 Task: Add Sprouts Organic Thin Breadsticks to the cart.
Action: Mouse moved to (24, 110)
Screenshot: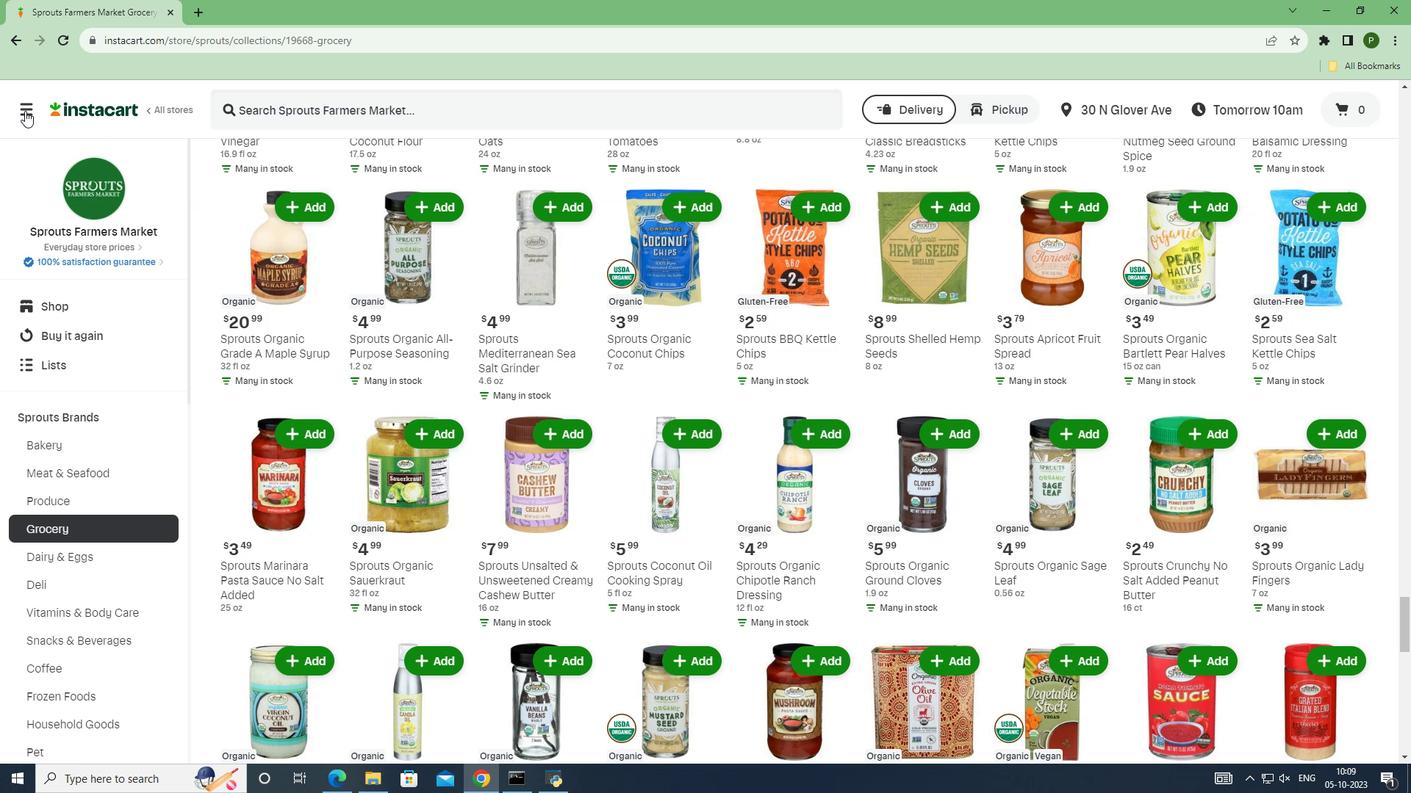 
Action: Mouse pressed left at (24, 110)
Screenshot: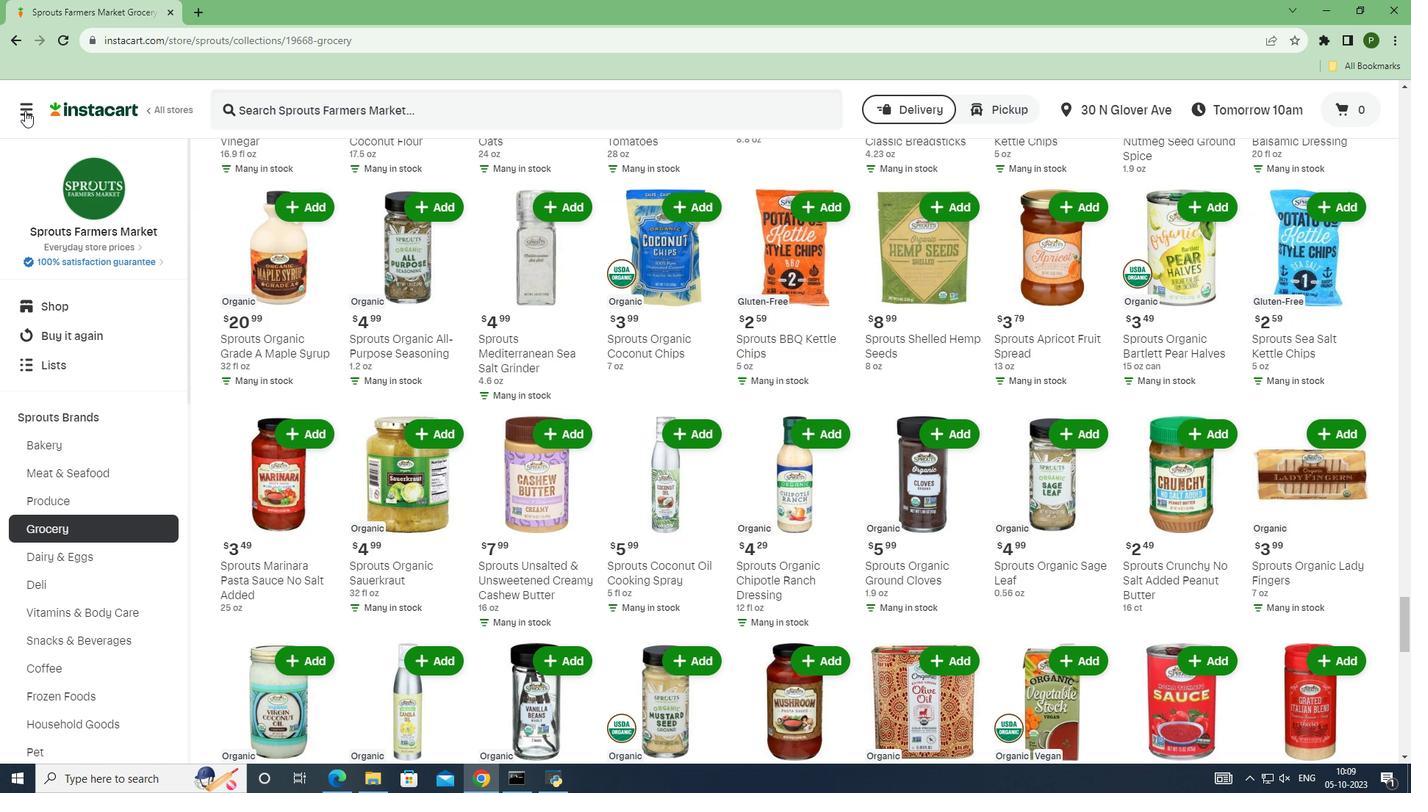 
Action: Mouse moved to (72, 403)
Screenshot: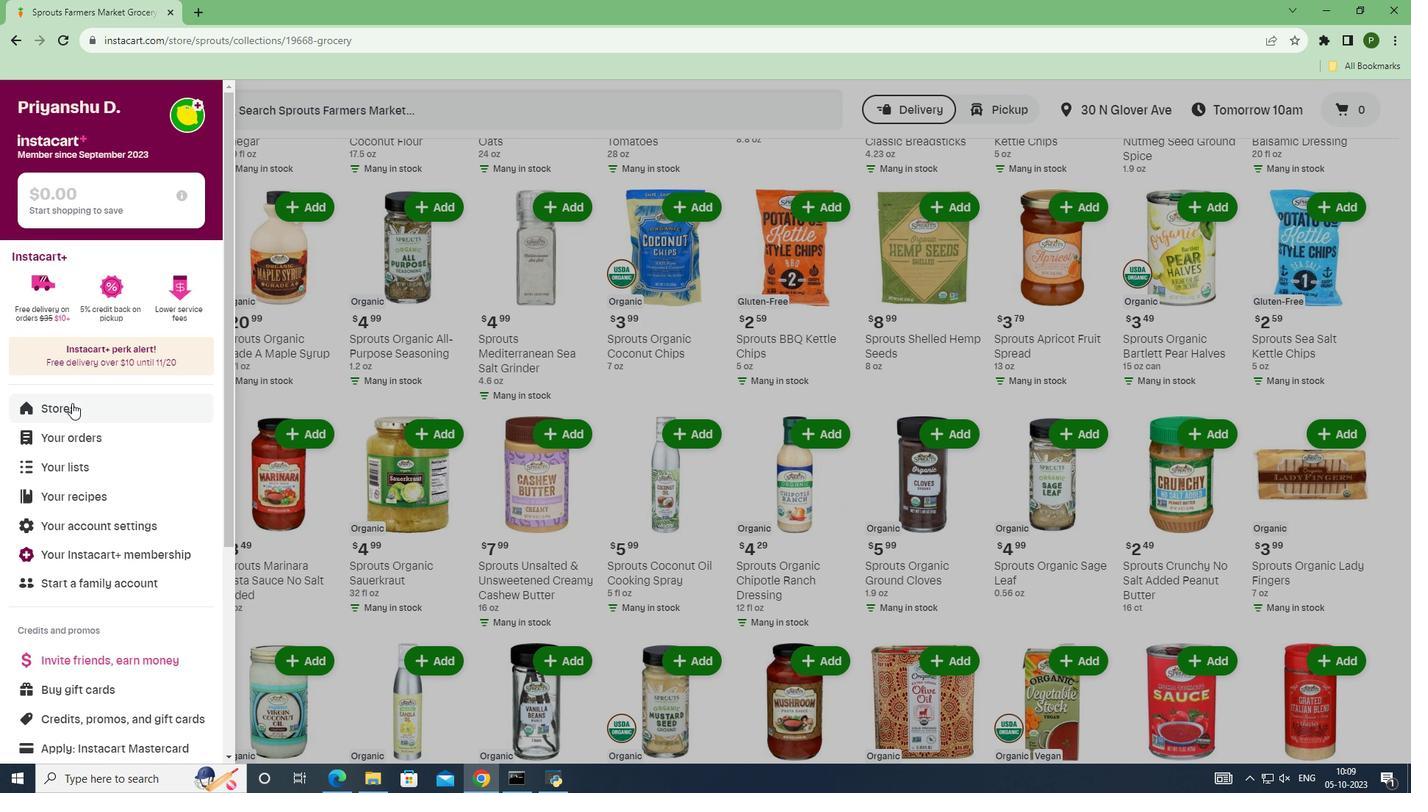 
Action: Mouse pressed left at (72, 403)
Screenshot: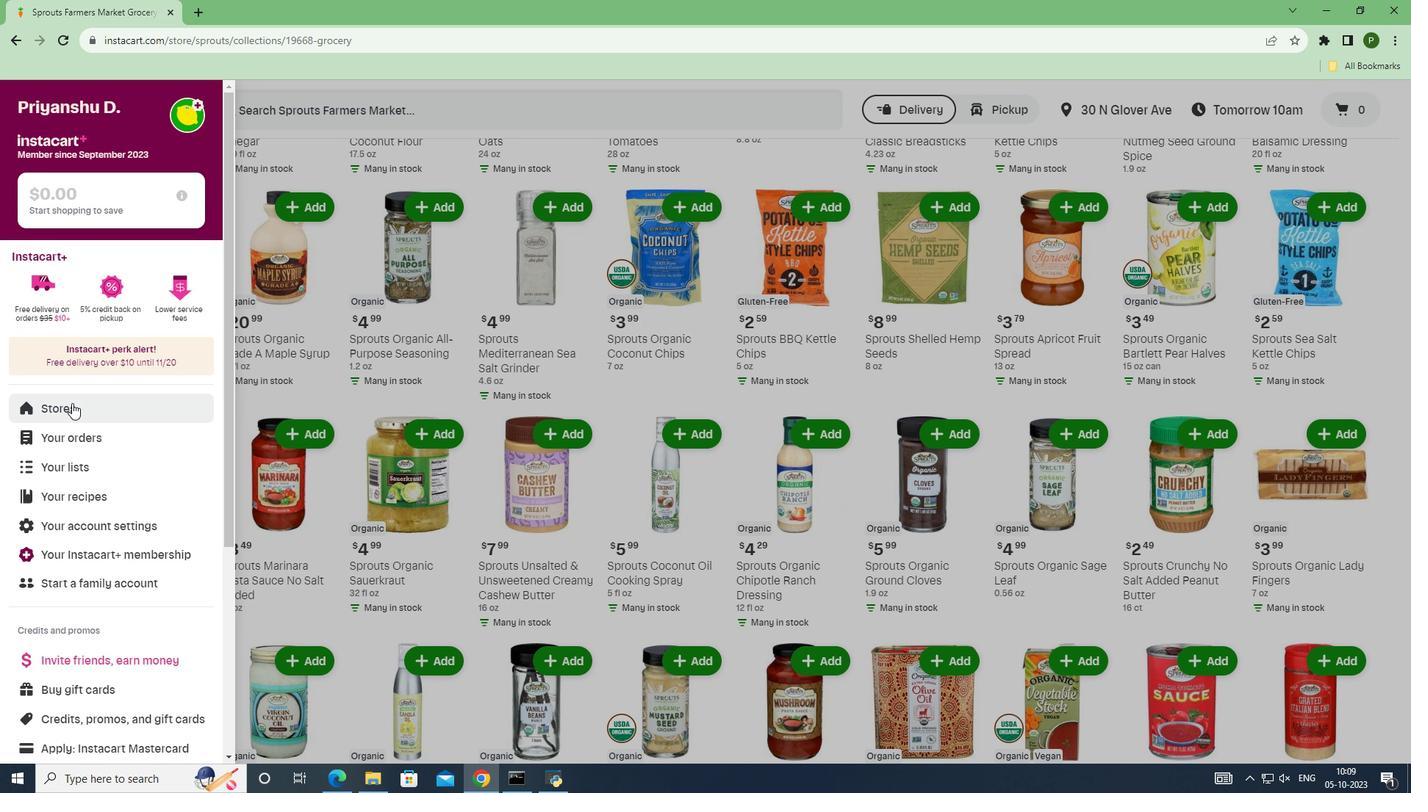 
Action: Mouse moved to (345, 166)
Screenshot: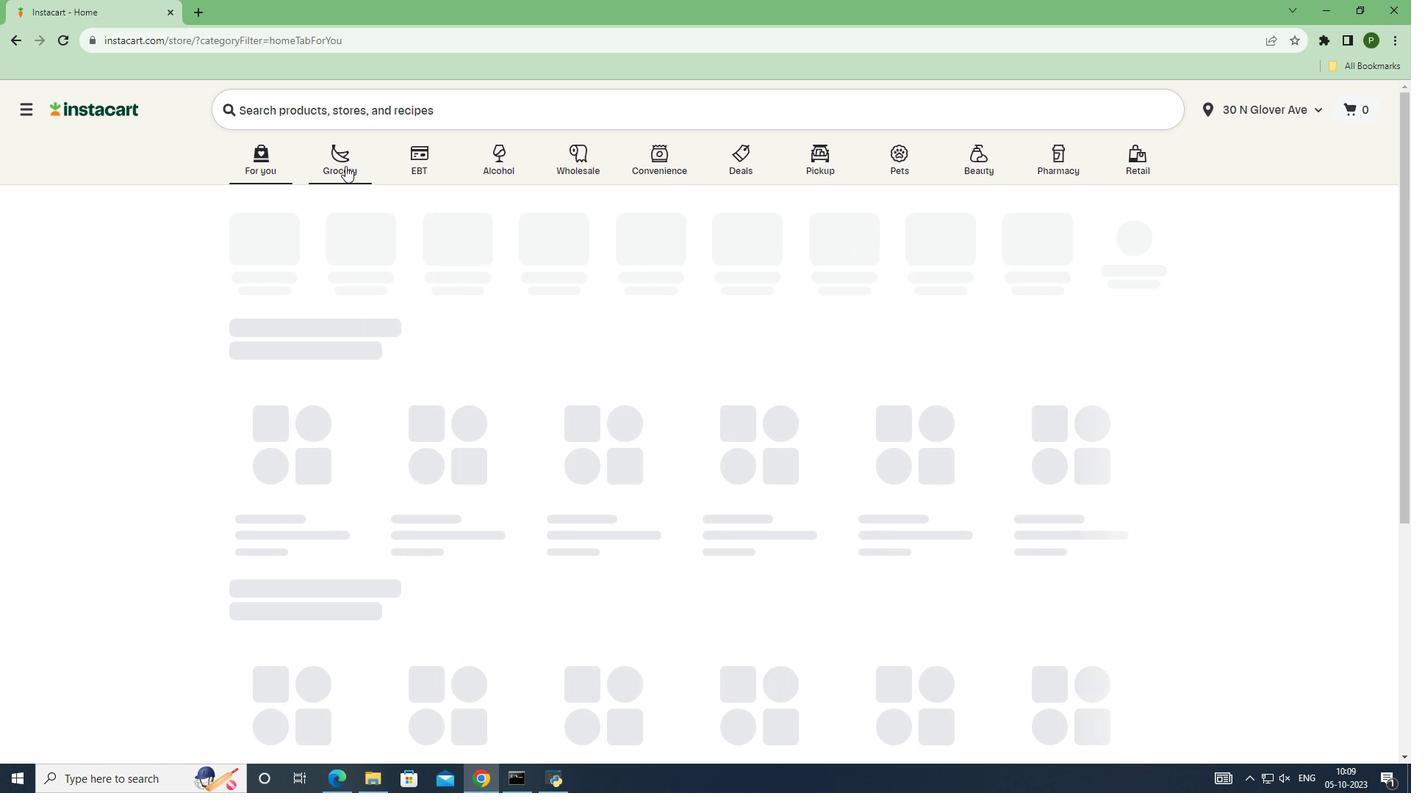 
Action: Mouse pressed left at (345, 166)
Screenshot: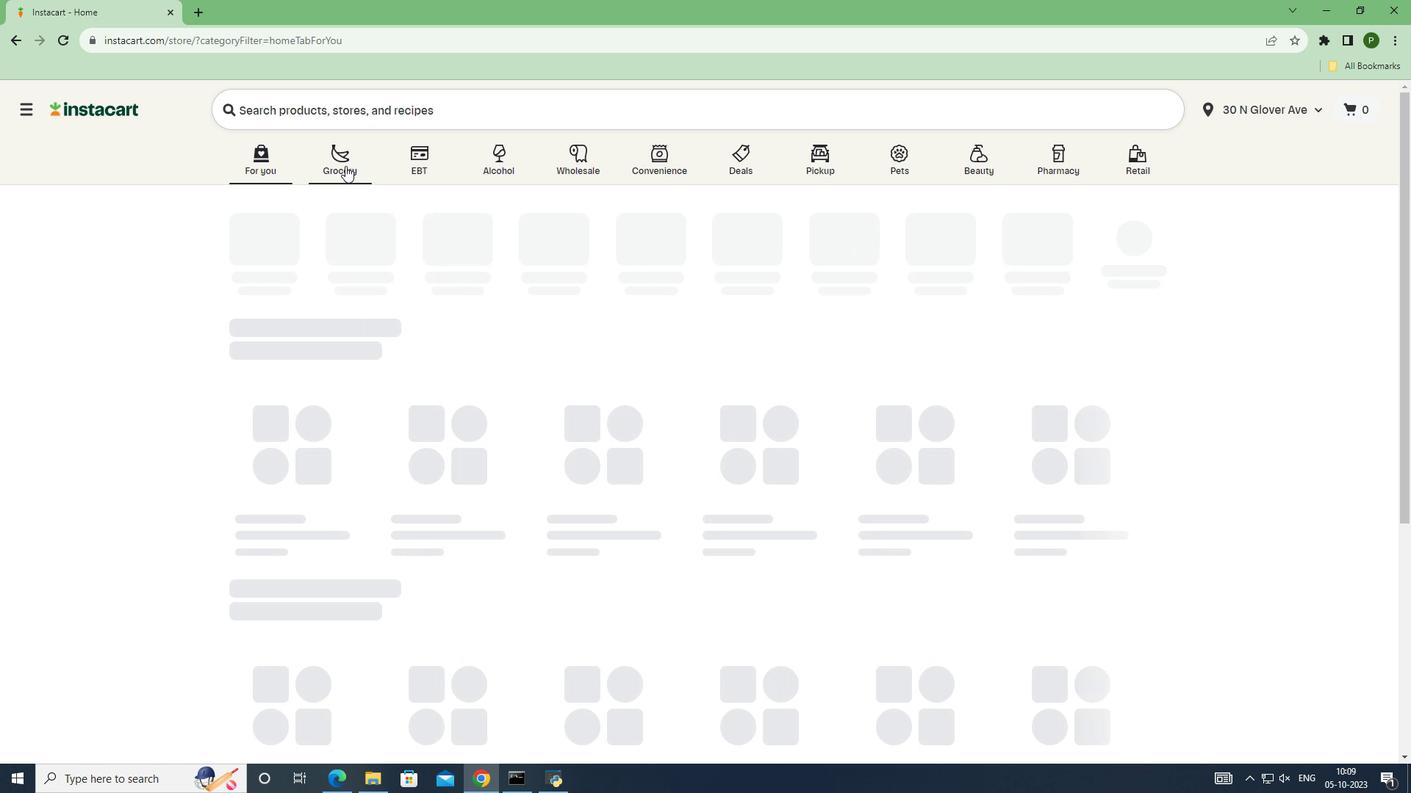 
Action: Mouse moved to (898, 334)
Screenshot: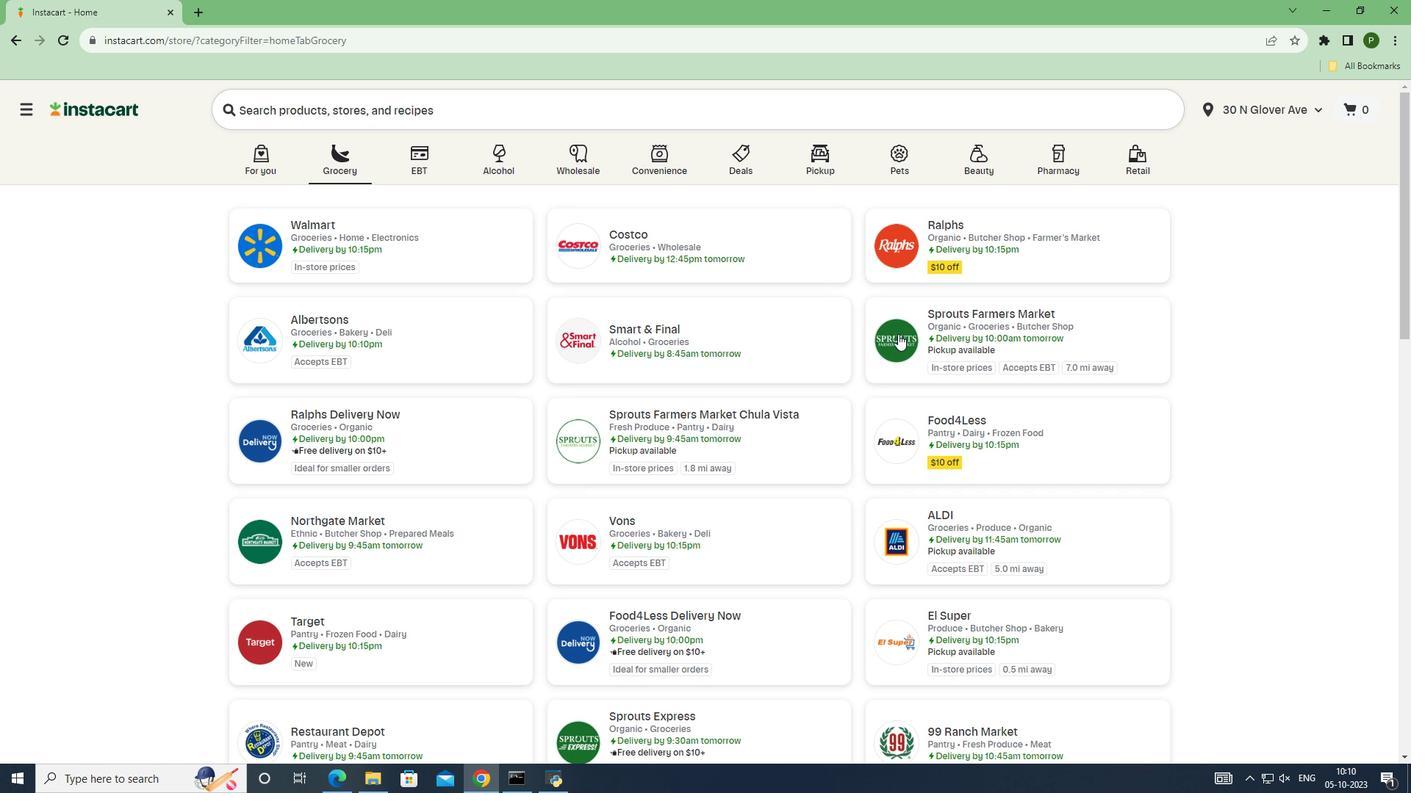
Action: Mouse pressed left at (898, 334)
Screenshot: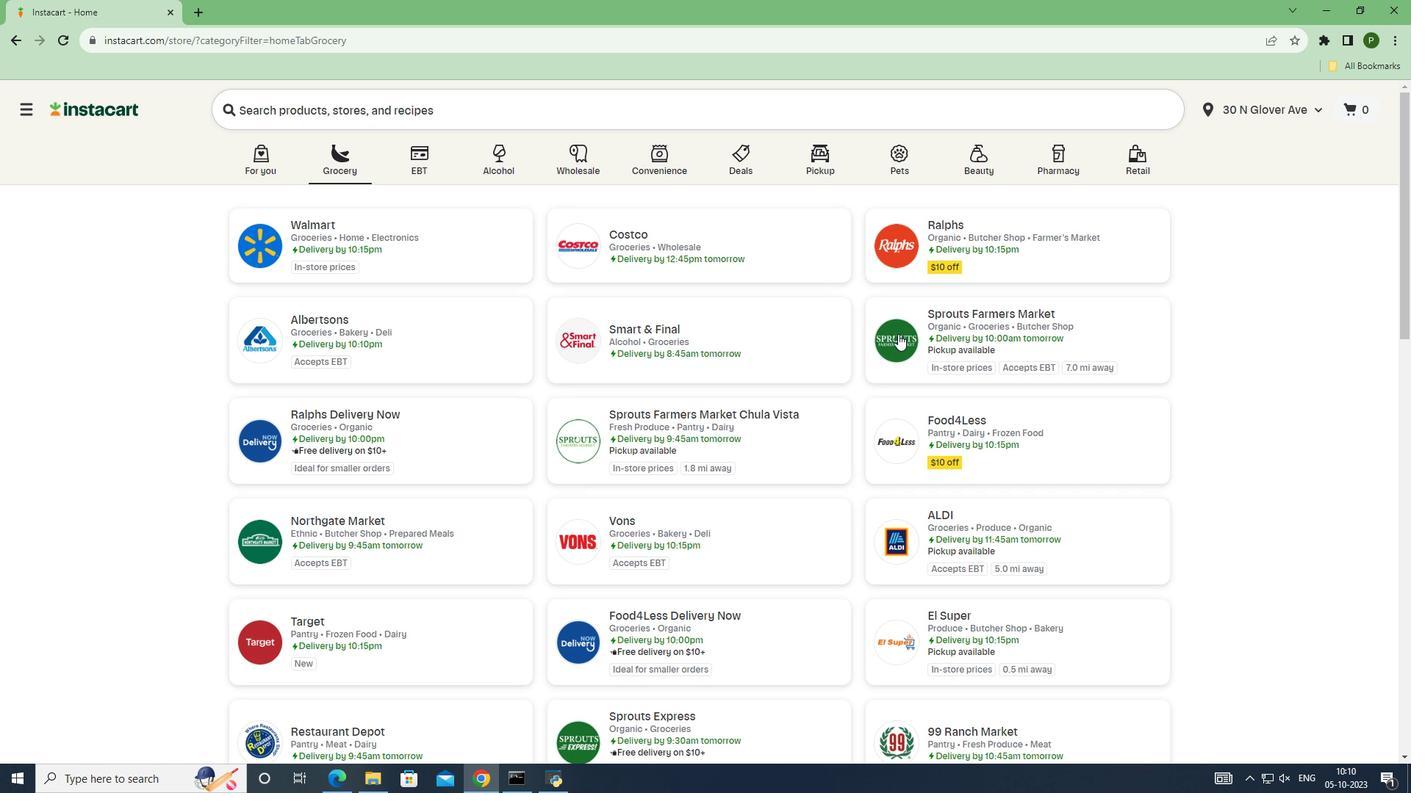 
Action: Mouse moved to (124, 415)
Screenshot: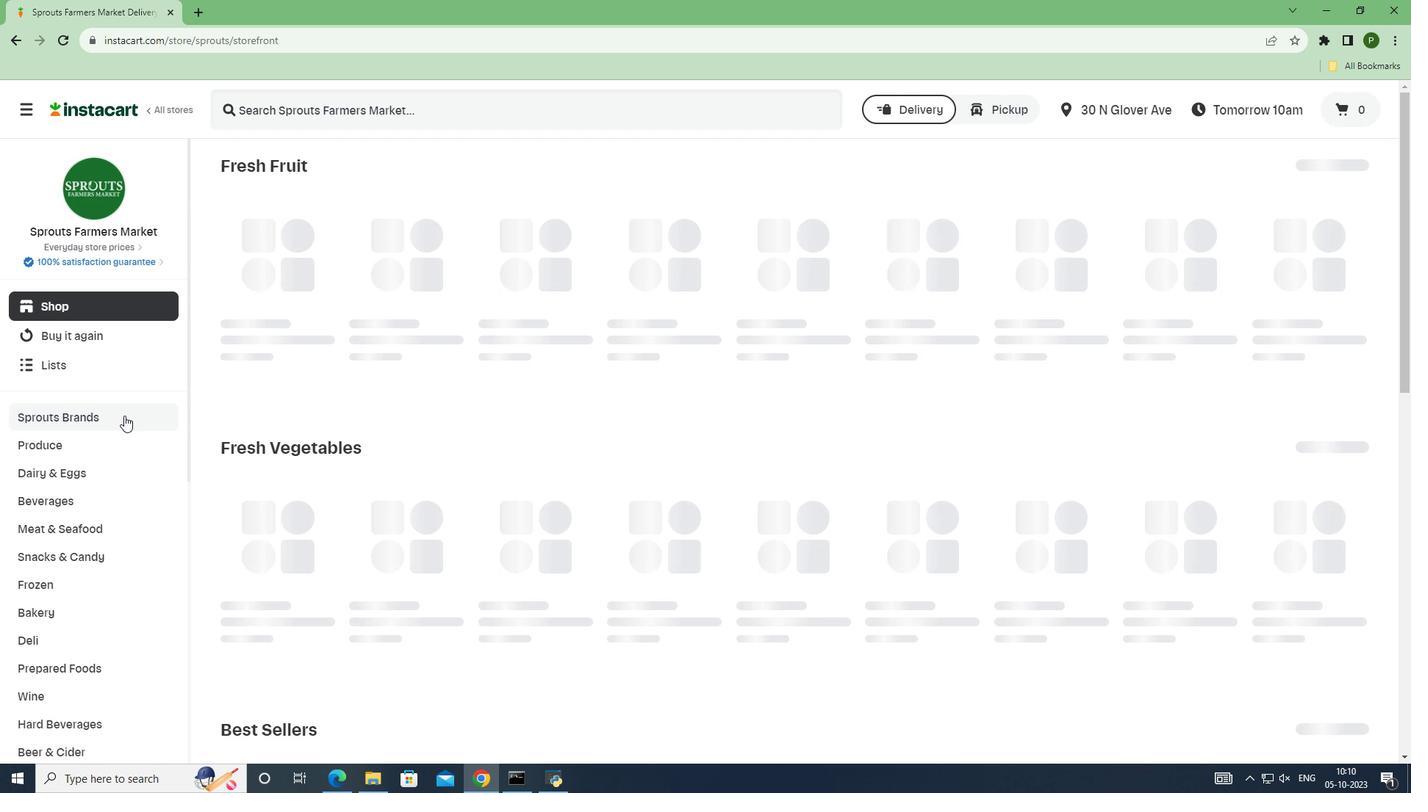 
Action: Mouse pressed left at (124, 415)
Screenshot: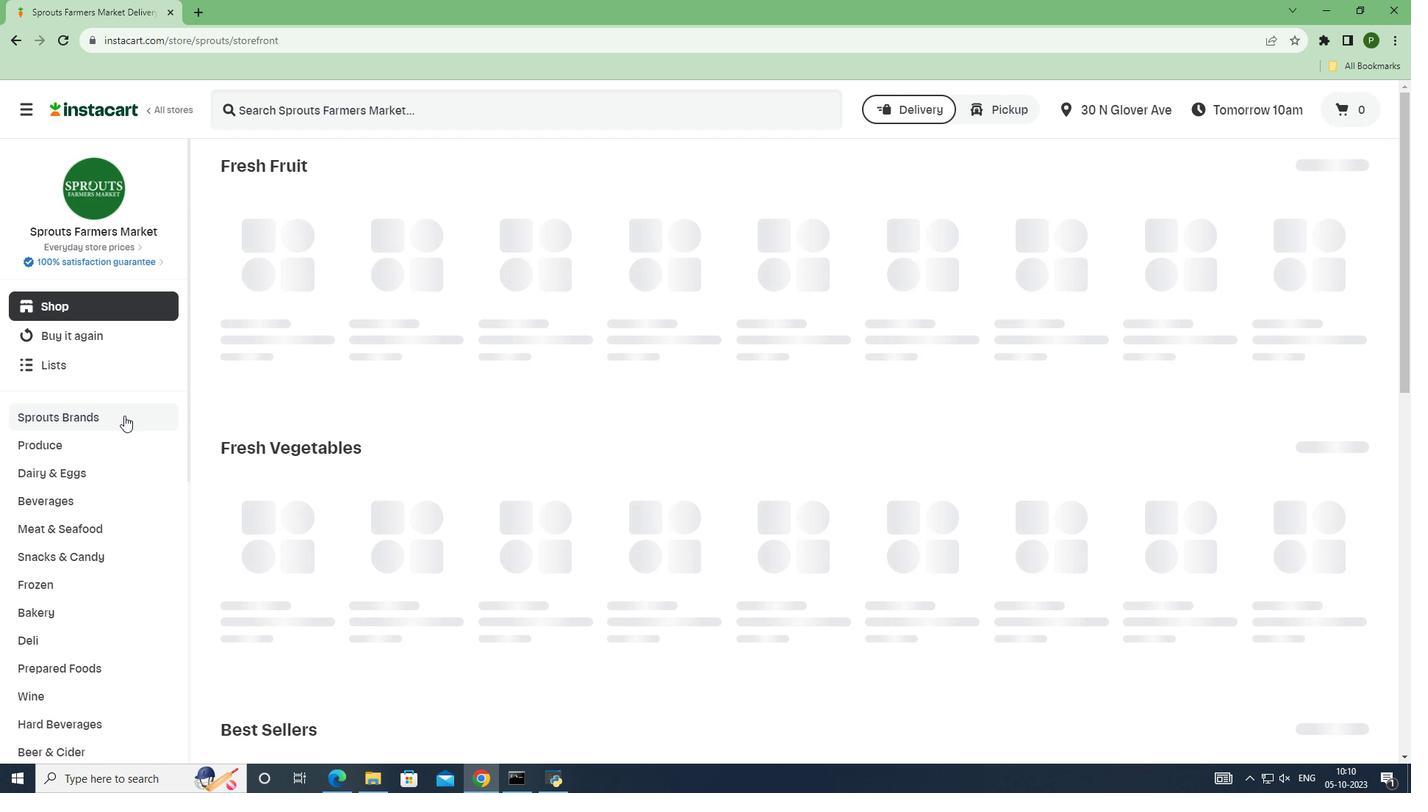 
Action: Mouse moved to (88, 530)
Screenshot: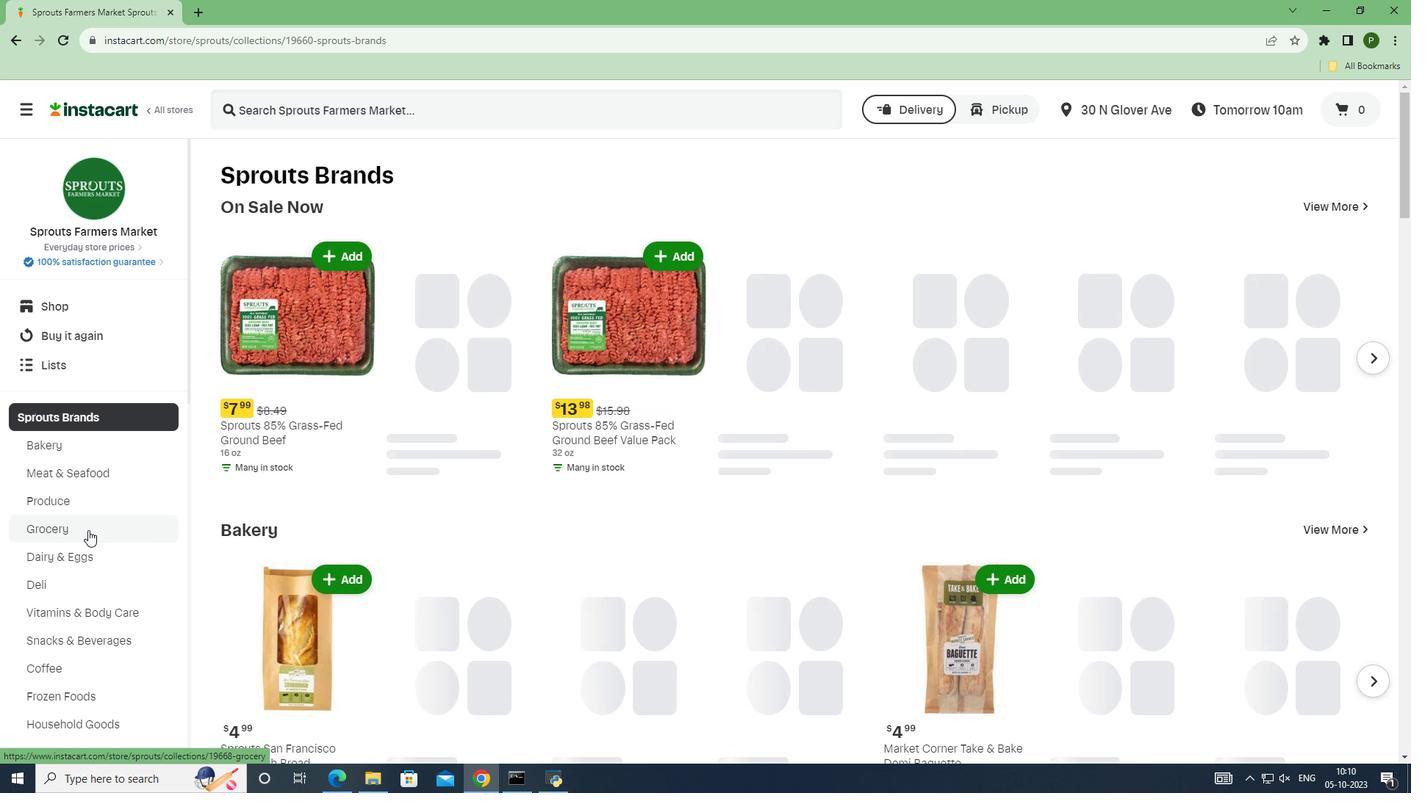 
Action: Mouse pressed left at (88, 530)
Screenshot: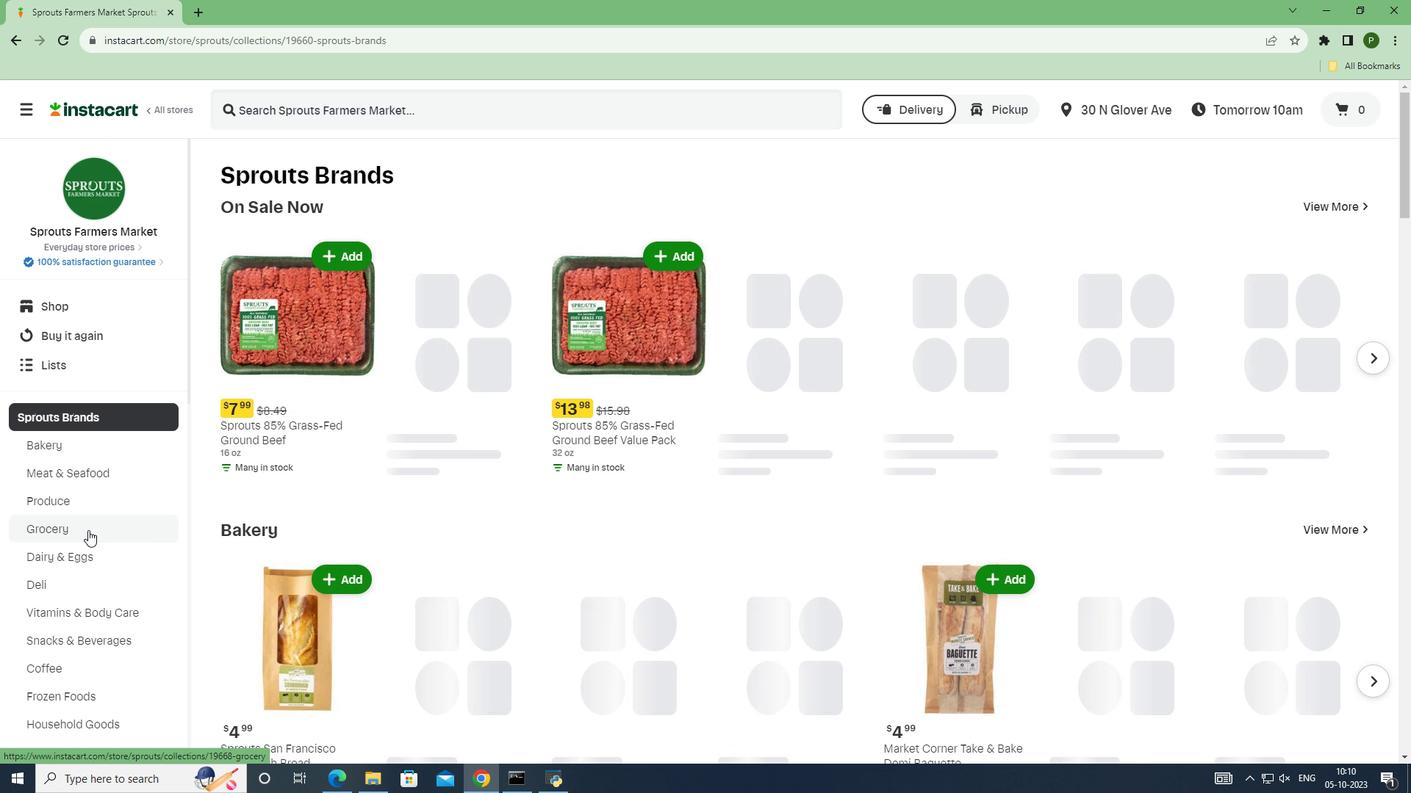 
Action: Mouse moved to (282, 316)
Screenshot: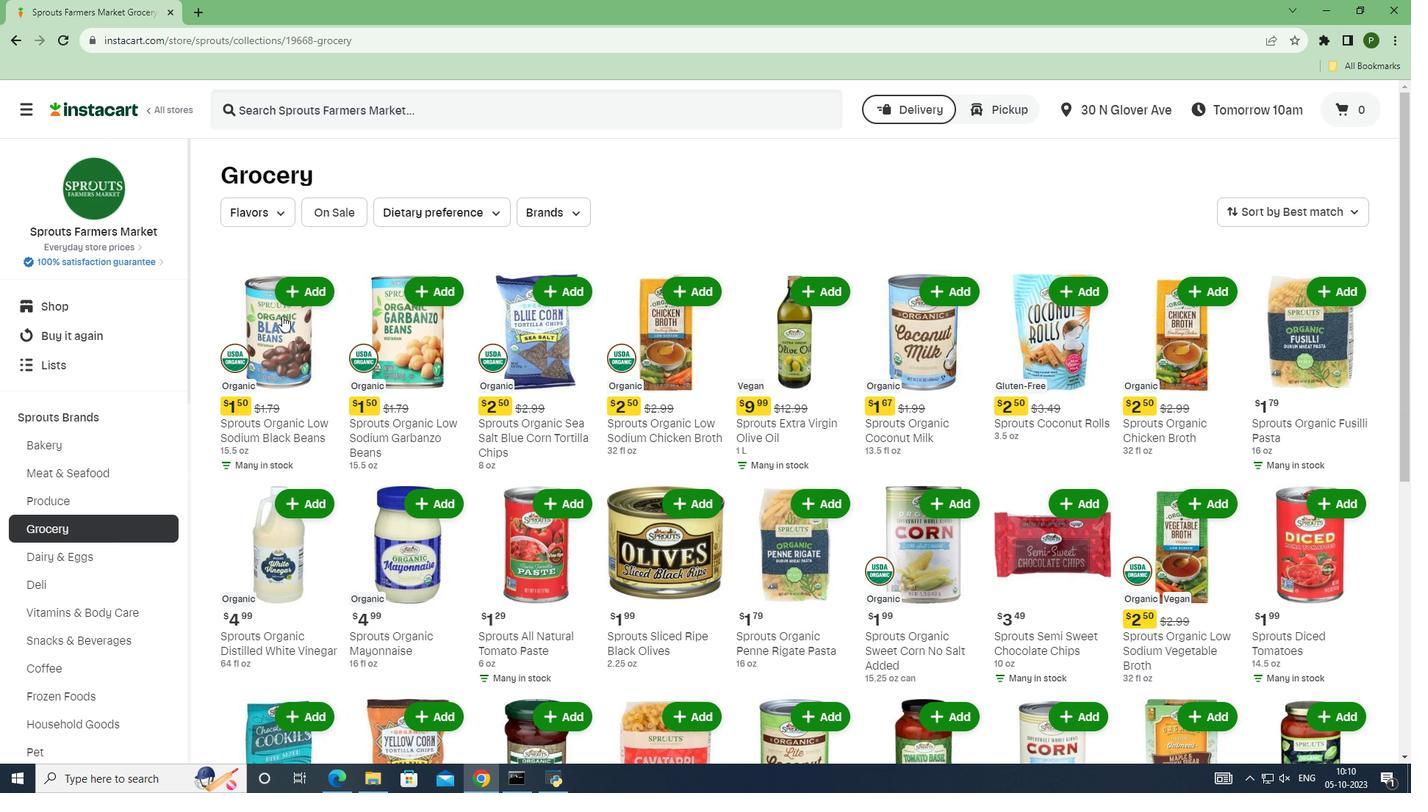 
Action: Mouse scrolled (282, 315) with delta (0, 0)
Screenshot: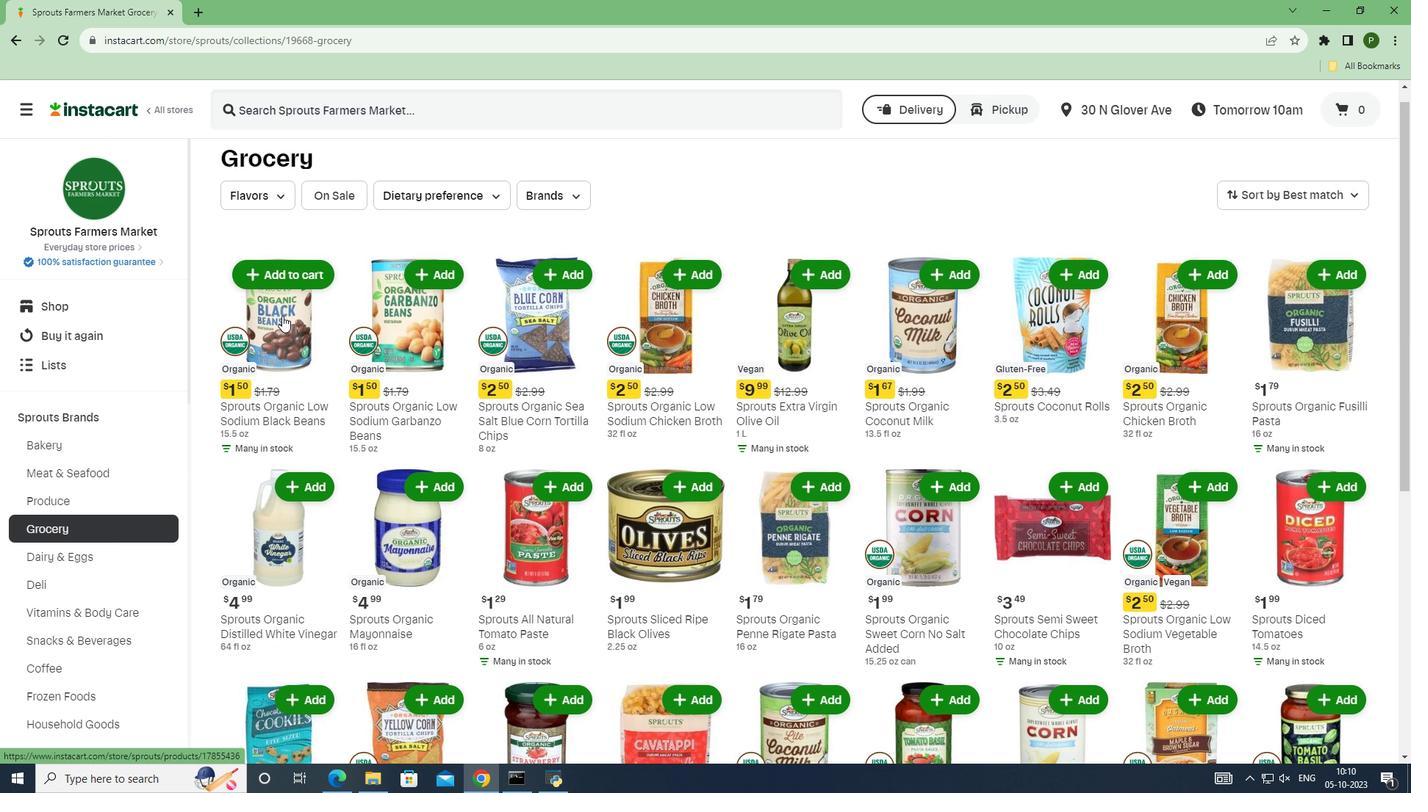 
Action: Mouse scrolled (282, 315) with delta (0, 0)
Screenshot: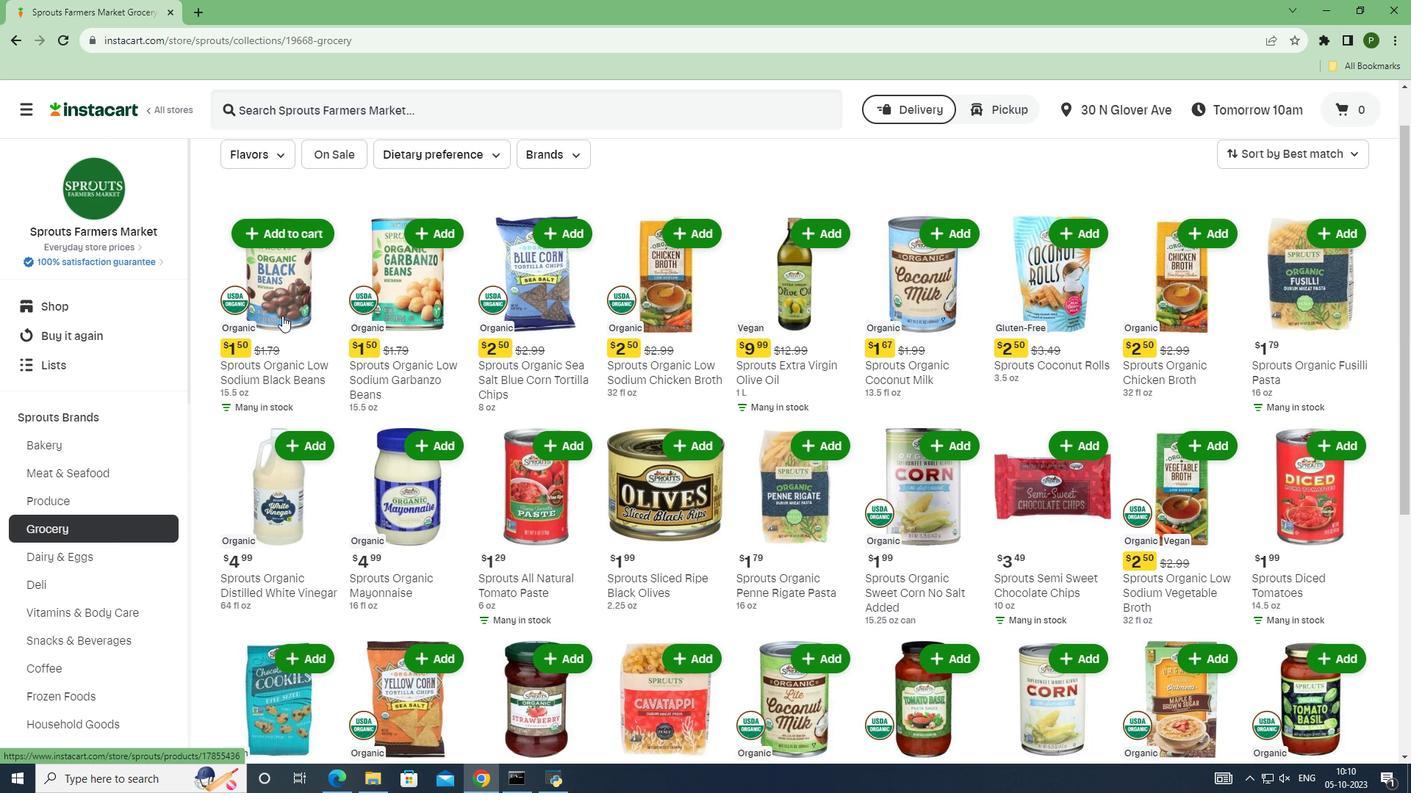 
Action: Mouse scrolled (282, 315) with delta (0, 0)
Screenshot: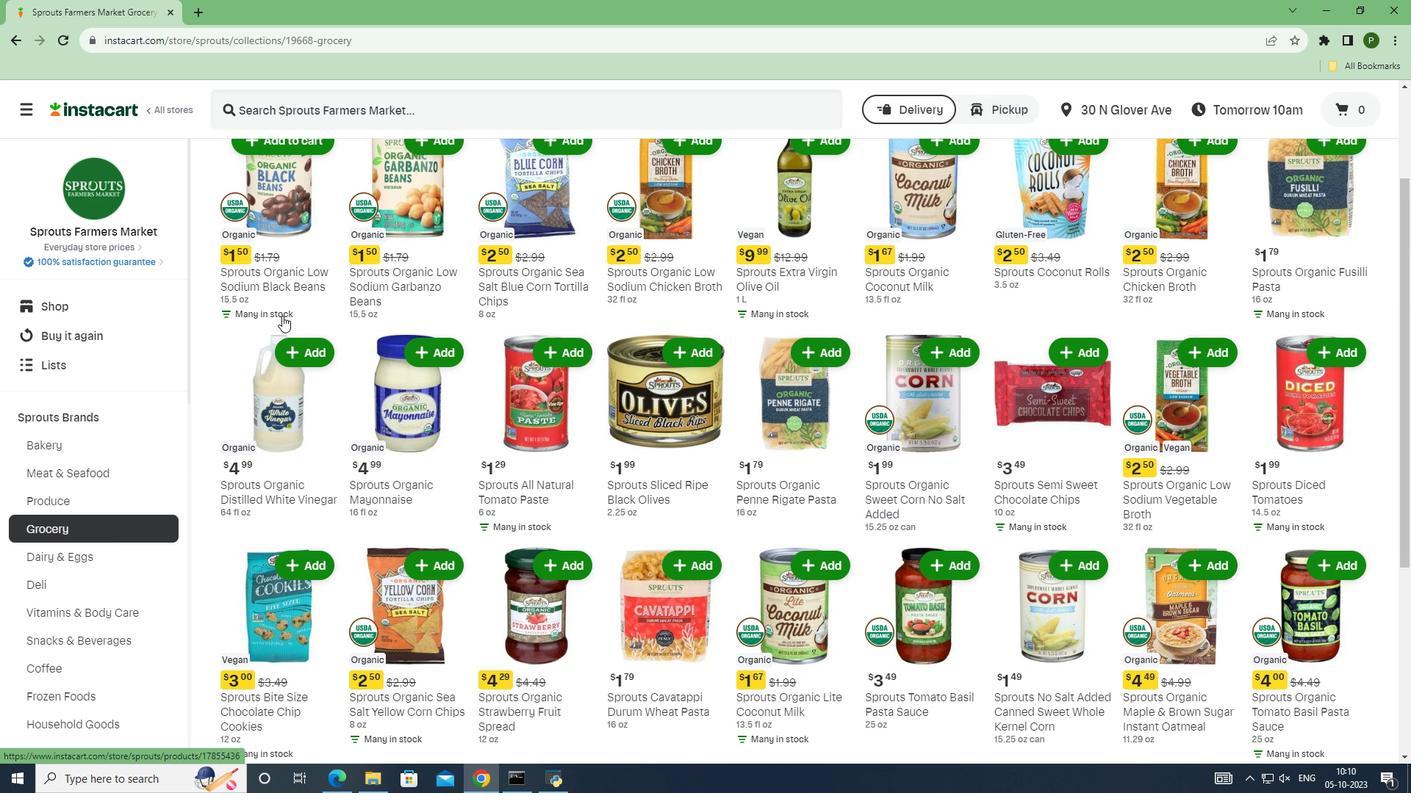 
Action: Mouse scrolled (282, 315) with delta (0, 0)
Screenshot: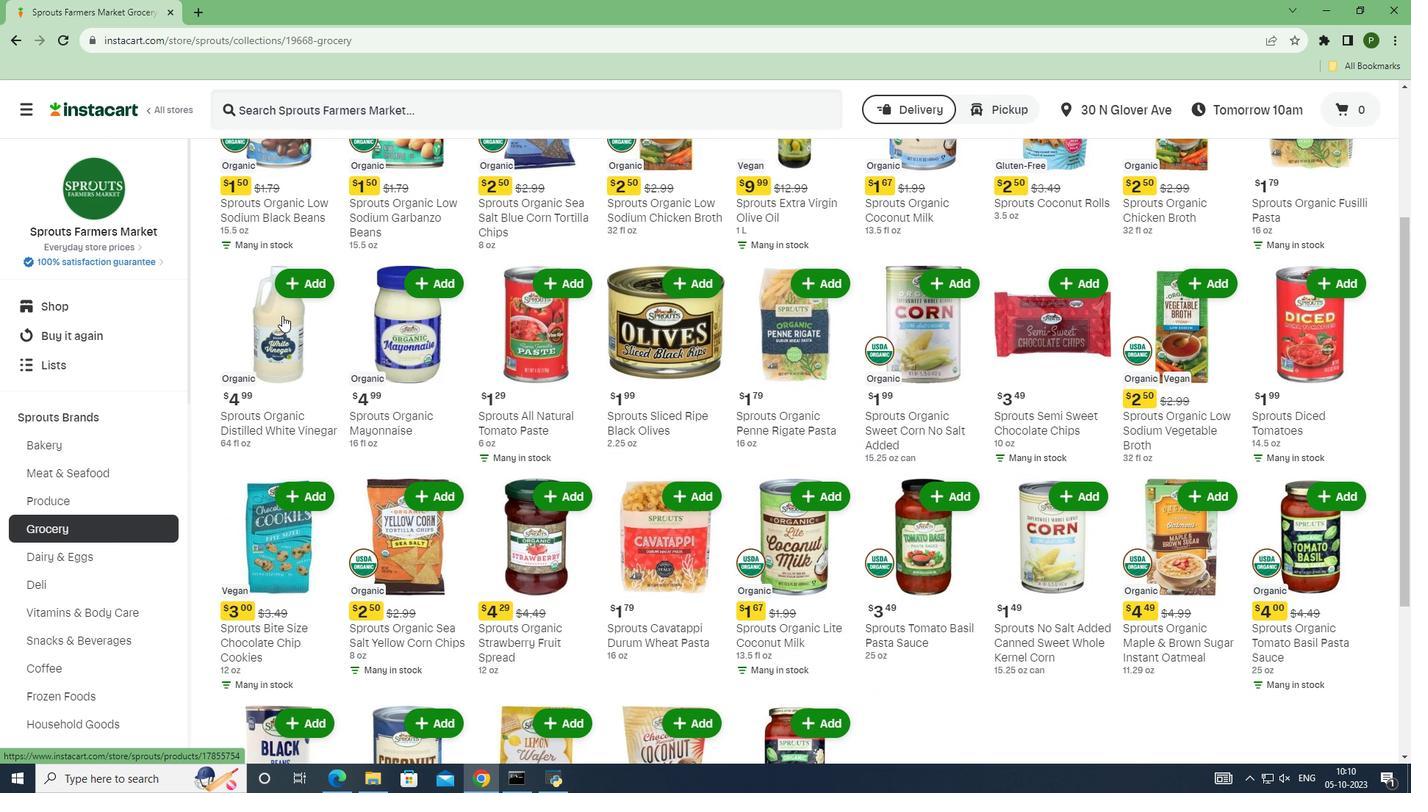 
Action: Mouse scrolled (282, 315) with delta (0, 0)
Screenshot: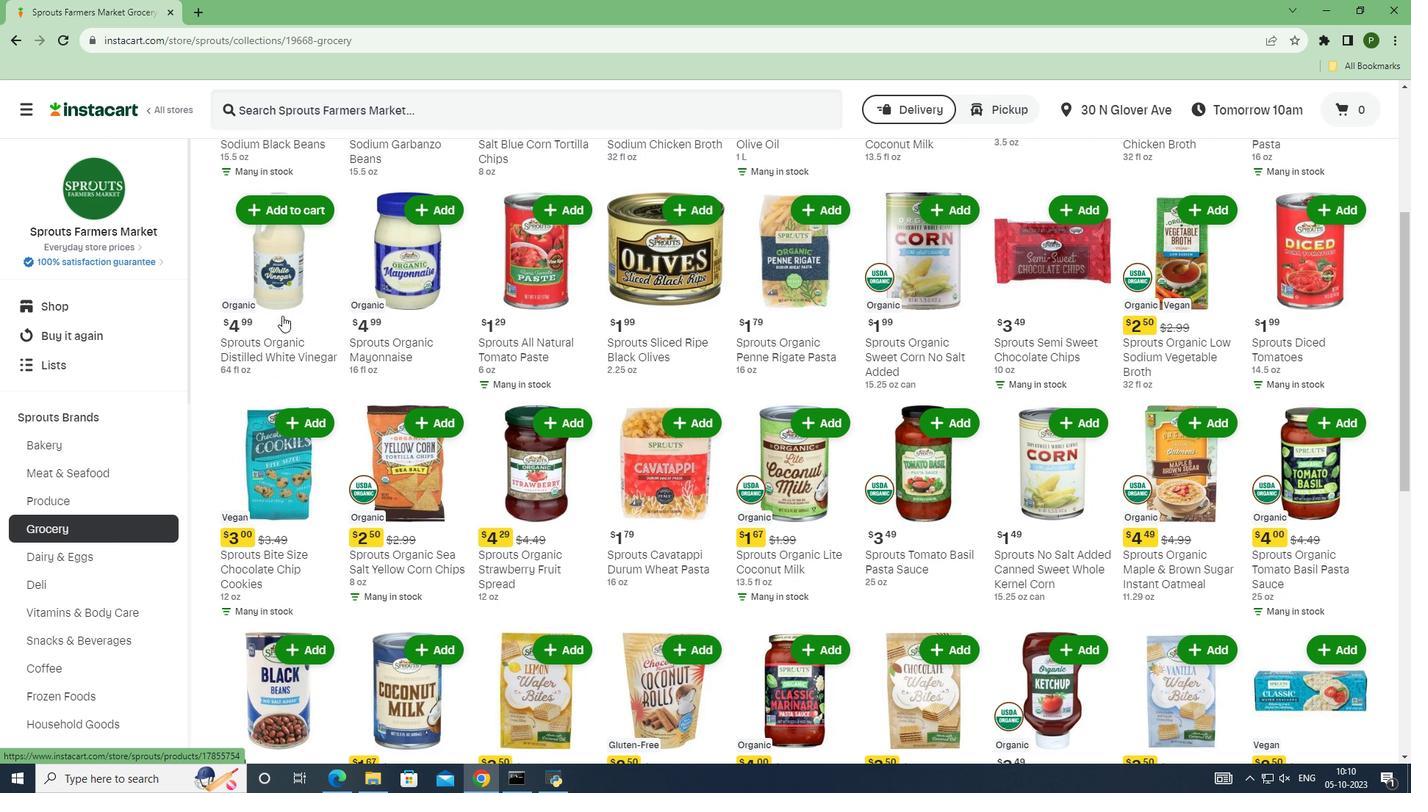 
Action: Mouse scrolled (282, 315) with delta (0, 0)
Screenshot: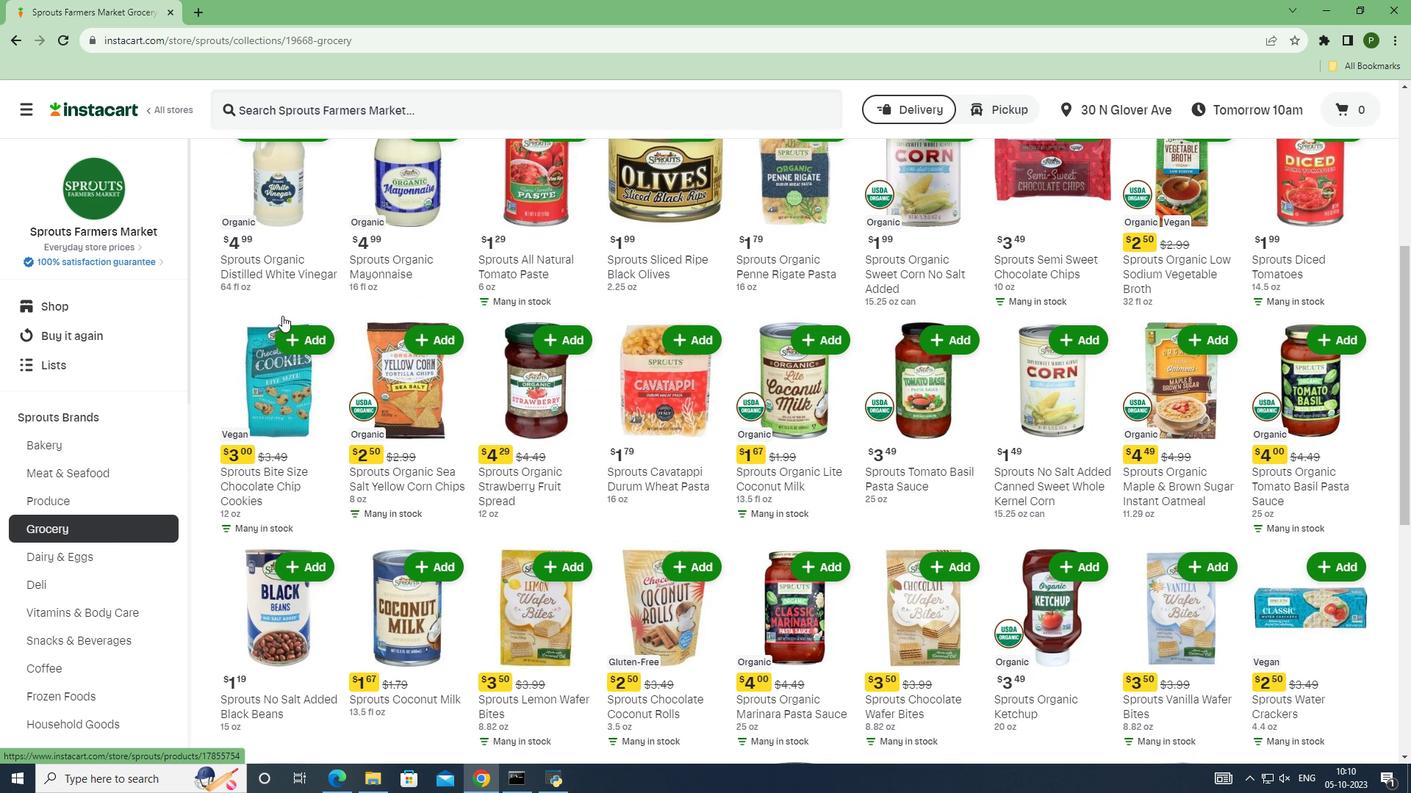 
Action: Mouse scrolled (282, 315) with delta (0, 0)
Screenshot: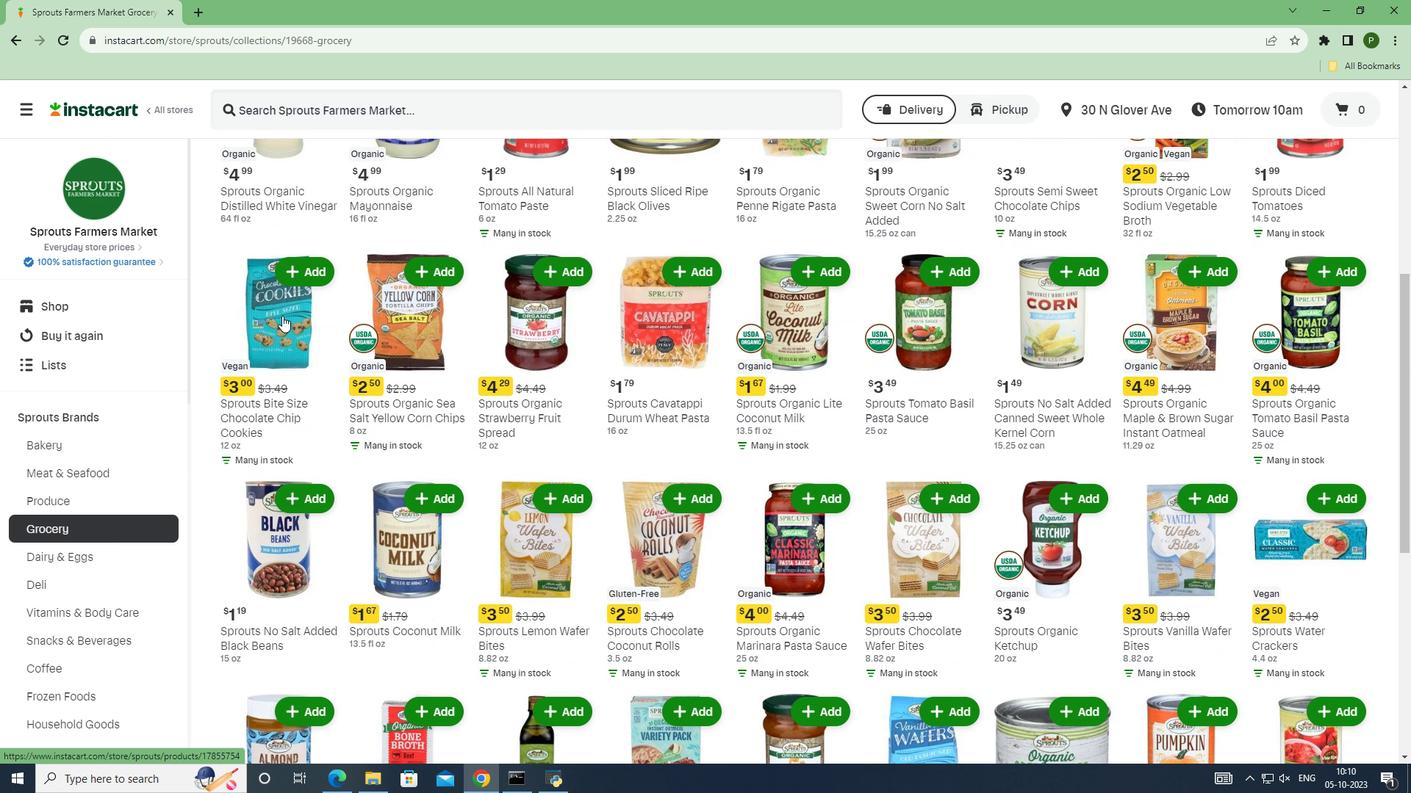 
Action: Mouse scrolled (282, 315) with delta (0, 0)
Screenshot: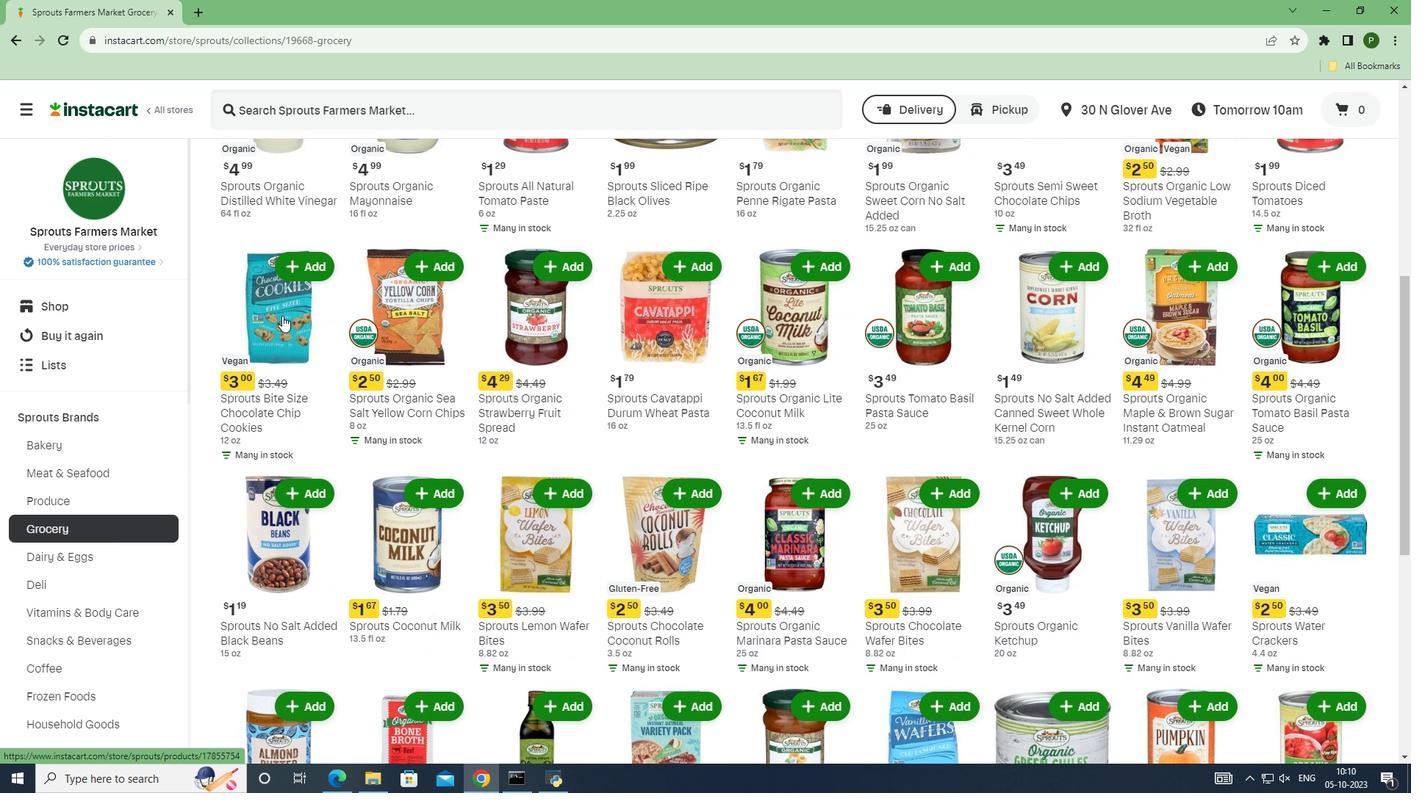 
Action: Mouse scrolled (282, 315) with delta (0, 0)
Screenshot: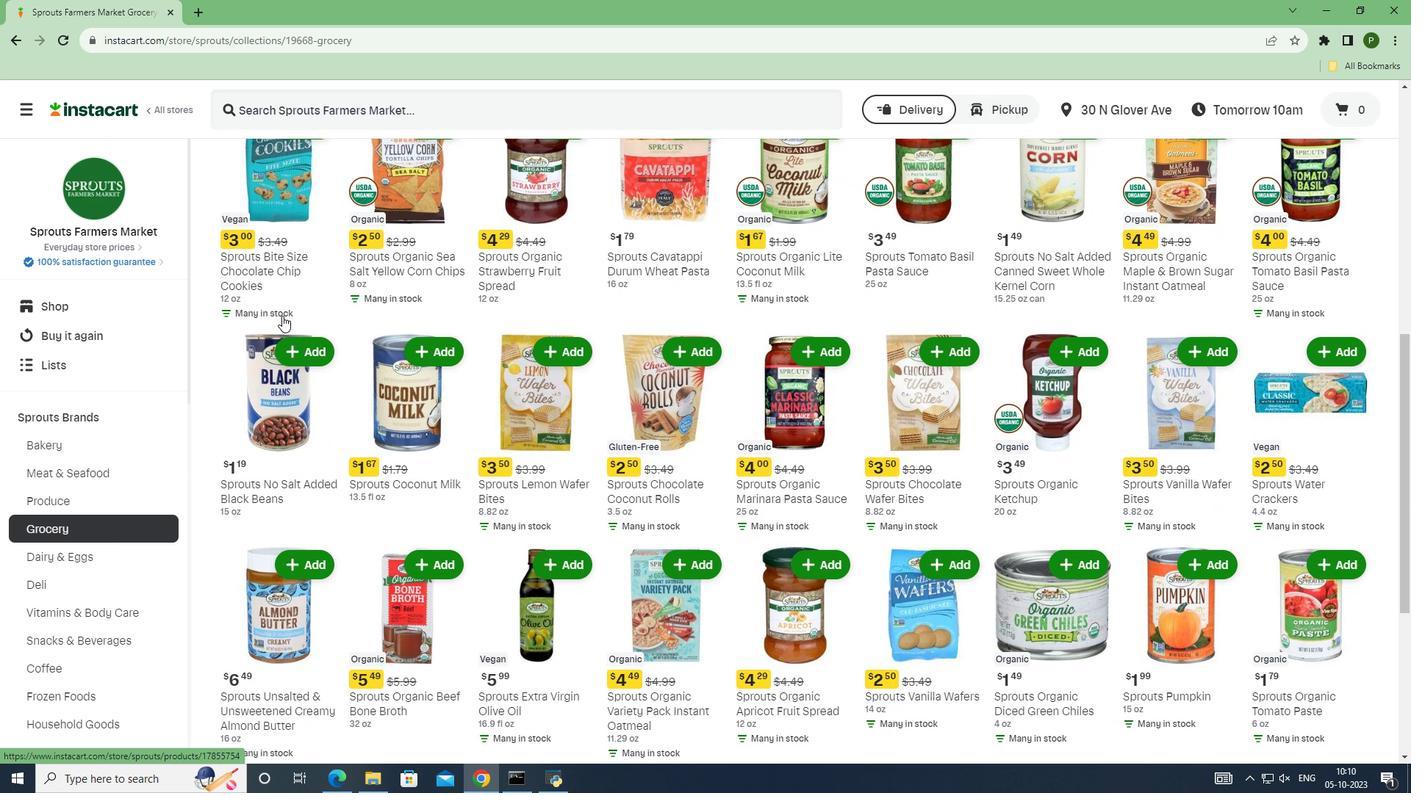 
Action: Mouse scrolled (282, 315) with delta (0, 0)
Screenshot: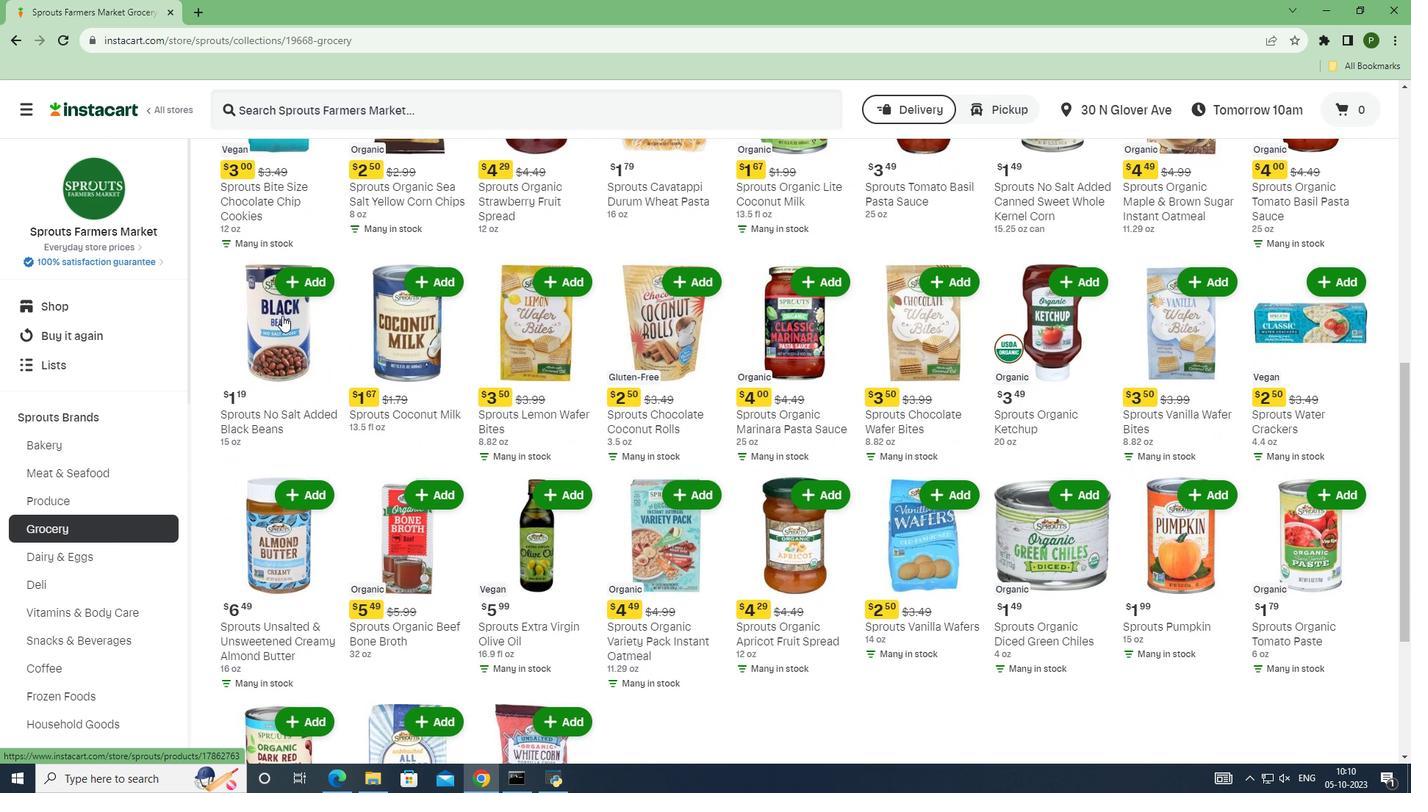 
Action: Mouse scrolled (282, 315) with delta (0, 0)
Screenshot: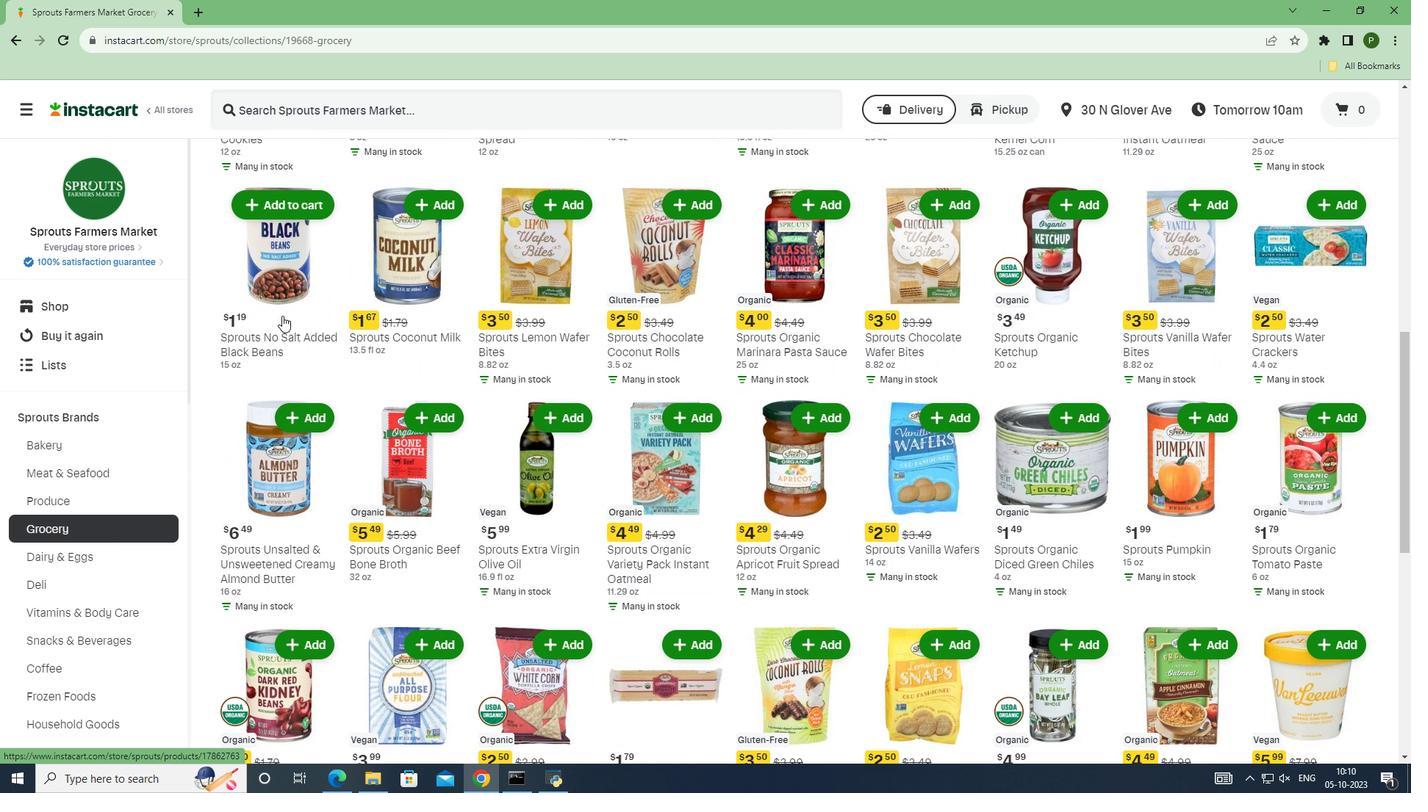 
Action: Mouse scrolled (282, 315) with delta (0, 0)
Screenshot: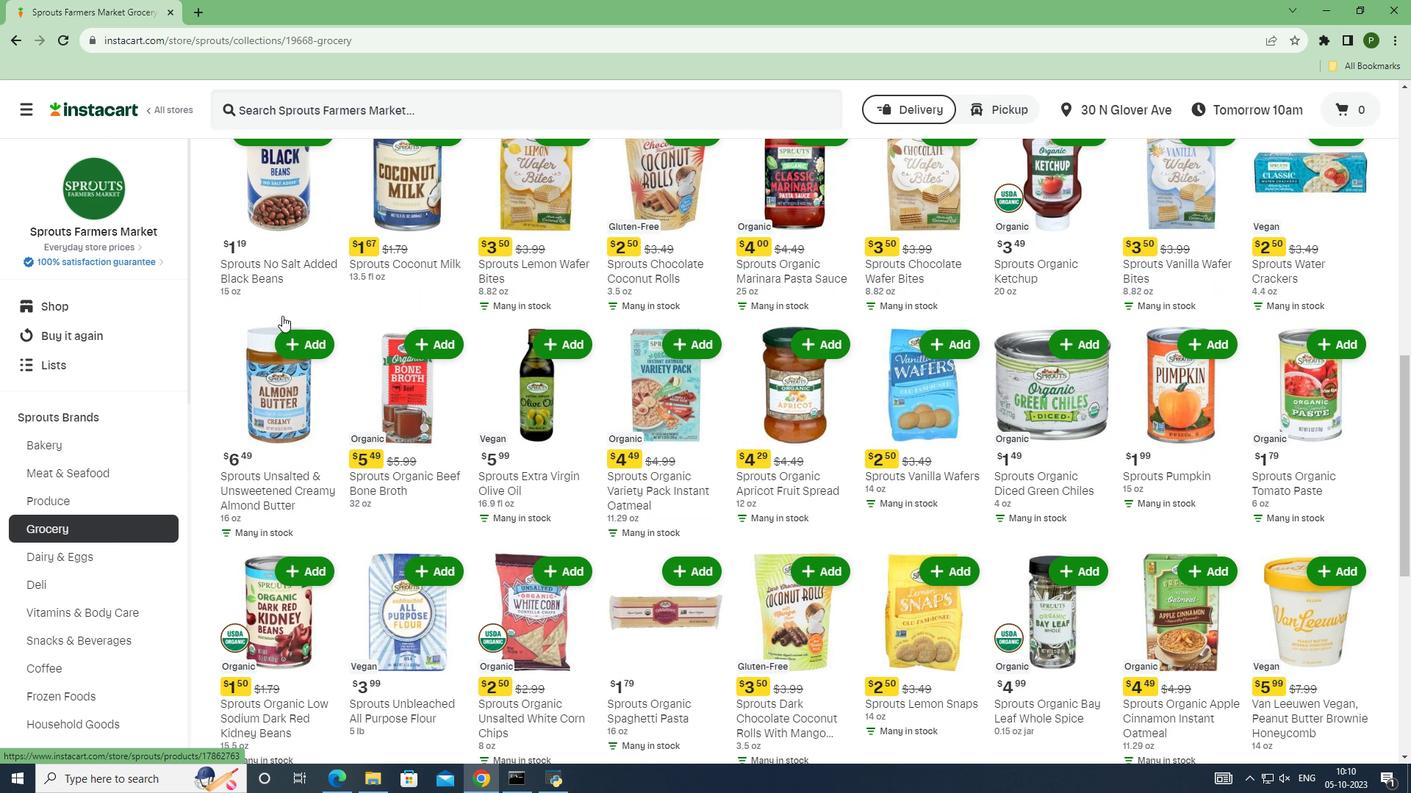 
Action: Mouse scrolled (282, 315) with delta (0, 0)
Screenshot: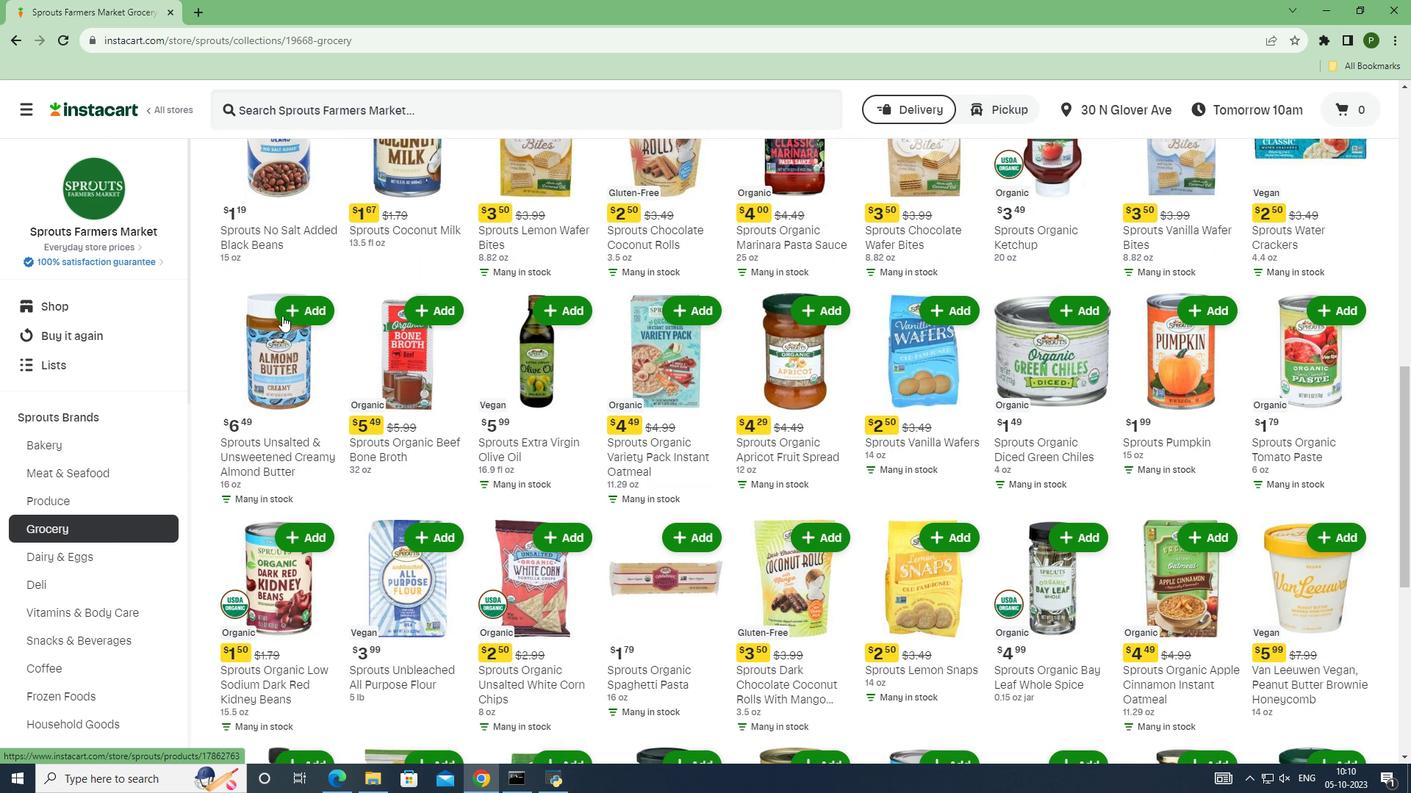 
Action: Mouse scrolled (282, 315) with delta (0, 0)
Screenshot: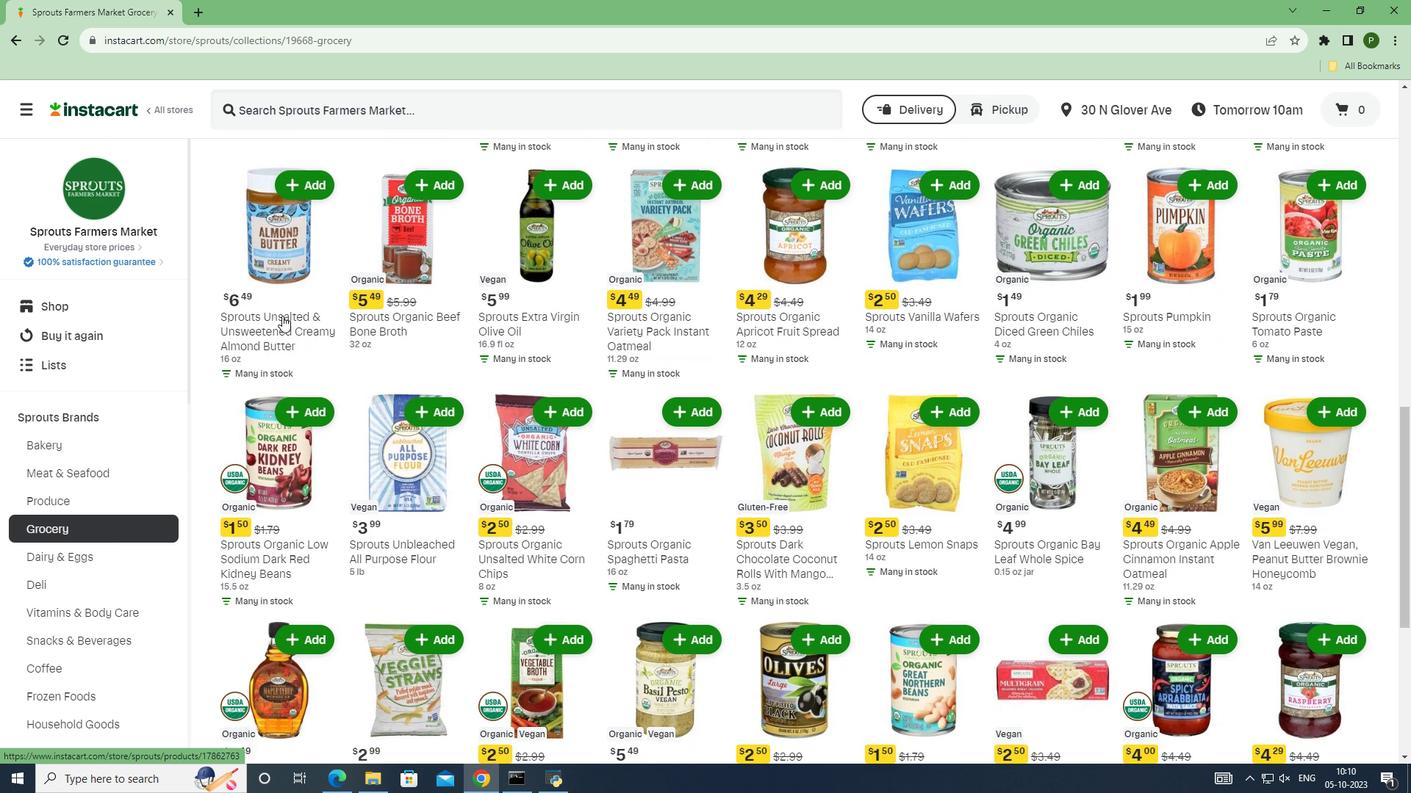 
Action: Mouse scrolled (282, 315) with delta (0, 0)
Screenshot: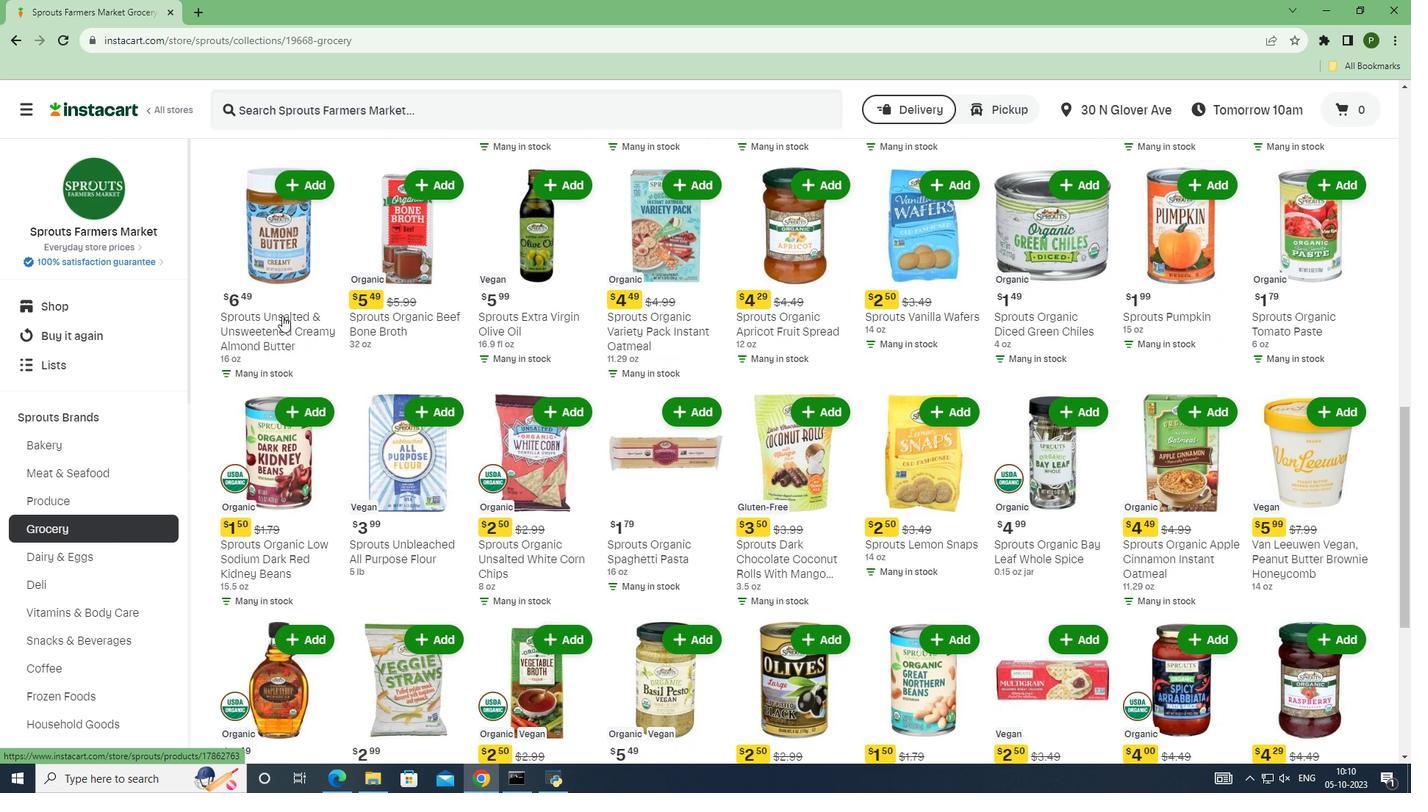 
Action: Mouse scrolled (282, 315) with delta (0, 0)
Screenshot: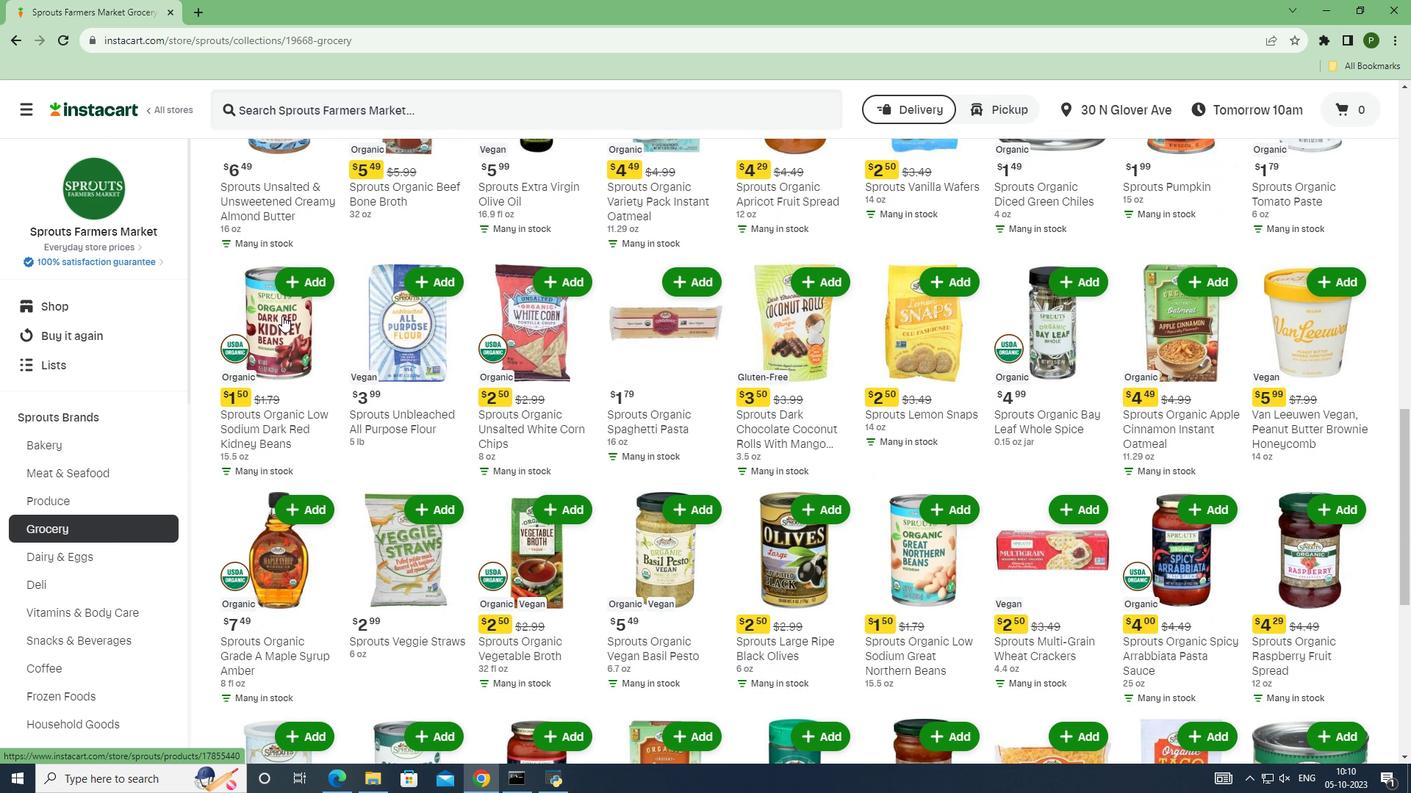 
Action: Mouse scrolled (282, 315) with delta (0, 0)
Screenshot: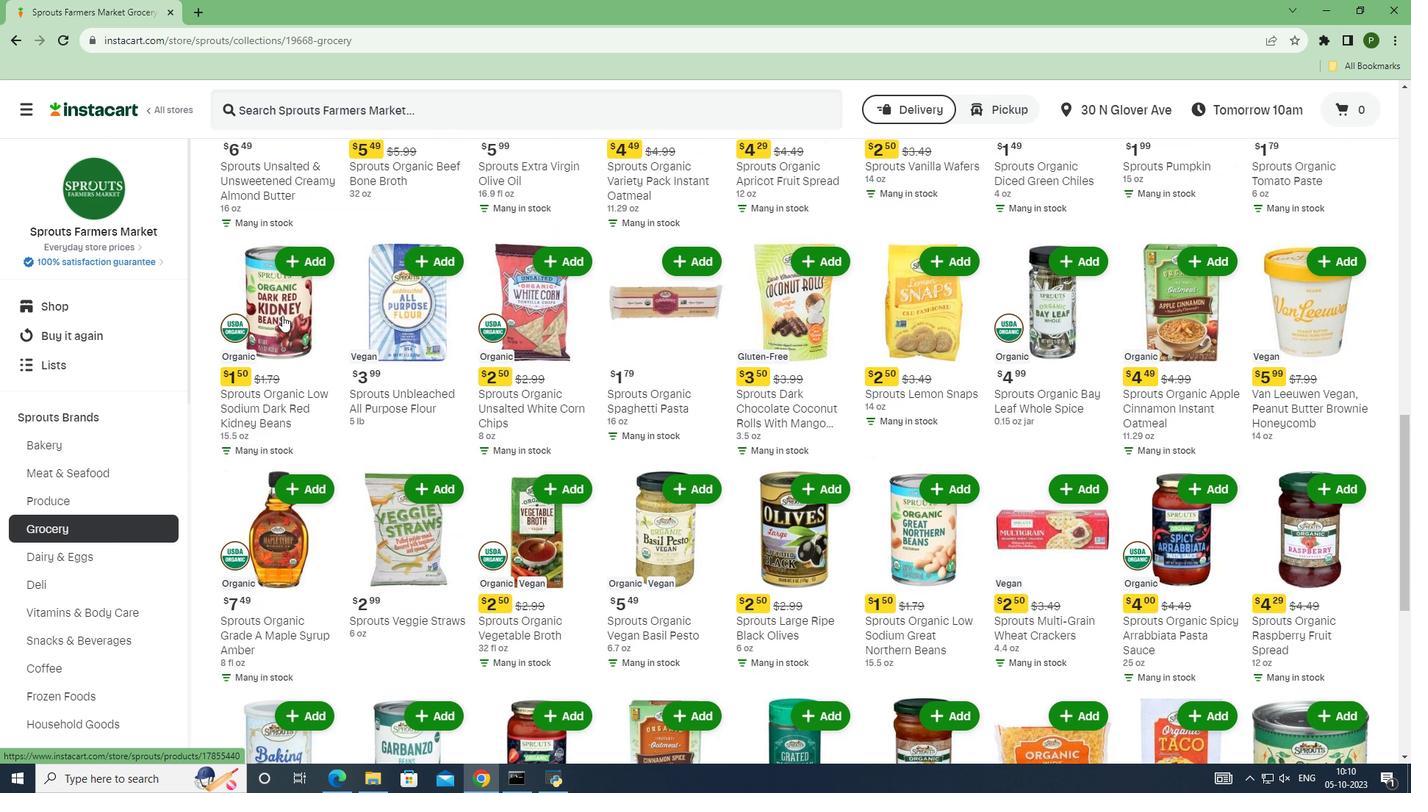 
Action: Mouse scrolled (282, 315) with delta (0, 0)
Screenshot: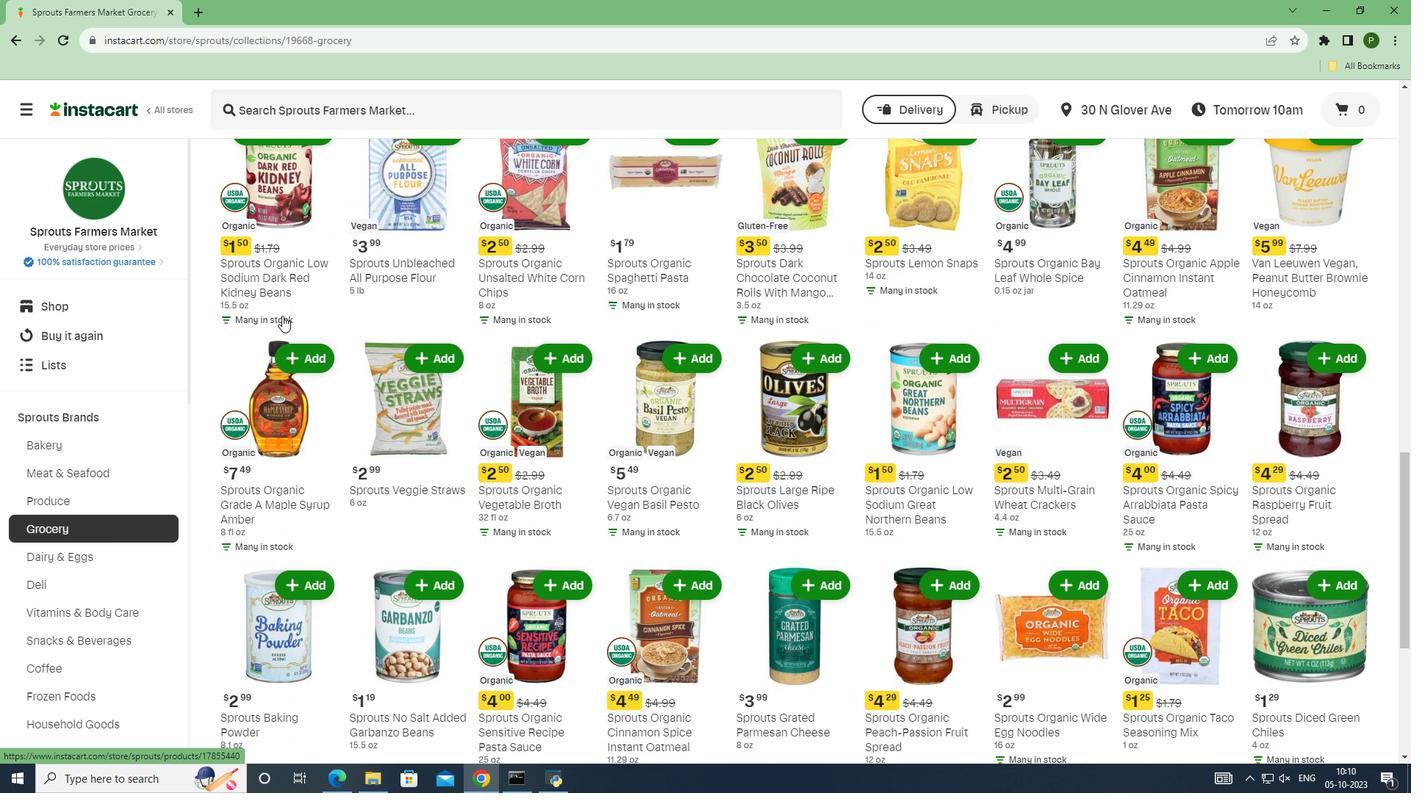 
Action: Mouse scrolled (282, 315) with delta (0, 0)
Screenshot: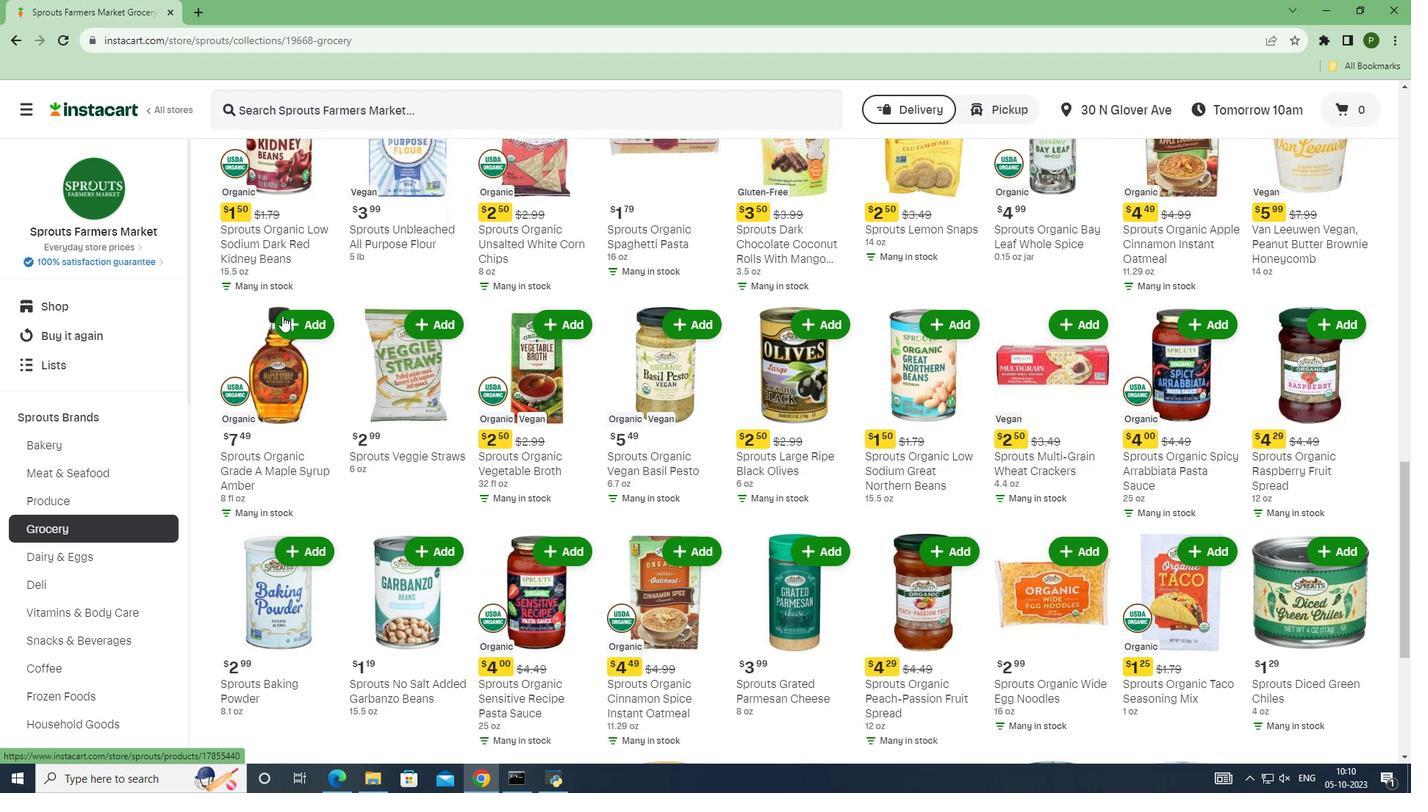 
Action: Mouse scrolled (282, 315) with delta (0, 0)
Screenshot: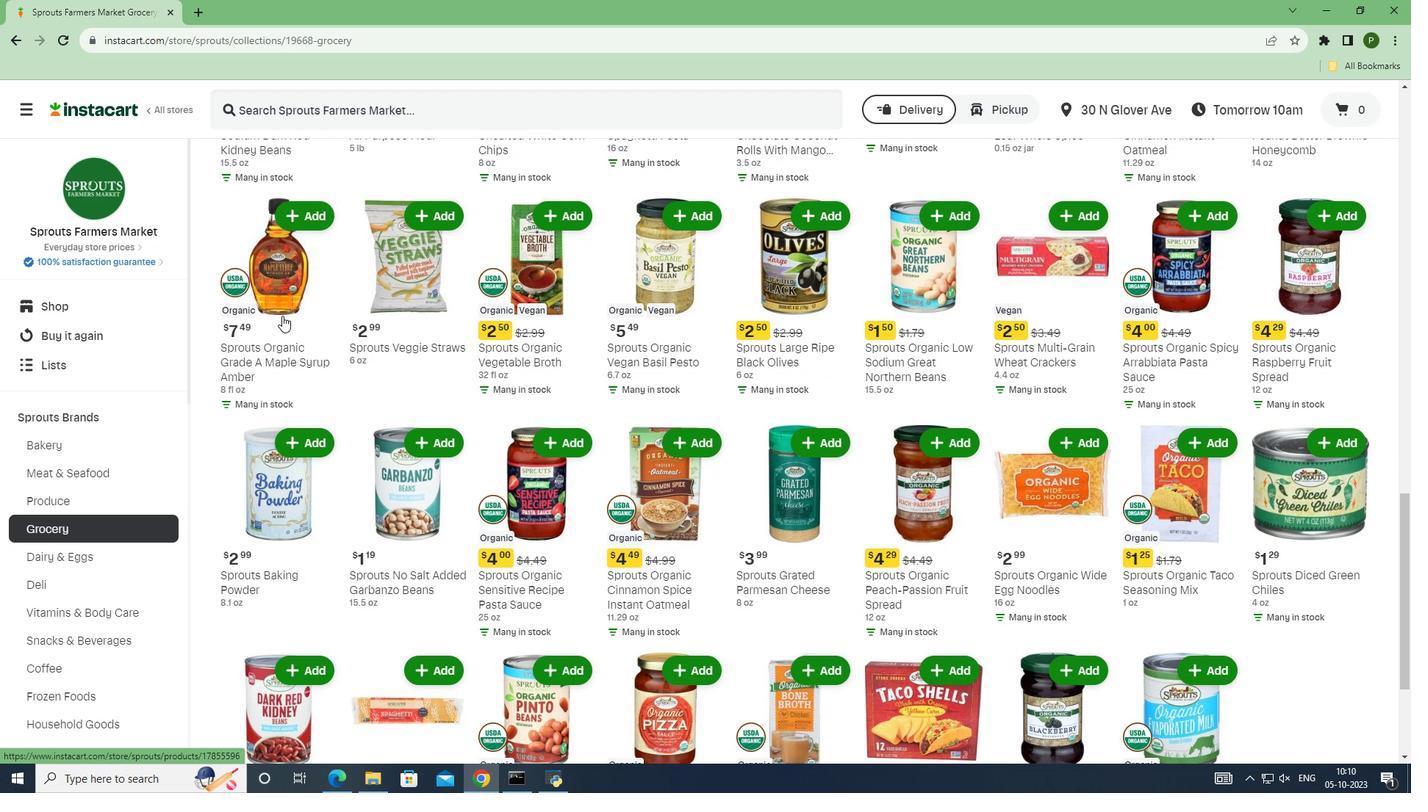 
Action: Mouse scrolled (282, 315) with delta (0, 0)
Screenshot: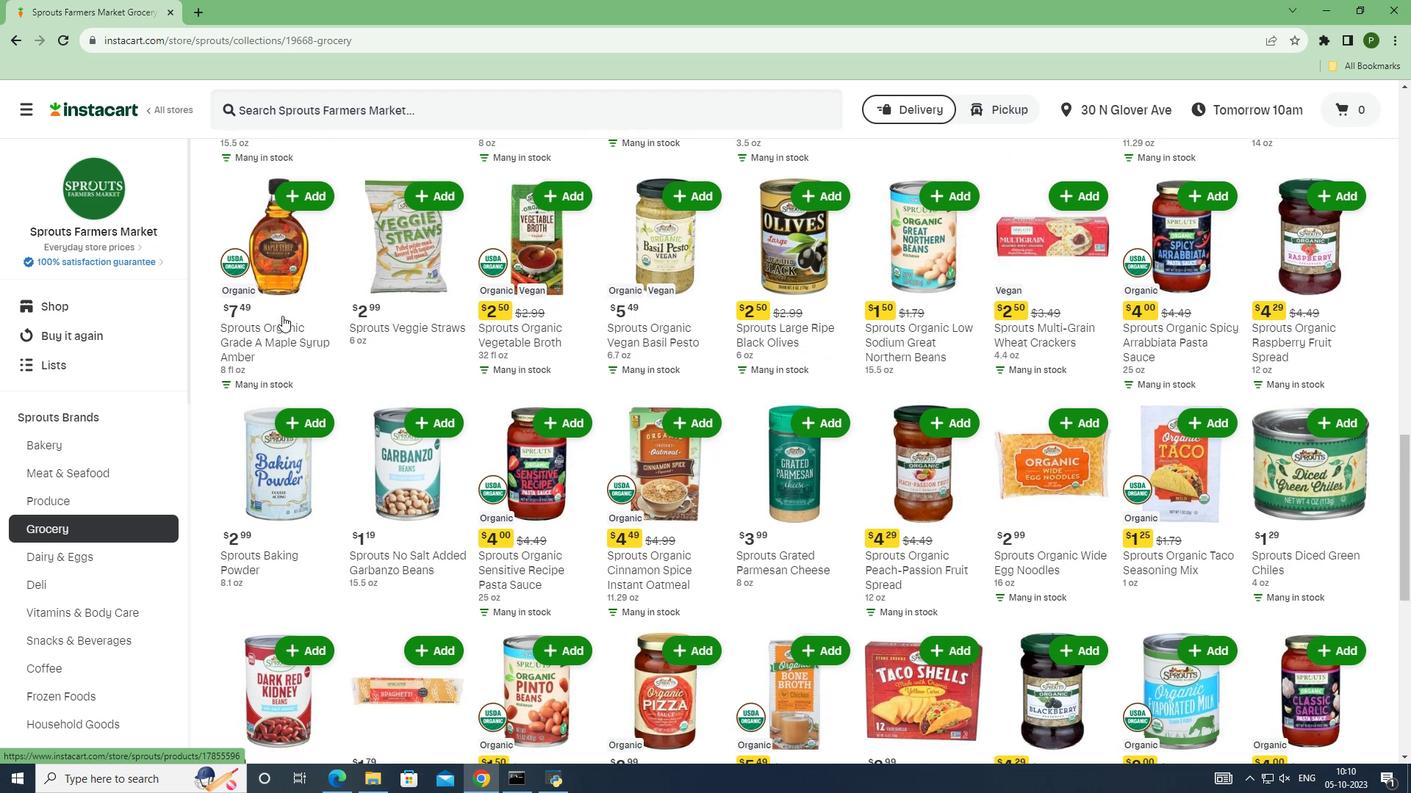 
Action: Mouse scrolled (282, 315) with delta (0, 0)
Screenshot: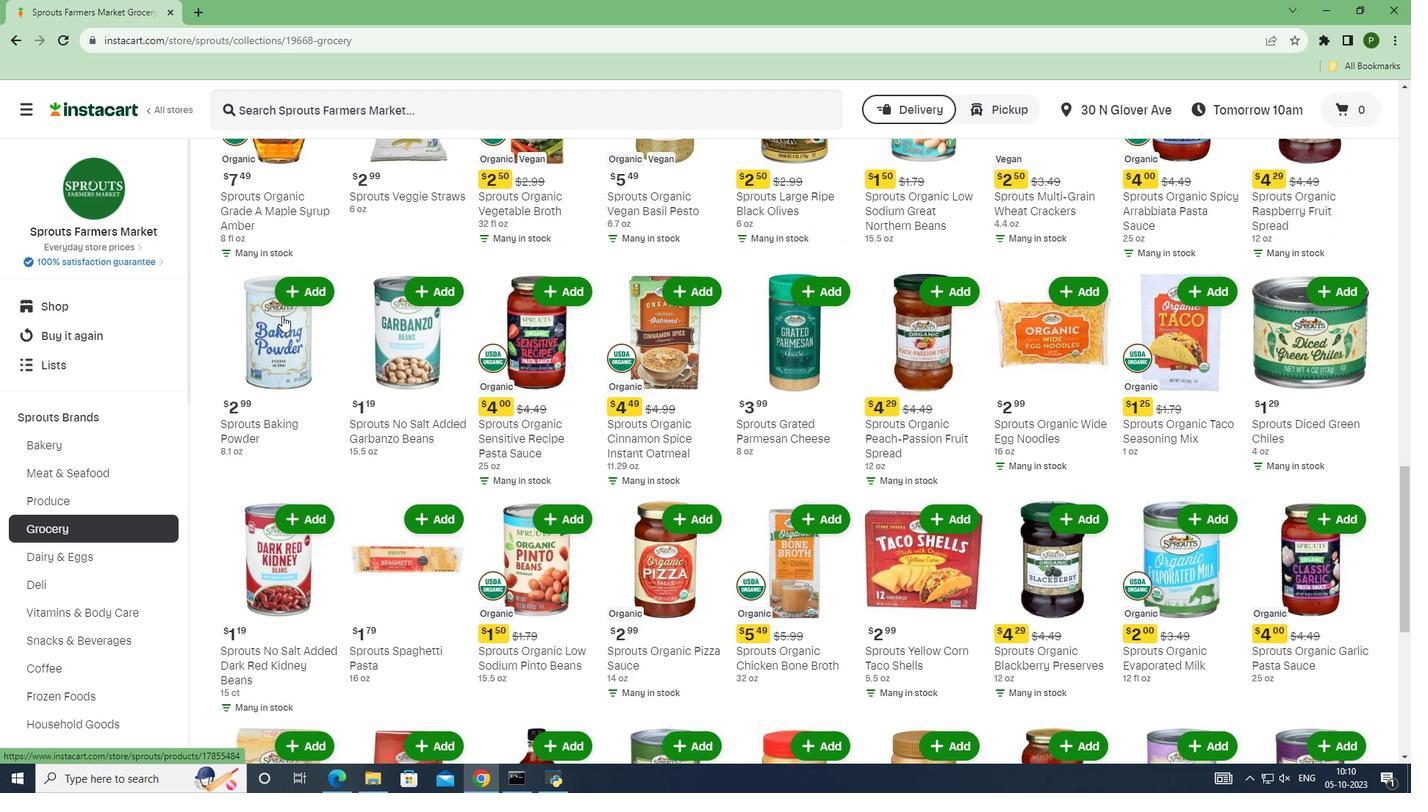 
Action: Mouse scrolled (282, 315) with delta (0, 0)
Screenshot: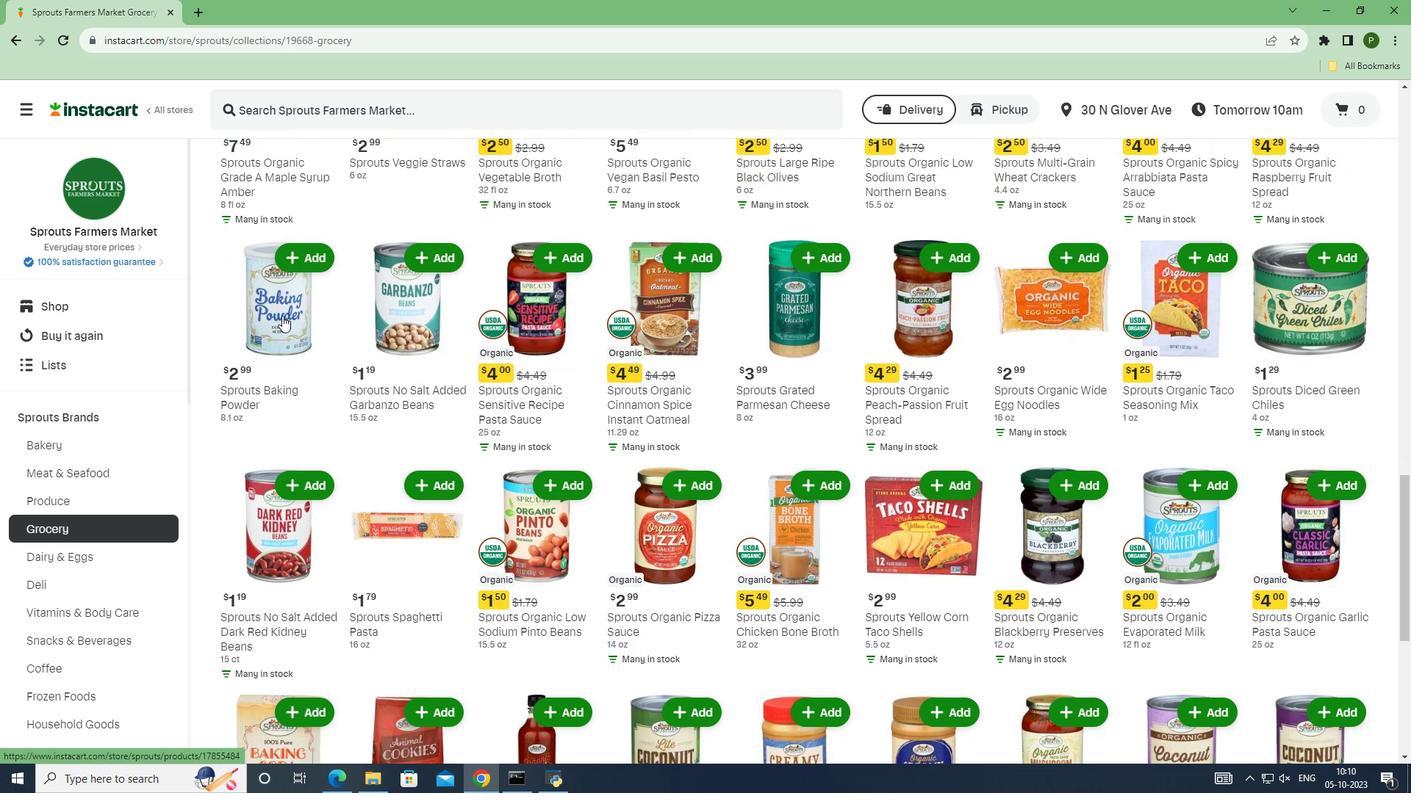 
Action: Mouse scrolled (282, 315) with delta (0, 0)
Screenshot: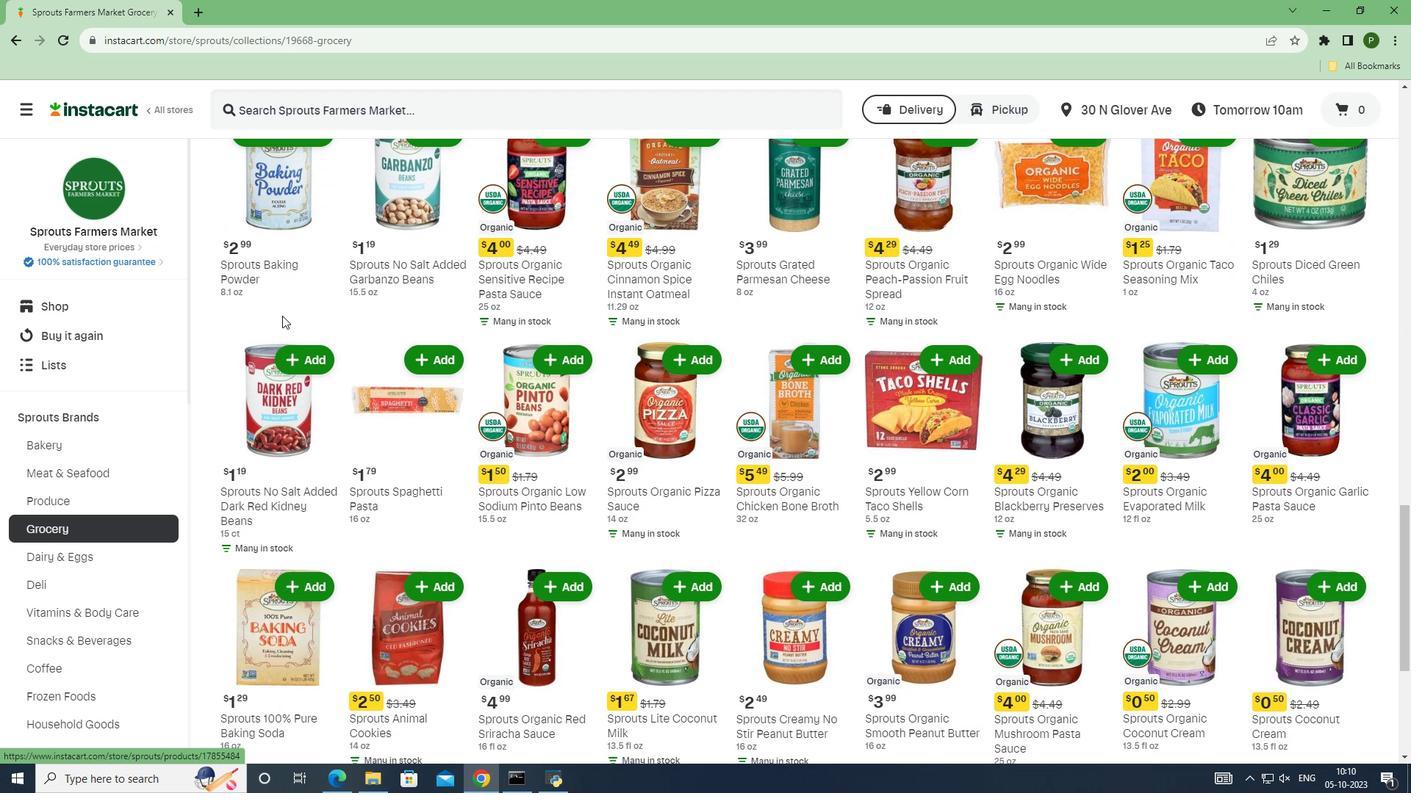 
Action: Mouse scrolled (282, 315) with delta (0, 0)
Screenshot: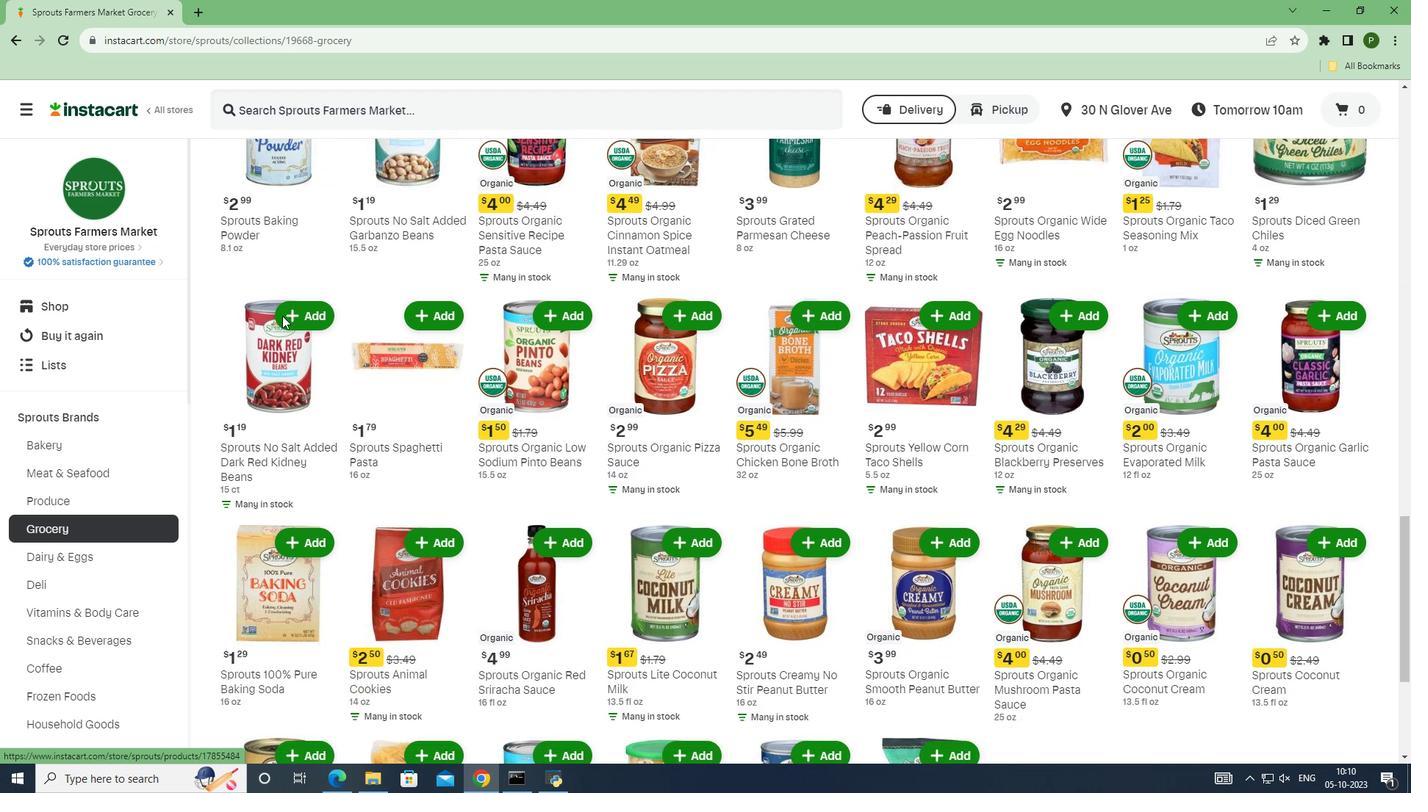 
Action: Mouse moved to (282, 316)
Screenshot: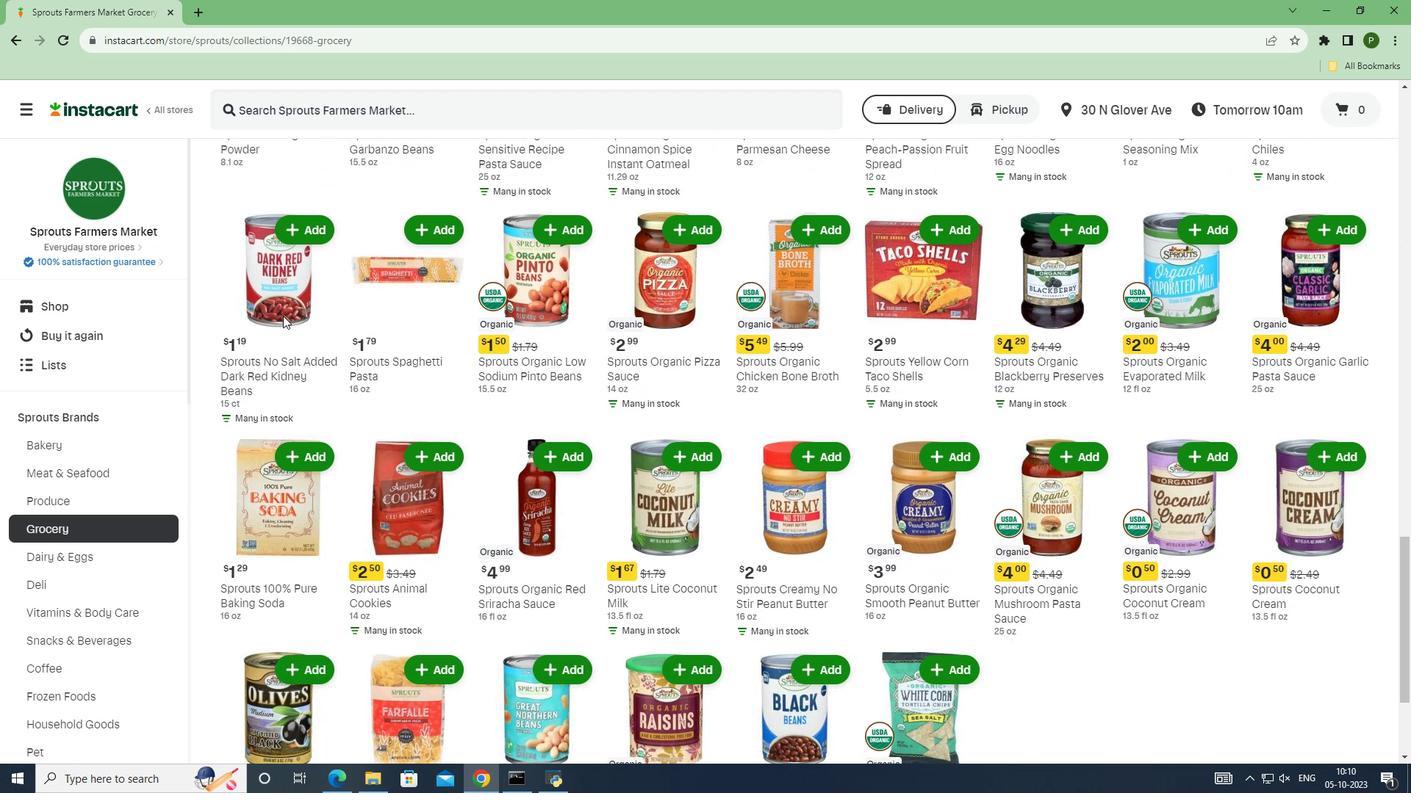 
Action: Mouse scrolled (282, 315) with delta (0, 0)
Screenshot: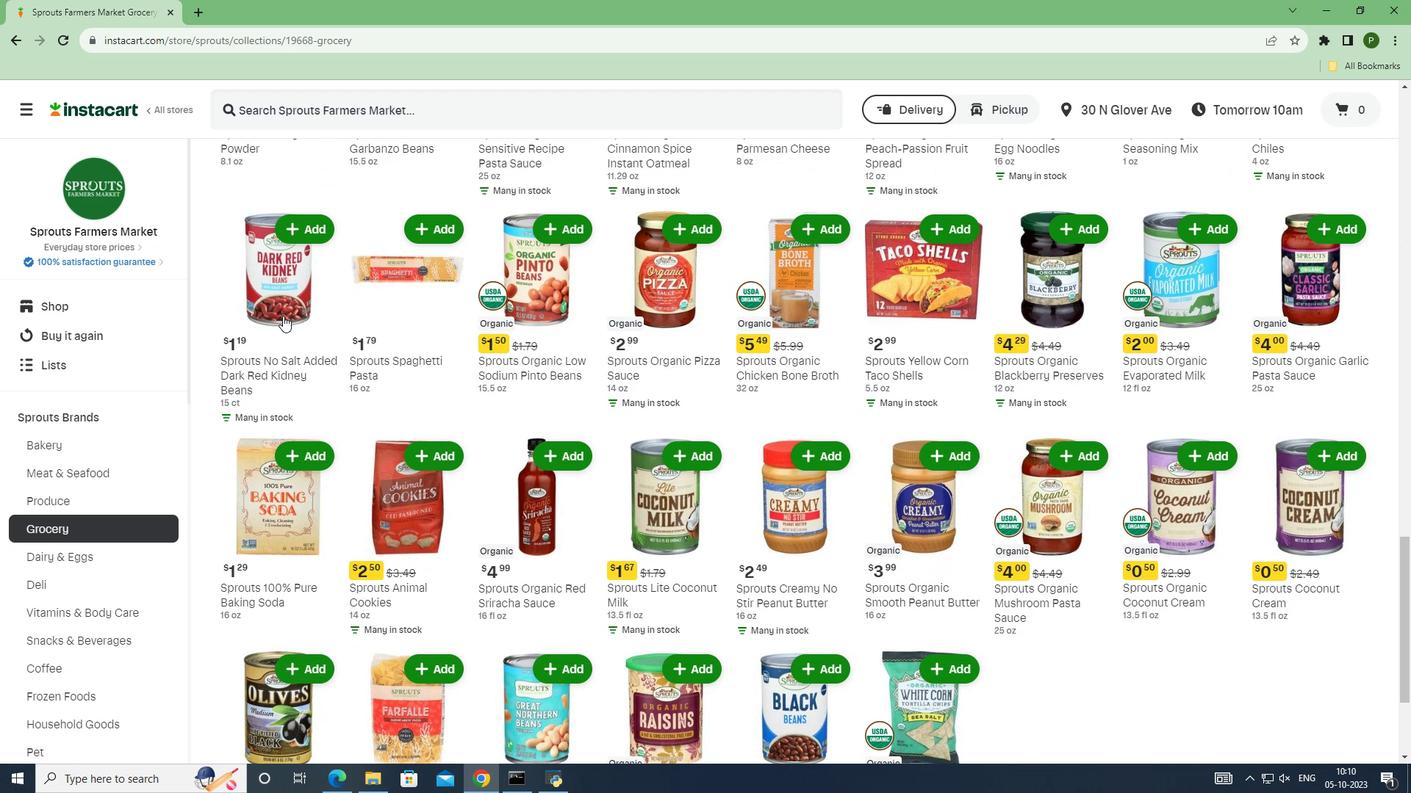 
Action: Mouse scrolled (282, 315) with delta (0, 0)
Screenshot: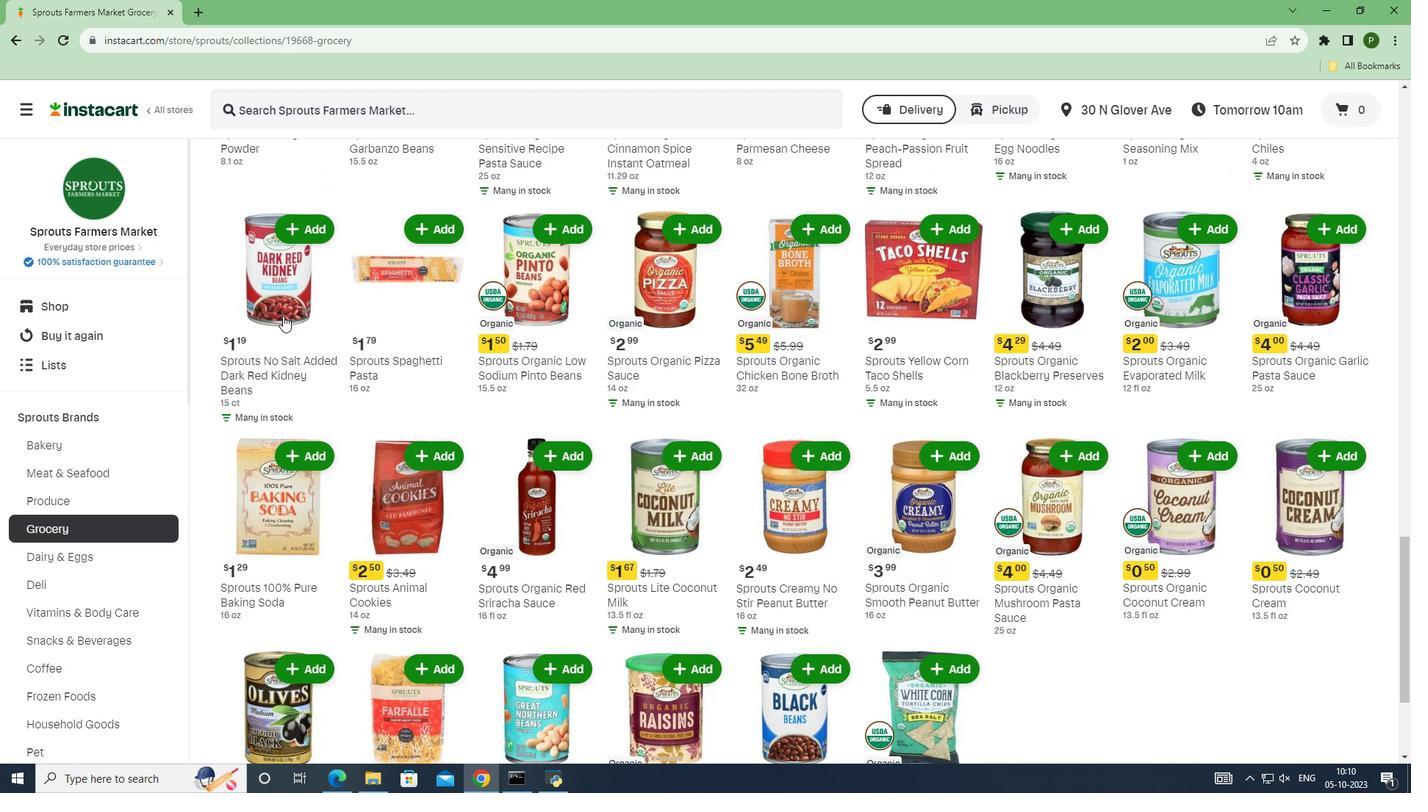 
Action: Mouse scrolled (282, 315) with delta (0, 0)
Screenshot: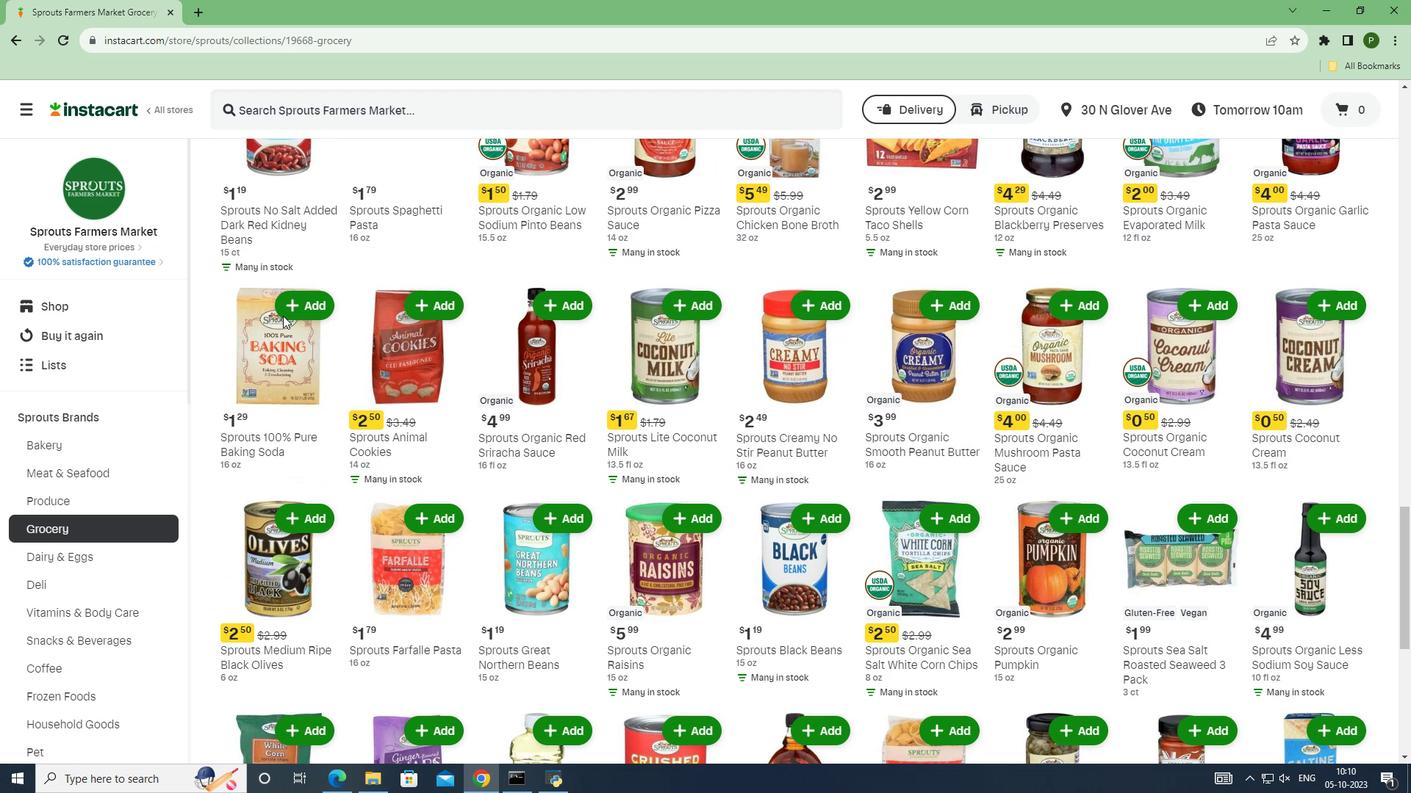 
Action: Mouse scrolled (282, 315) with delta (0, 0)
Screenshot: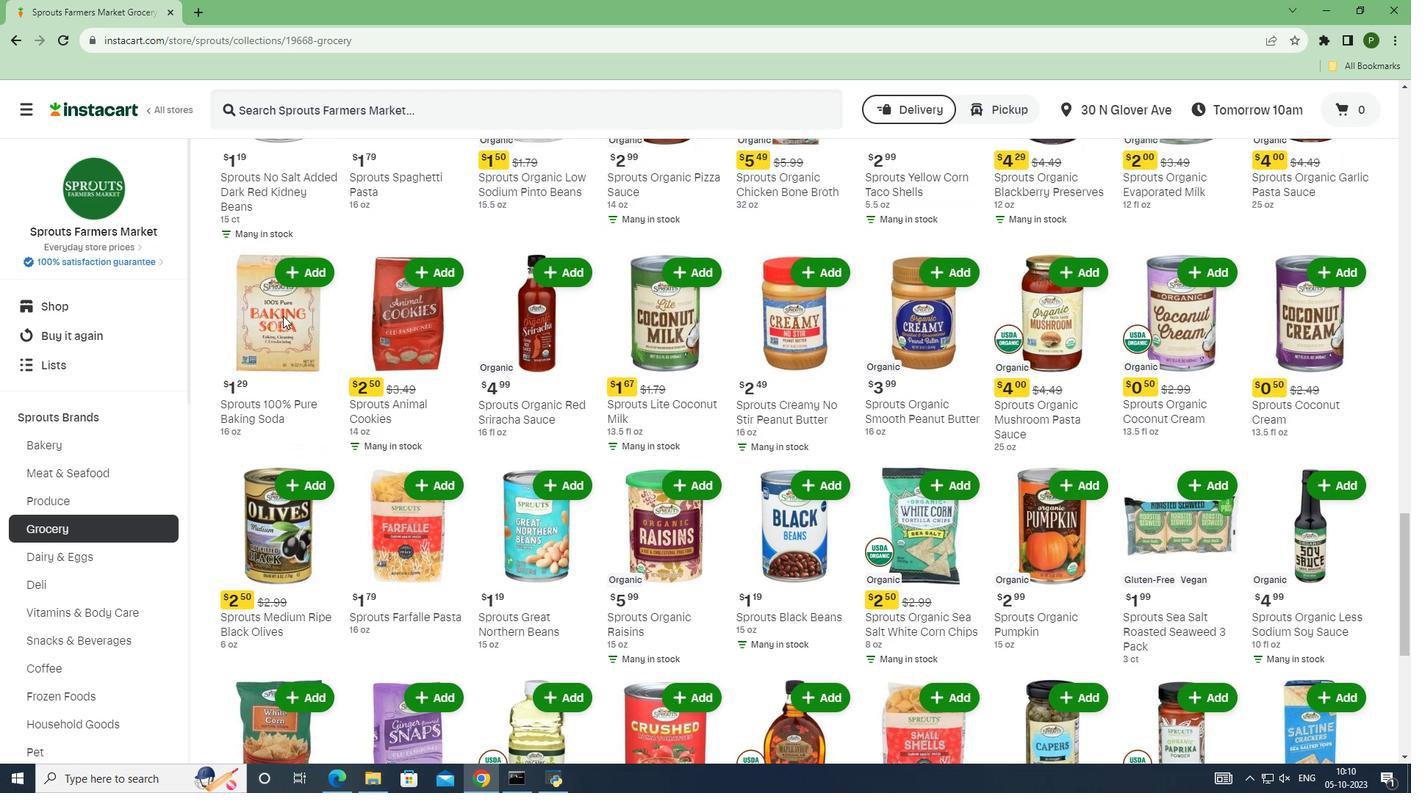 
Action: Mouse scrolled (282, 315) with delta (0, 0)
Screenshot: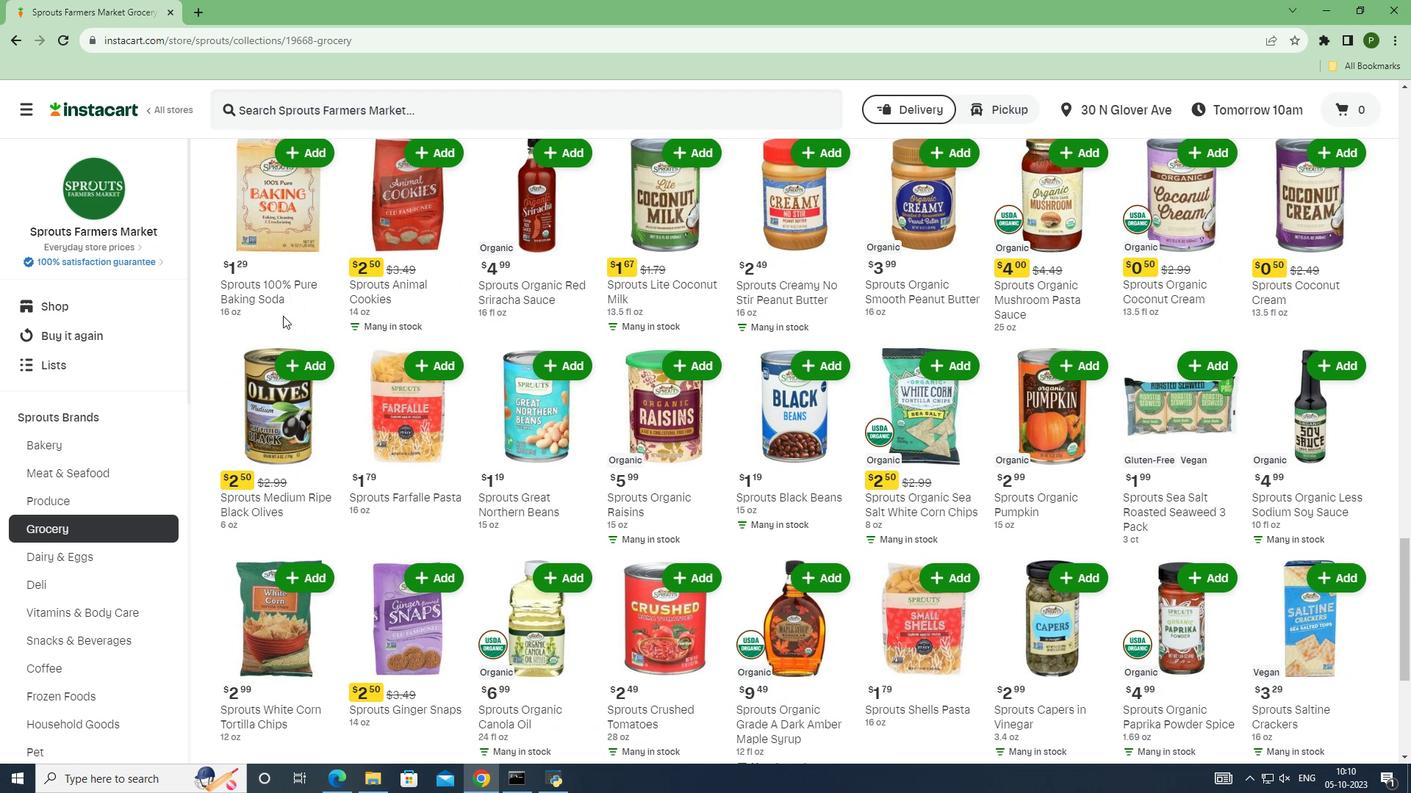 
Action: Mouse scrolled (282, 315) with delta (0, 0)
Screenshot: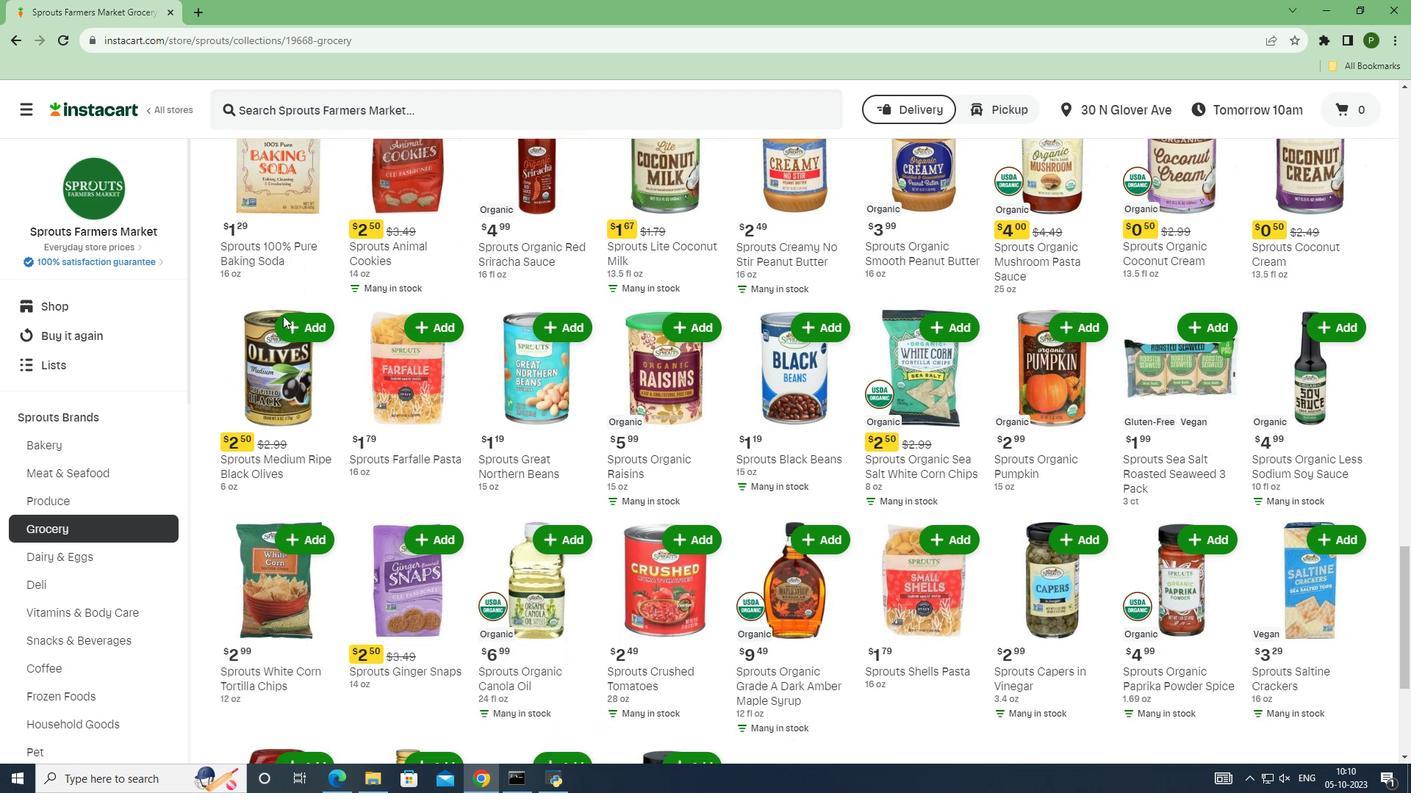 
Action: Mouse scrolled (282, 315) with delta (0, 0)
Screenshot: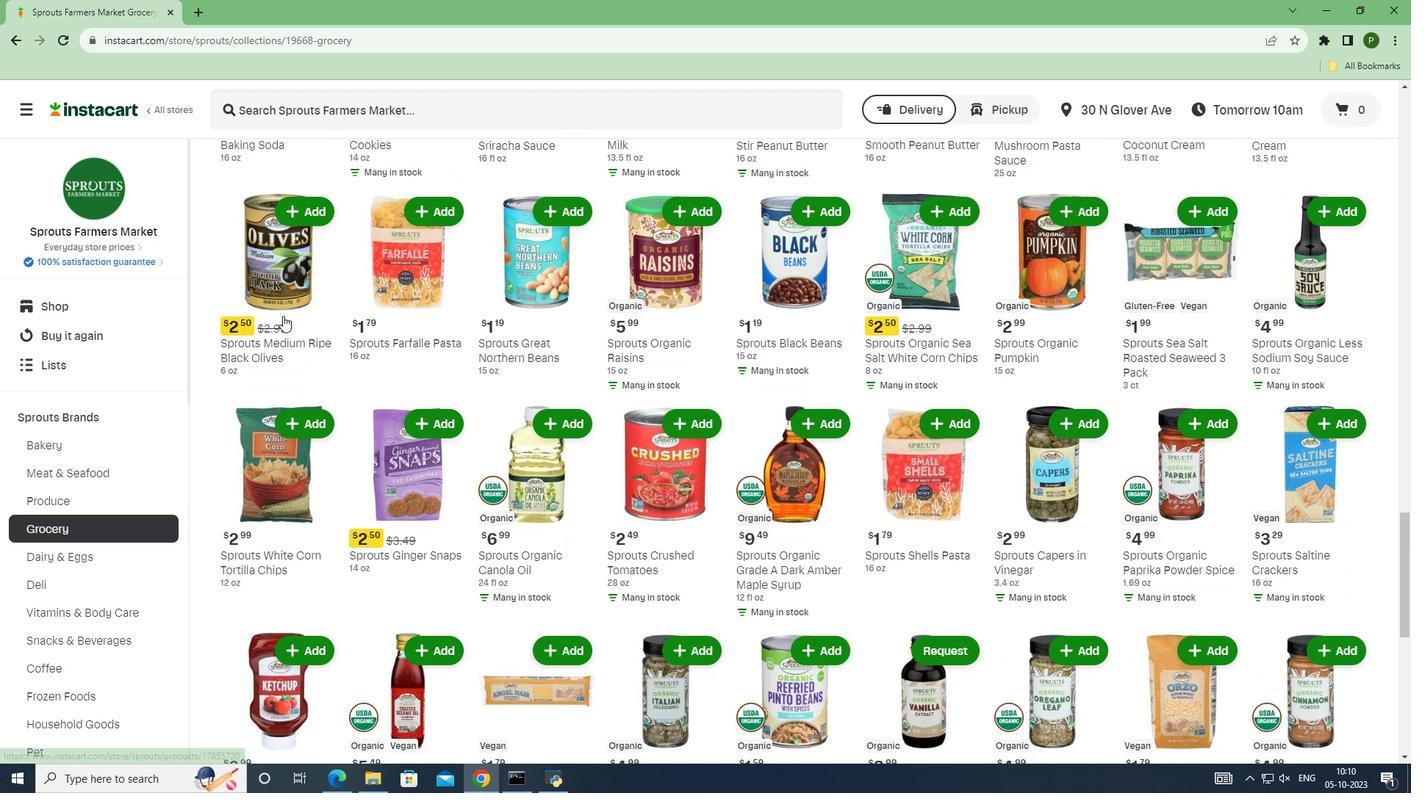 
Action: Mouse scrolled (282, 315) with delta (0, 0)
Screenshot: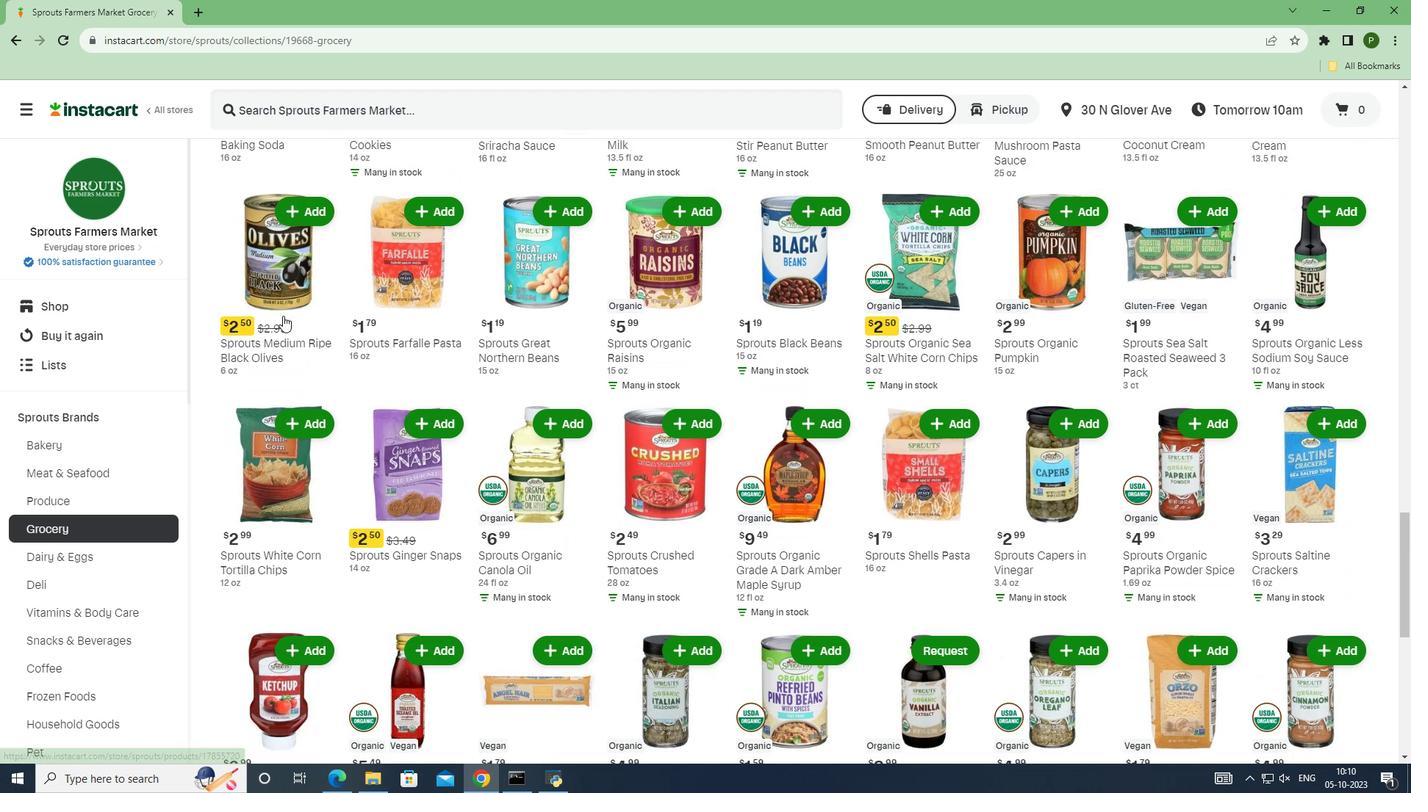 
Action: Mouse scrolled (282, 315) with delta (0, 0)
Screenshot: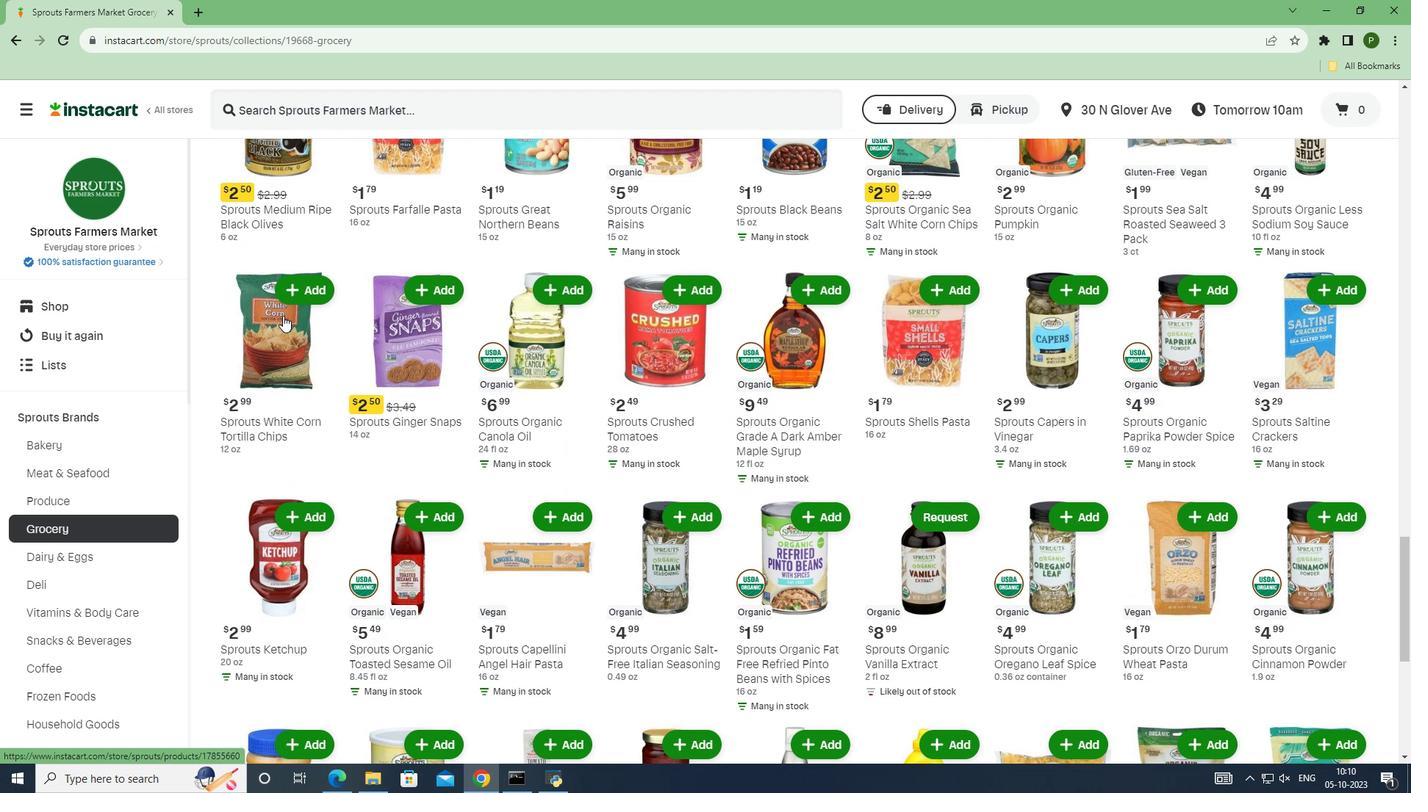 
Action: Mouse scrolled (282, 315) with delta (0, 0)
Screenshot: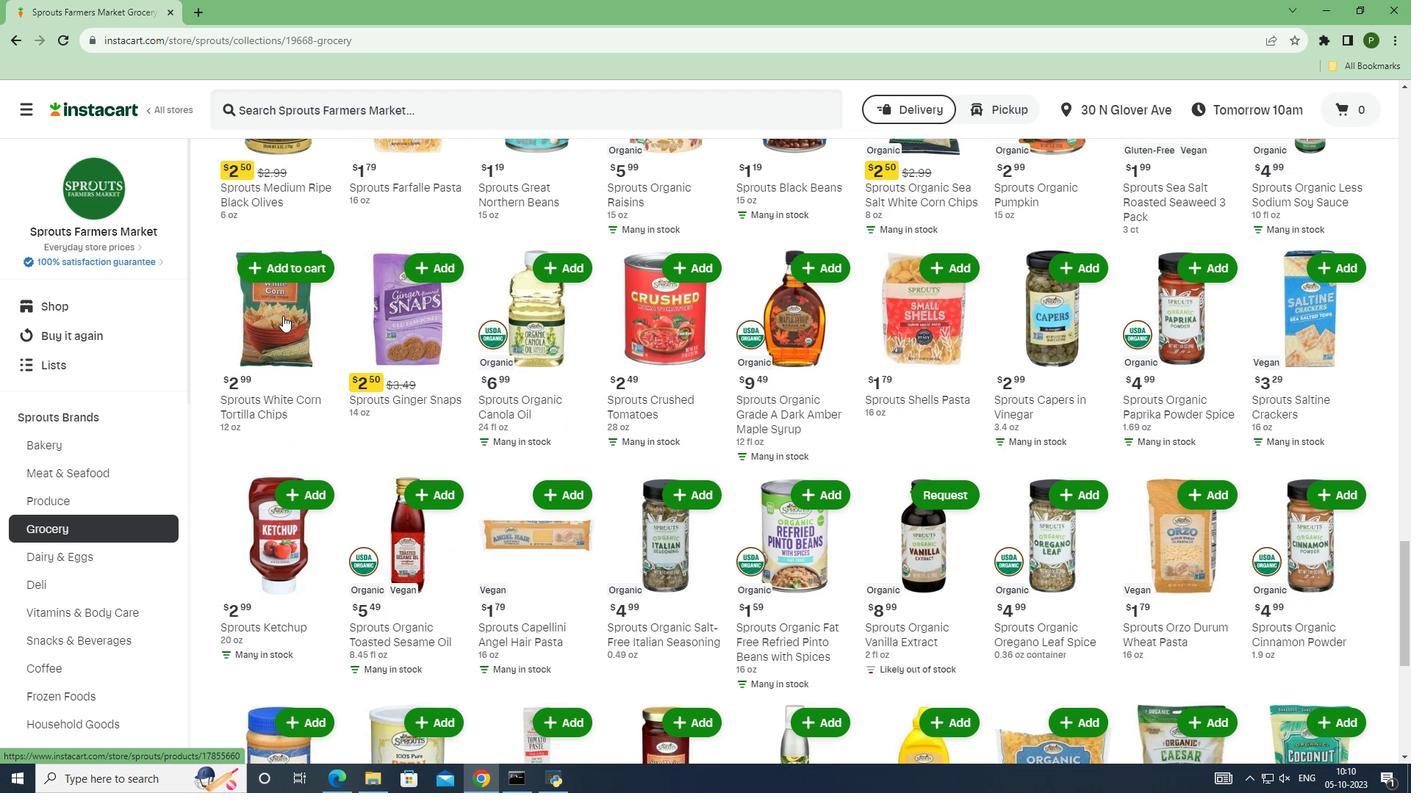 
Action: Mouse scrolled (282, 315) with delta (0, 0)
Screenshot: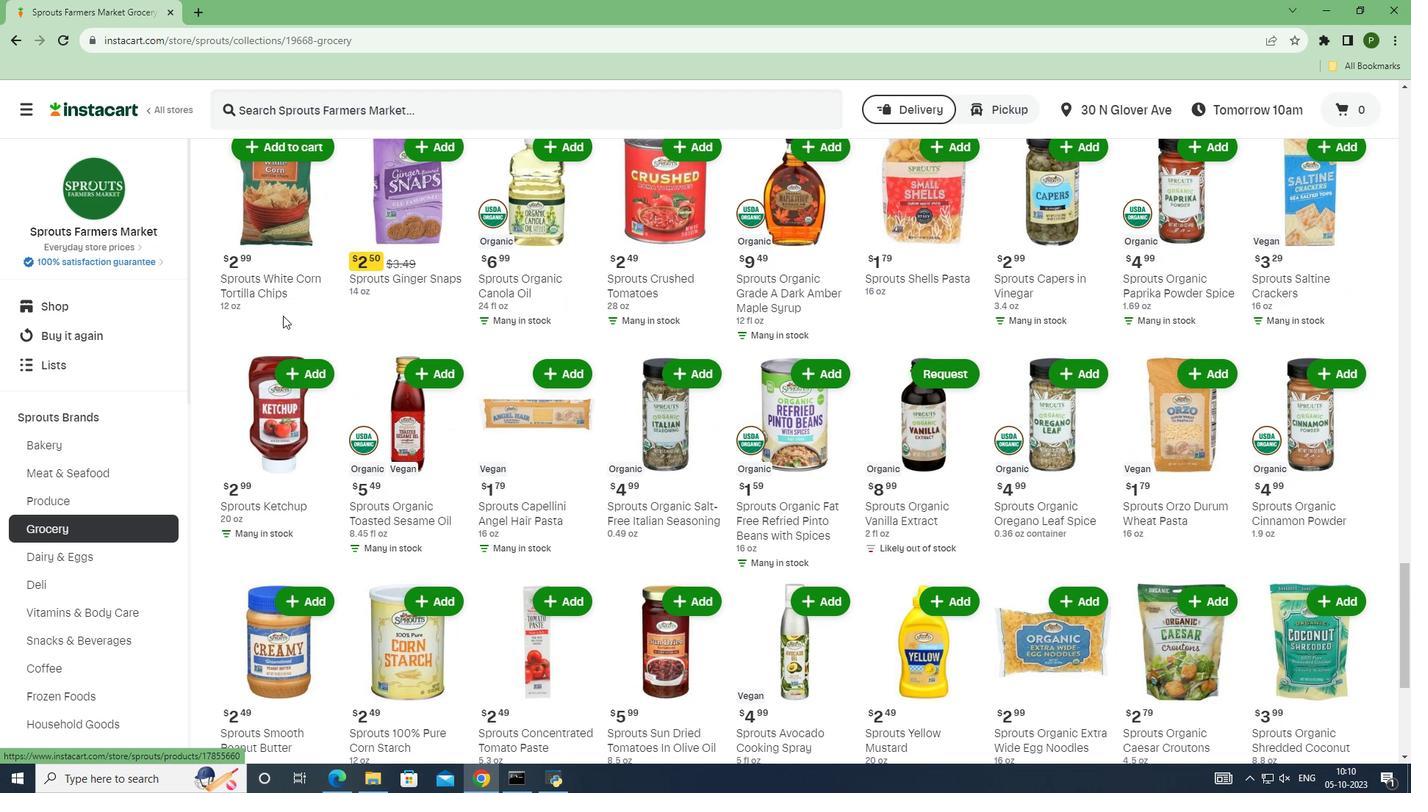 
Action: Mouse scrolled (282, 315) with delta (0, 0)
Screenshot: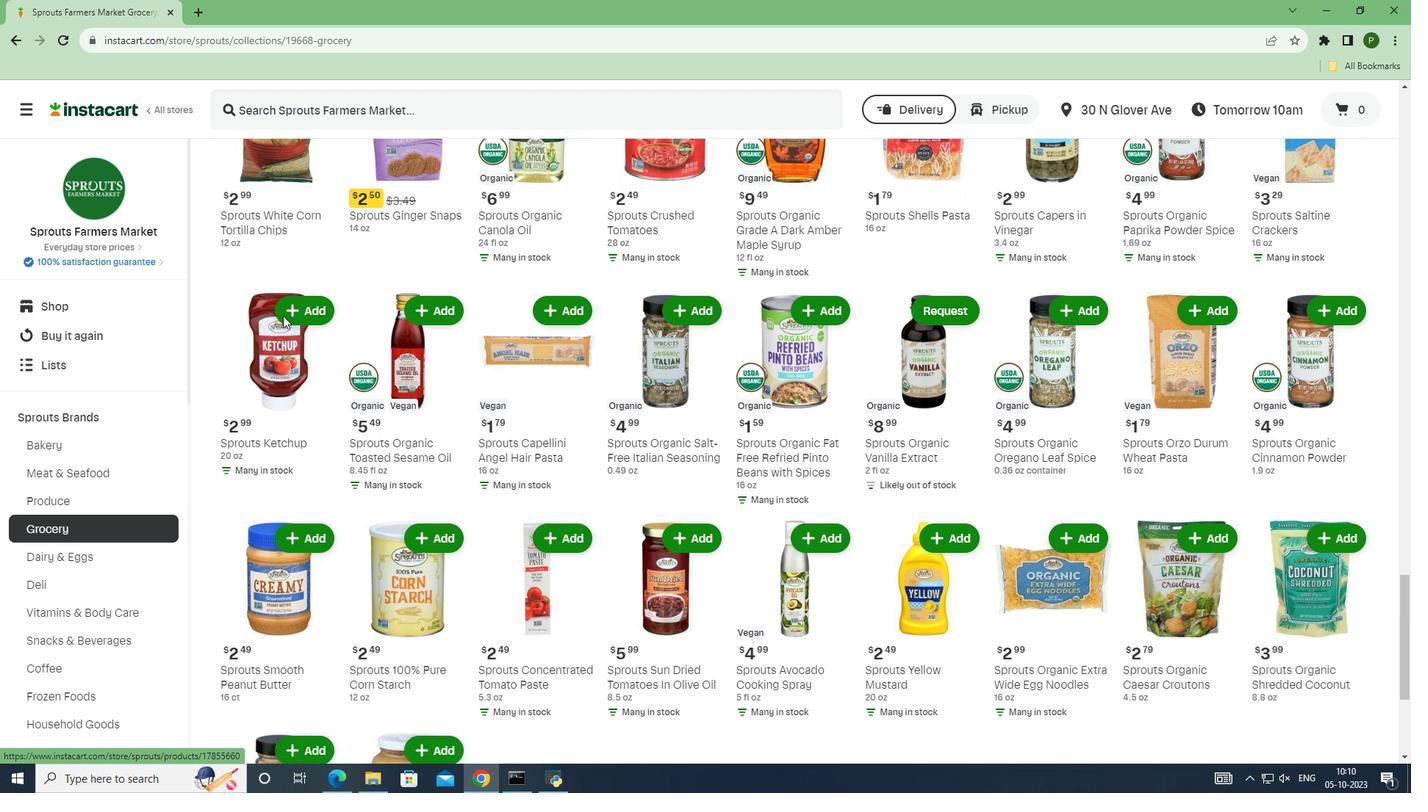 
Action: Mouse scrolled (282, 315) with delta (0, 0)
Screenshot: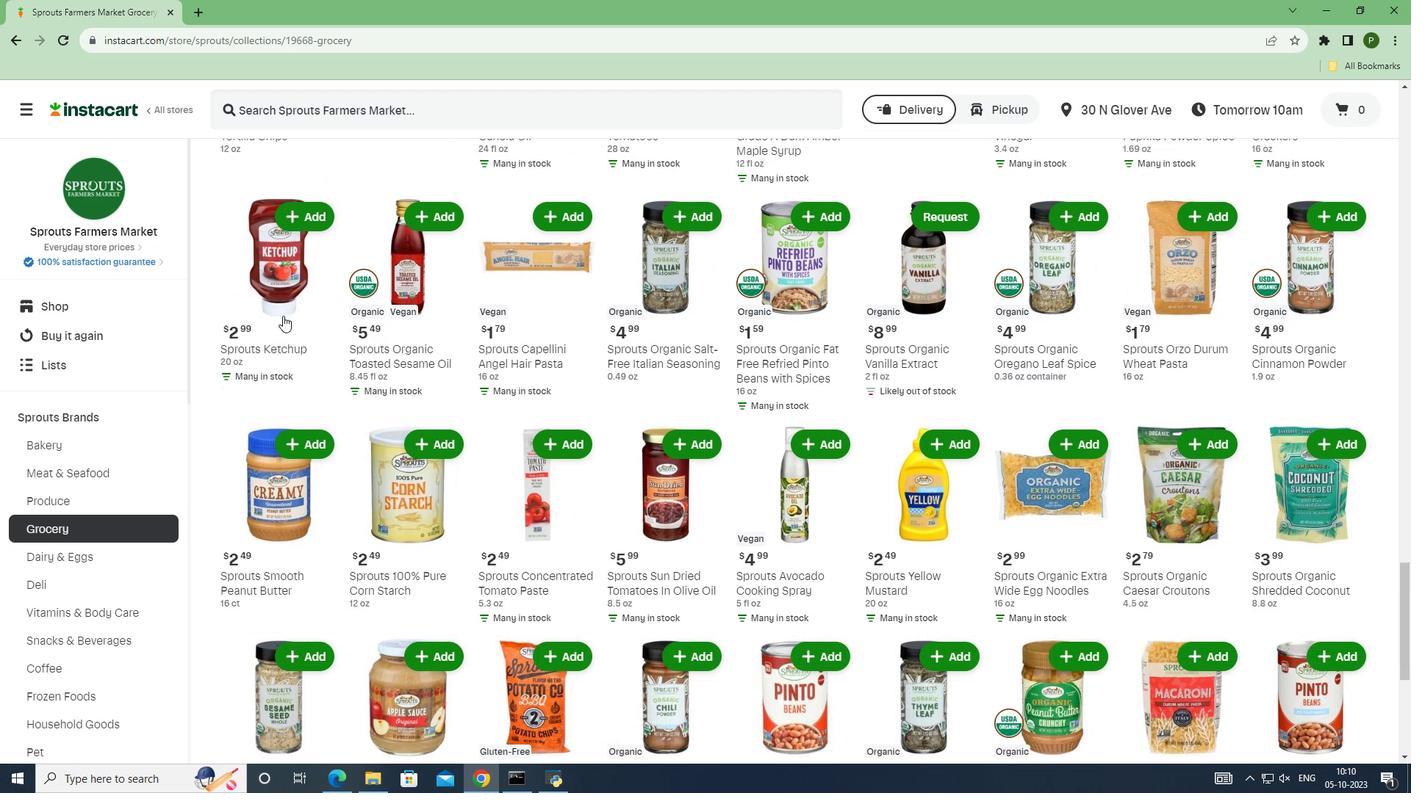 
Action: Mouse scrolled (282, 315) with delta (0, 0)
Screenshot: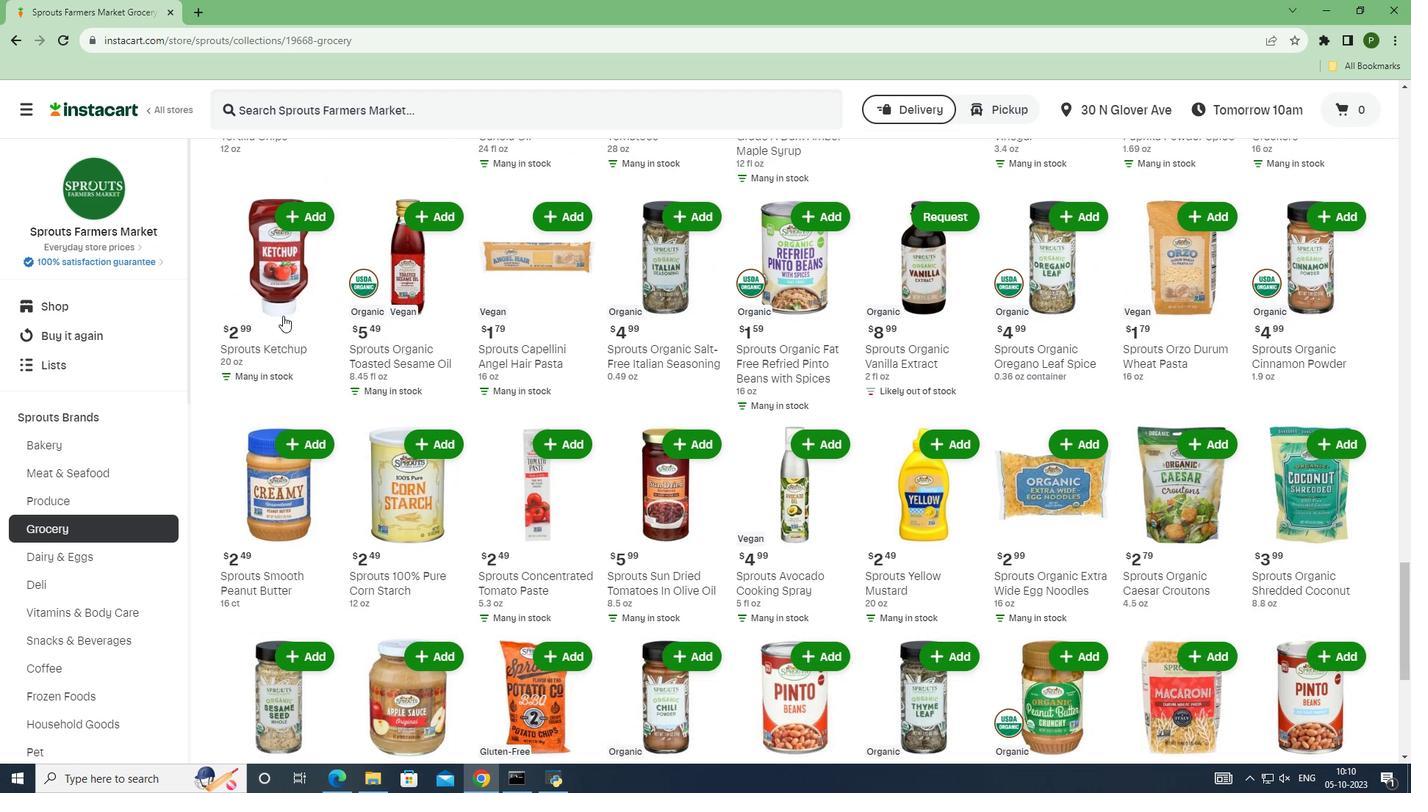 
Action: Mouse scrolled (282, 315) with delta (0, 0)
Screenshot: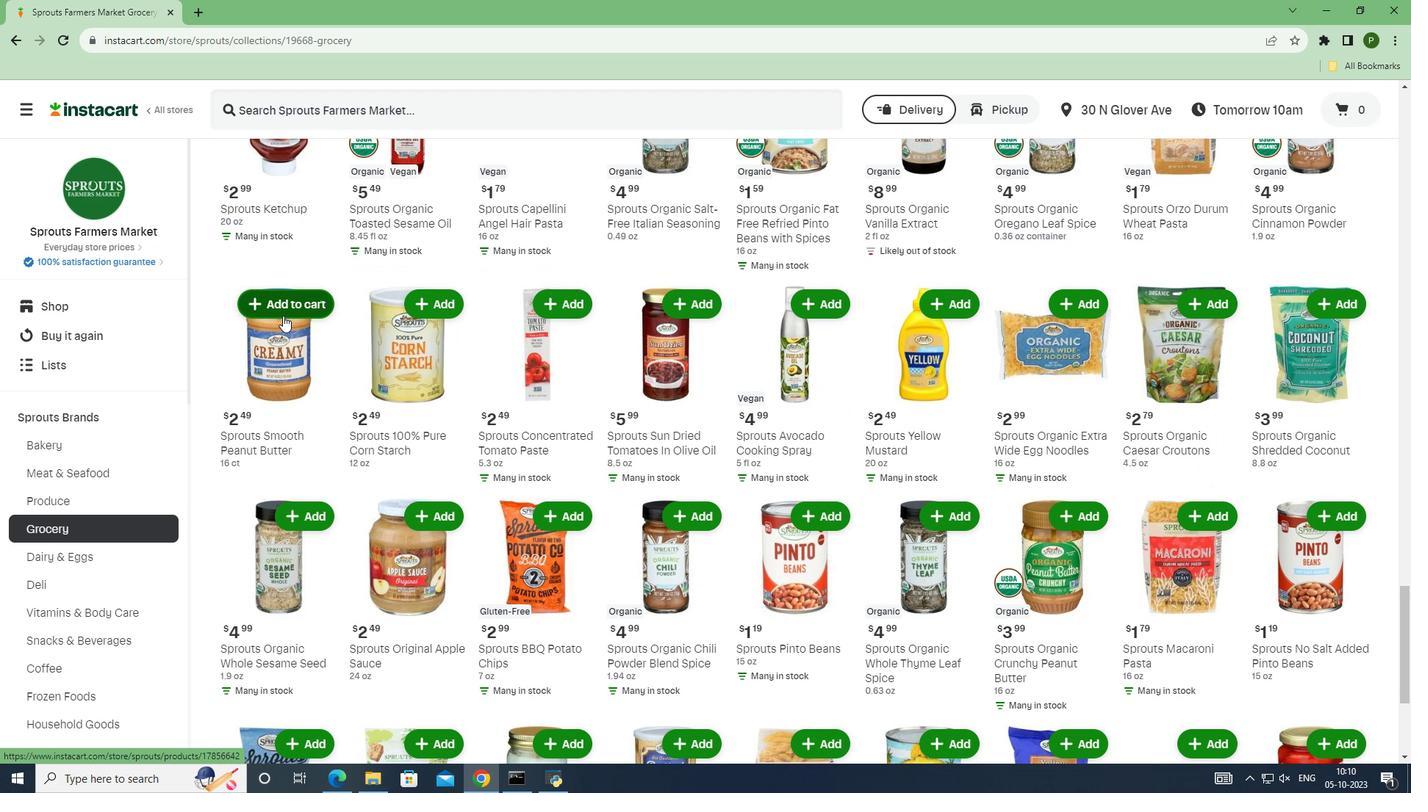 
Action: Mouse scrolled (282, 315) with delta (0, 0)
Screenshot: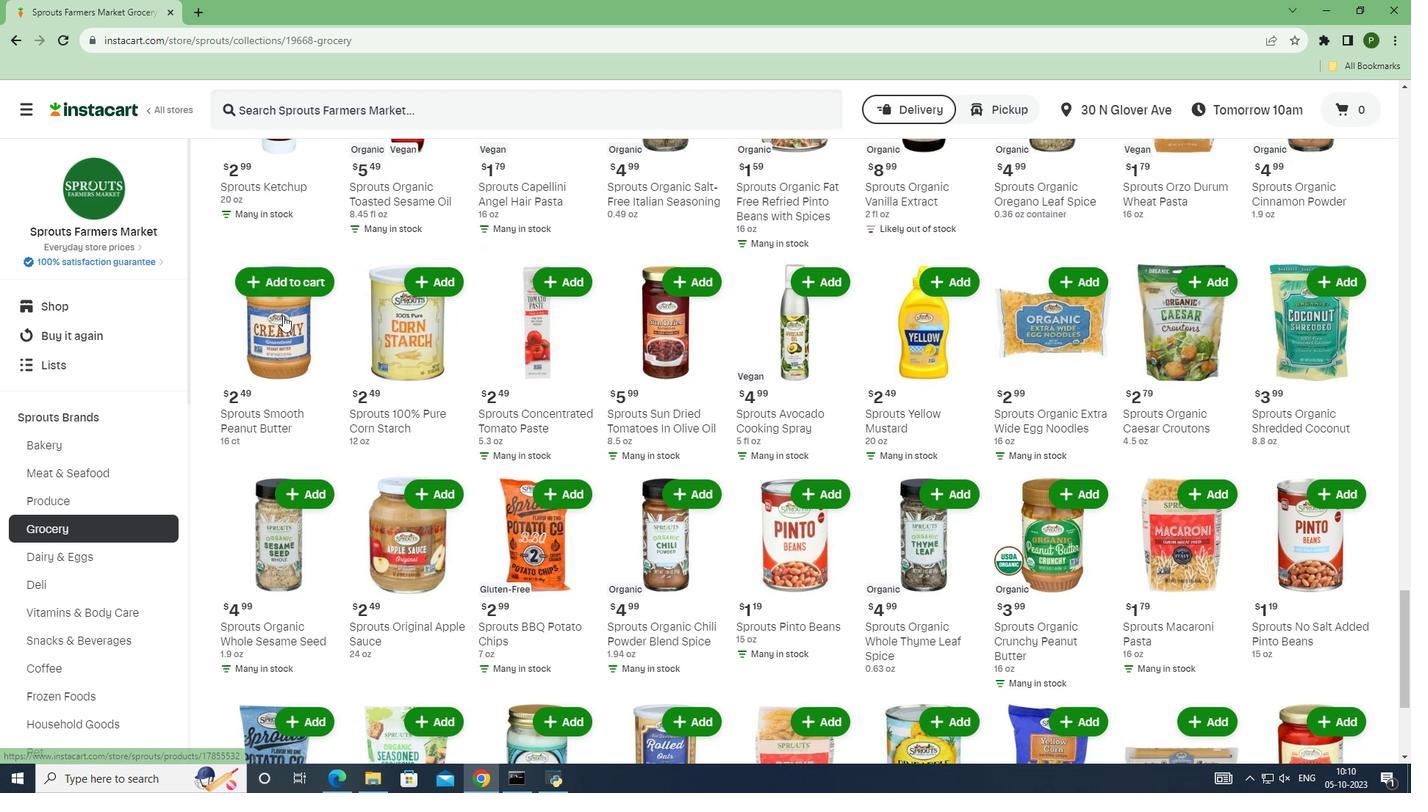 
Action: Mouse scrolled (282, 315) with delta (0, 0)
Screenshot: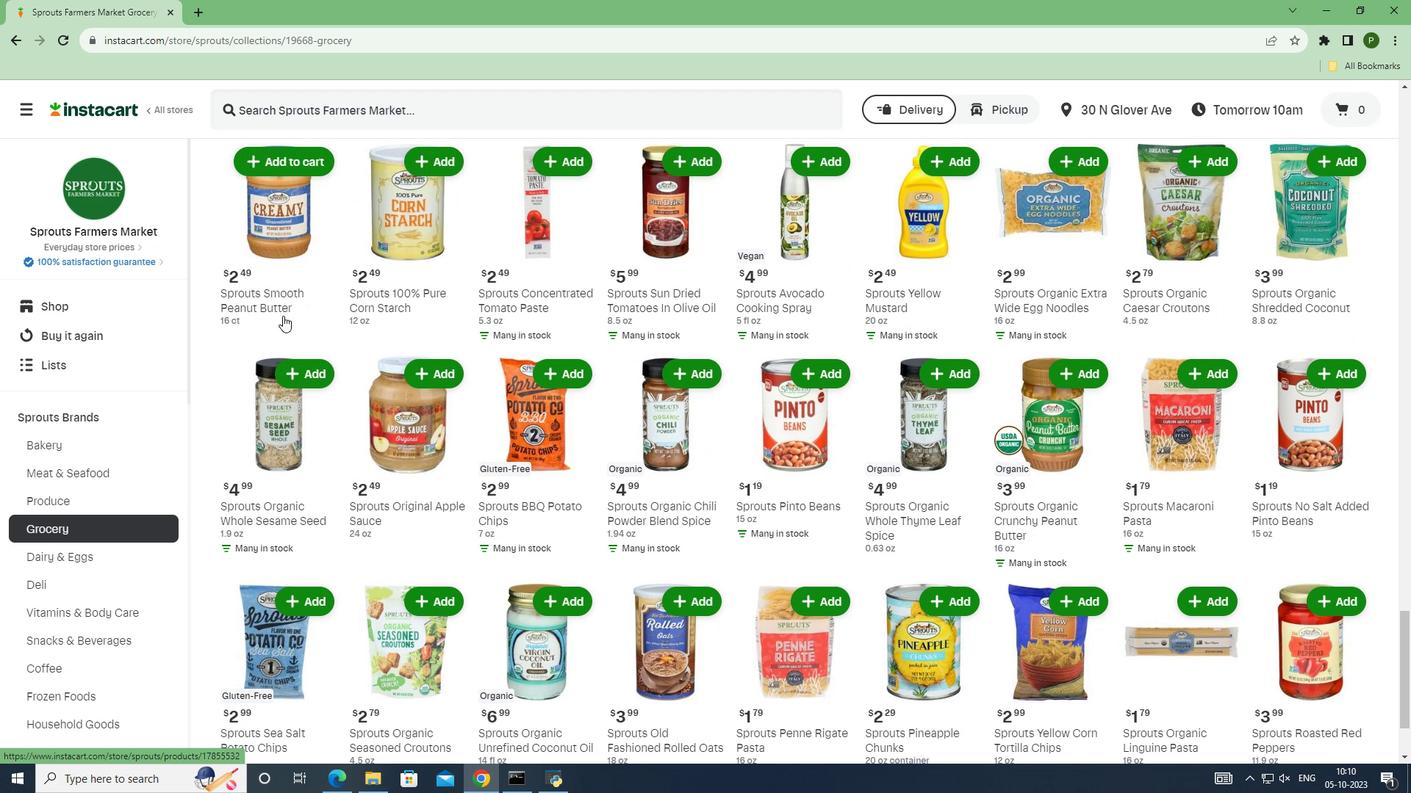 
Action: Mouse scrolled (282, 315) with delta (0, 0)
Screenshot: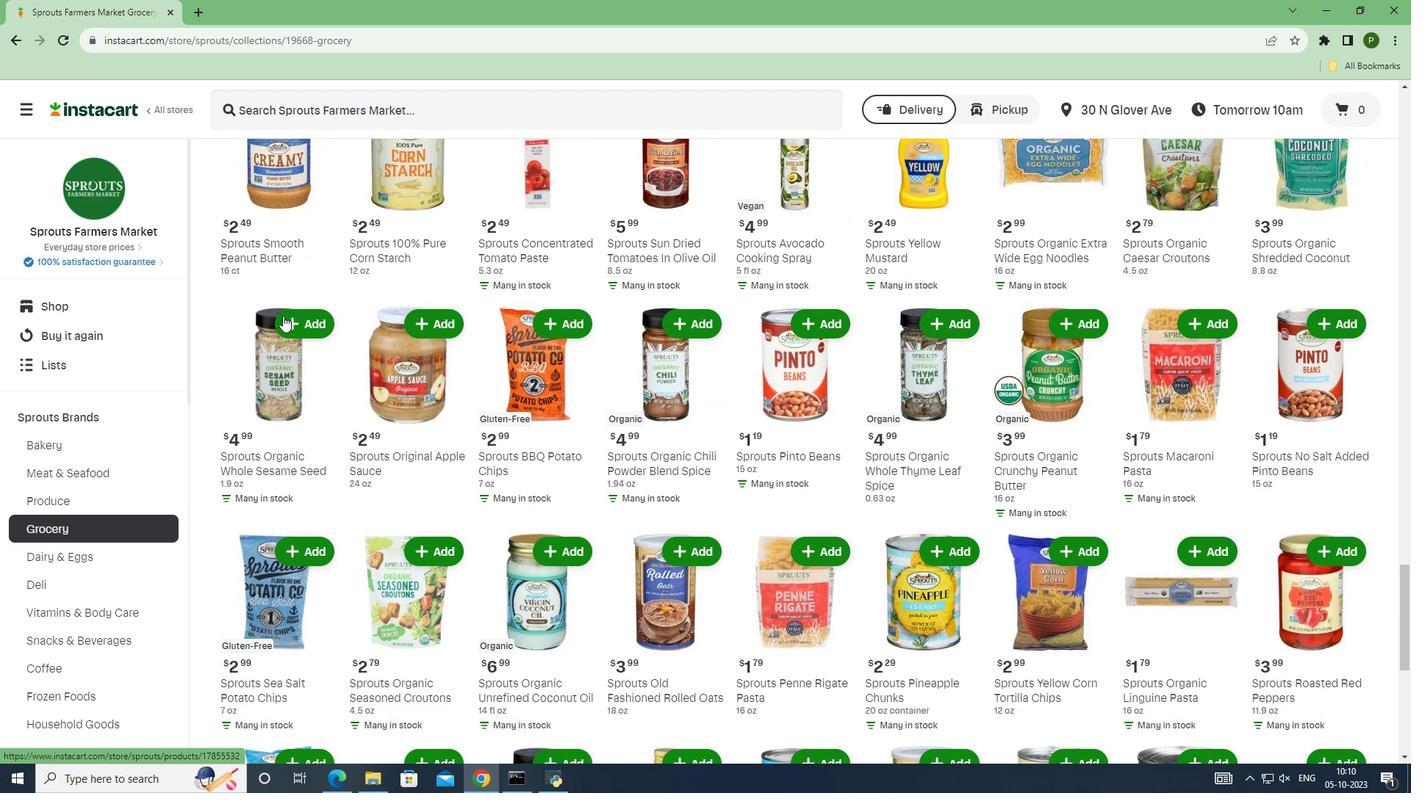 
Action: Mouse scrolled (282, 315) with delta (0, 0)
Screenshot: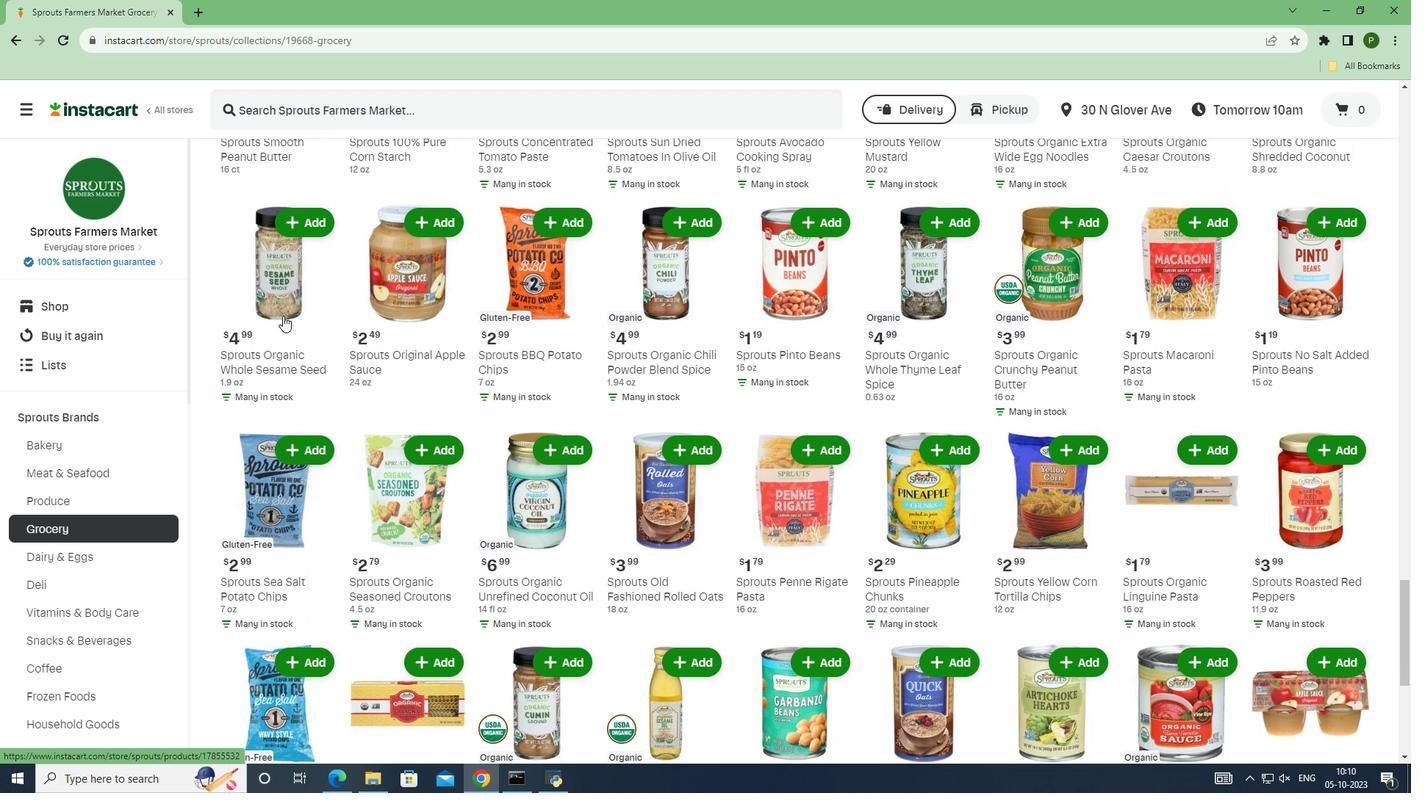 
Action: Mouse scrolled (282, 315) with delta (0, 0)
Screenshot: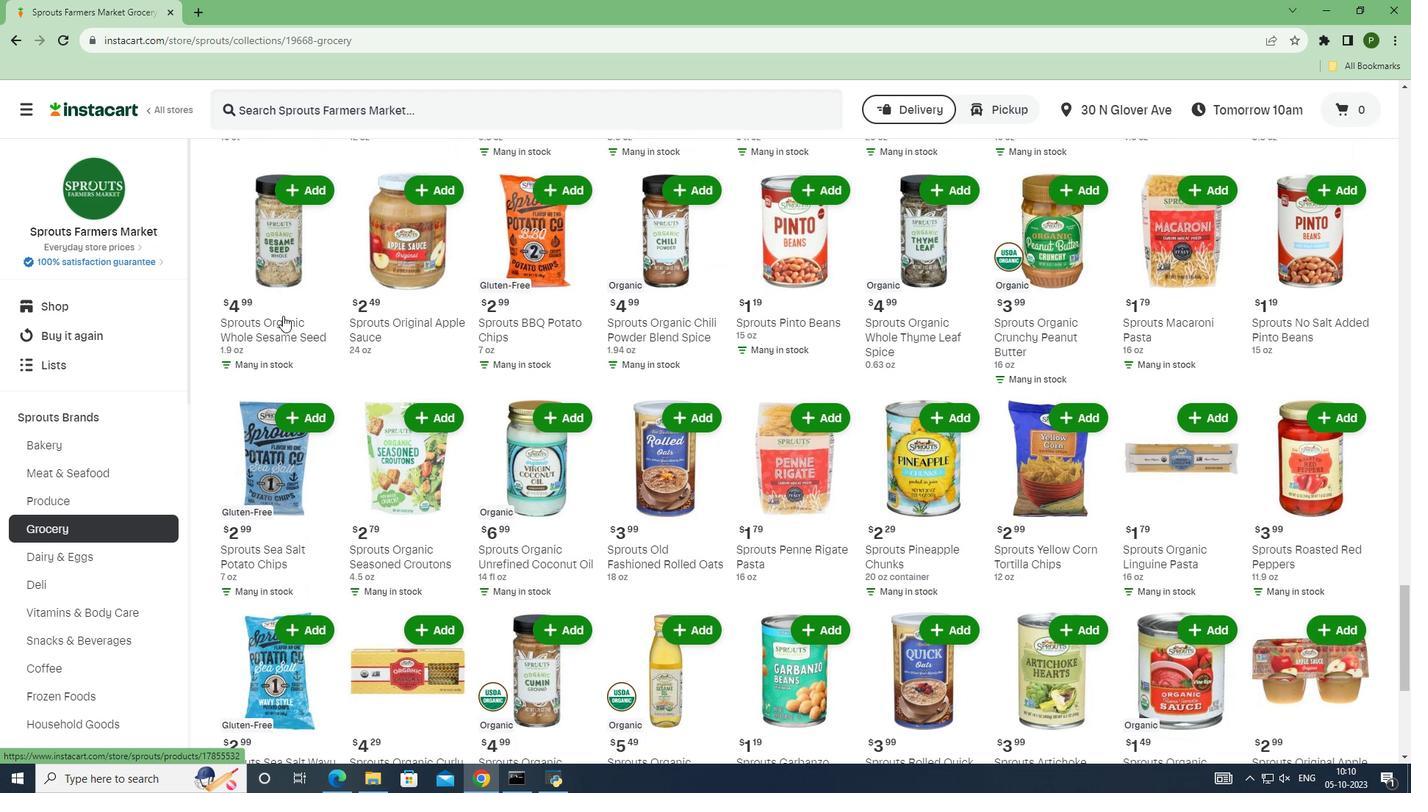 
Action: Mouse scrolled (282, 315) with delta (0, 0)
Screenshot: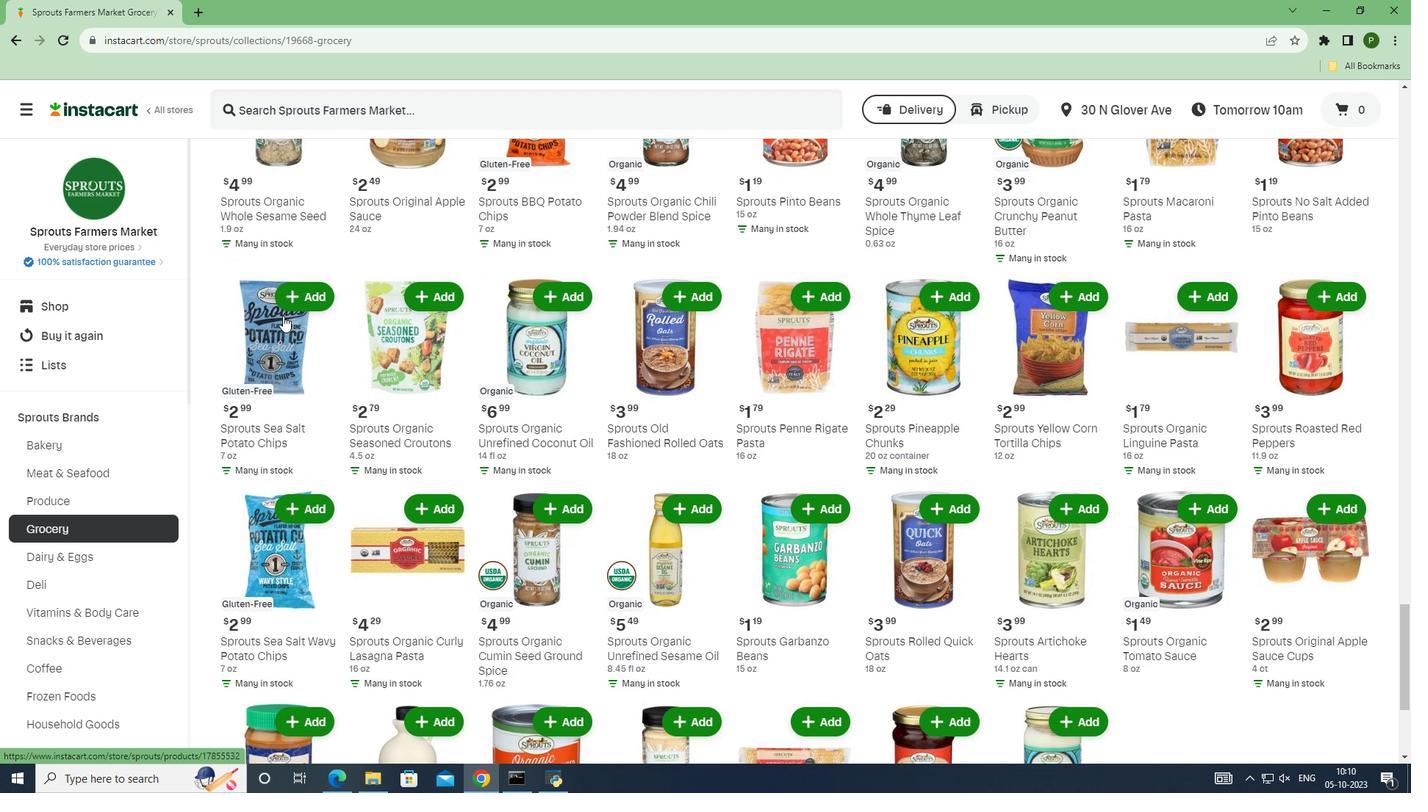
Action: Mouse scrolled (282, 315) with delta (0, 0)
Screenshot: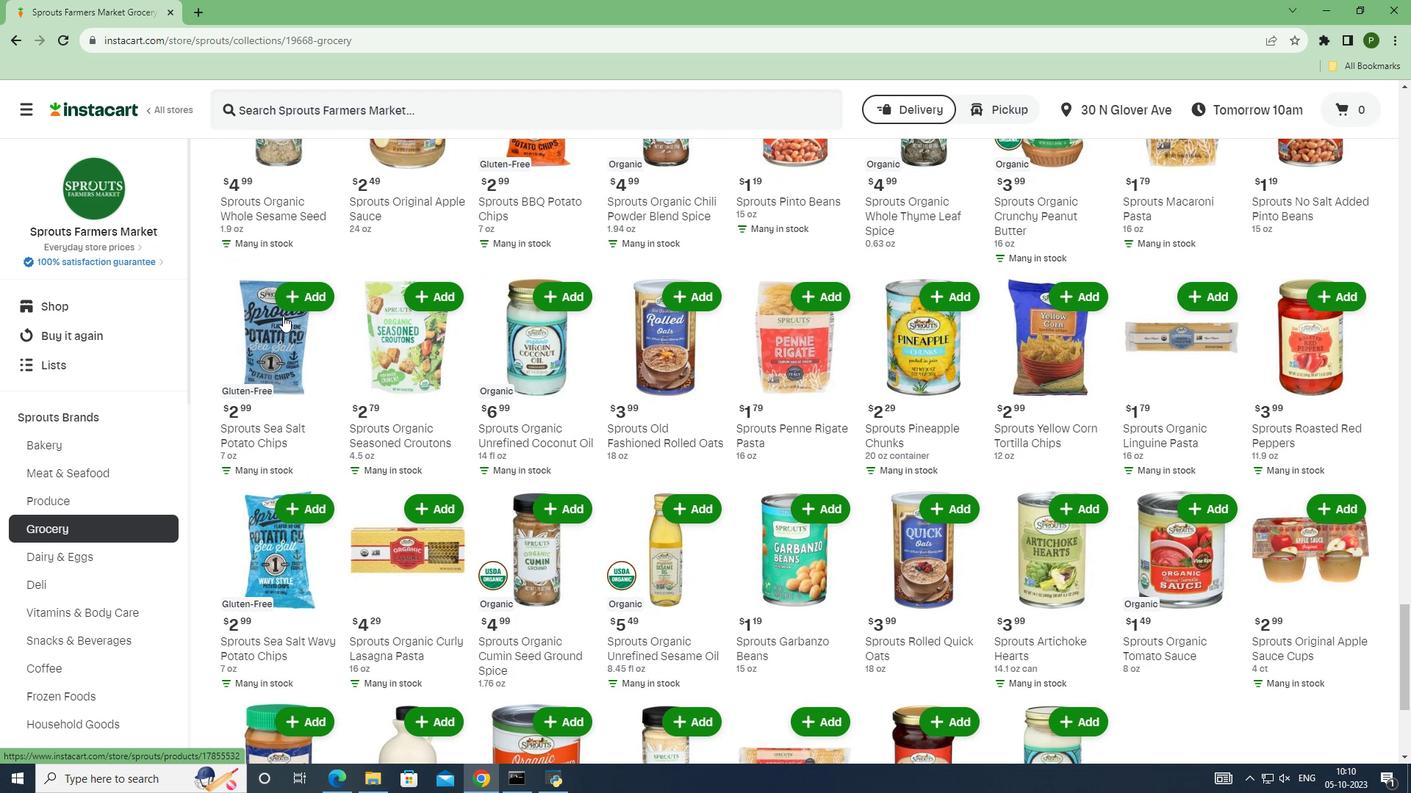 
Action: Mouse scrolled (282, 315) with delta (0, 0)
Screenshot: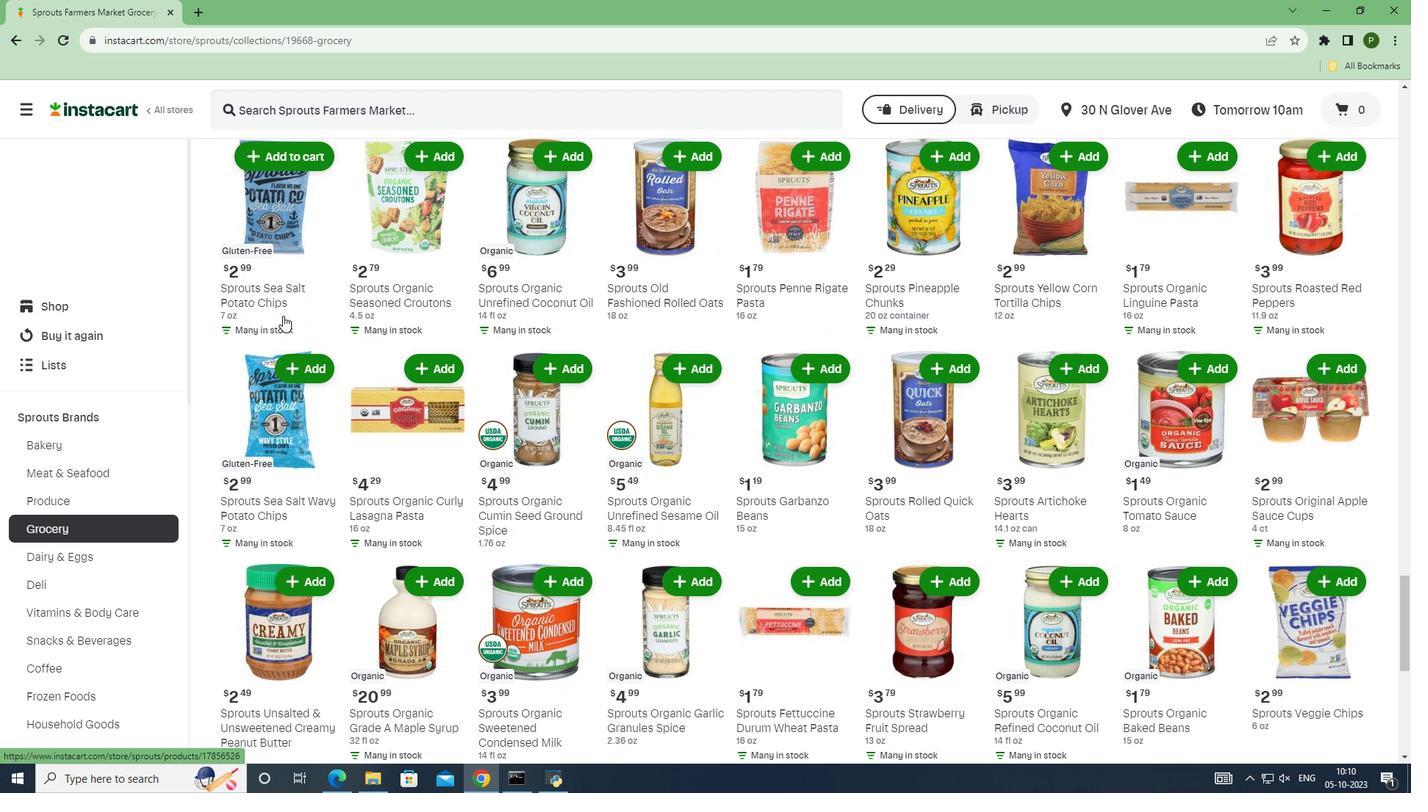 
Action: Mouse scrolled (282, 315) with delta (0, 0)
Screenshot: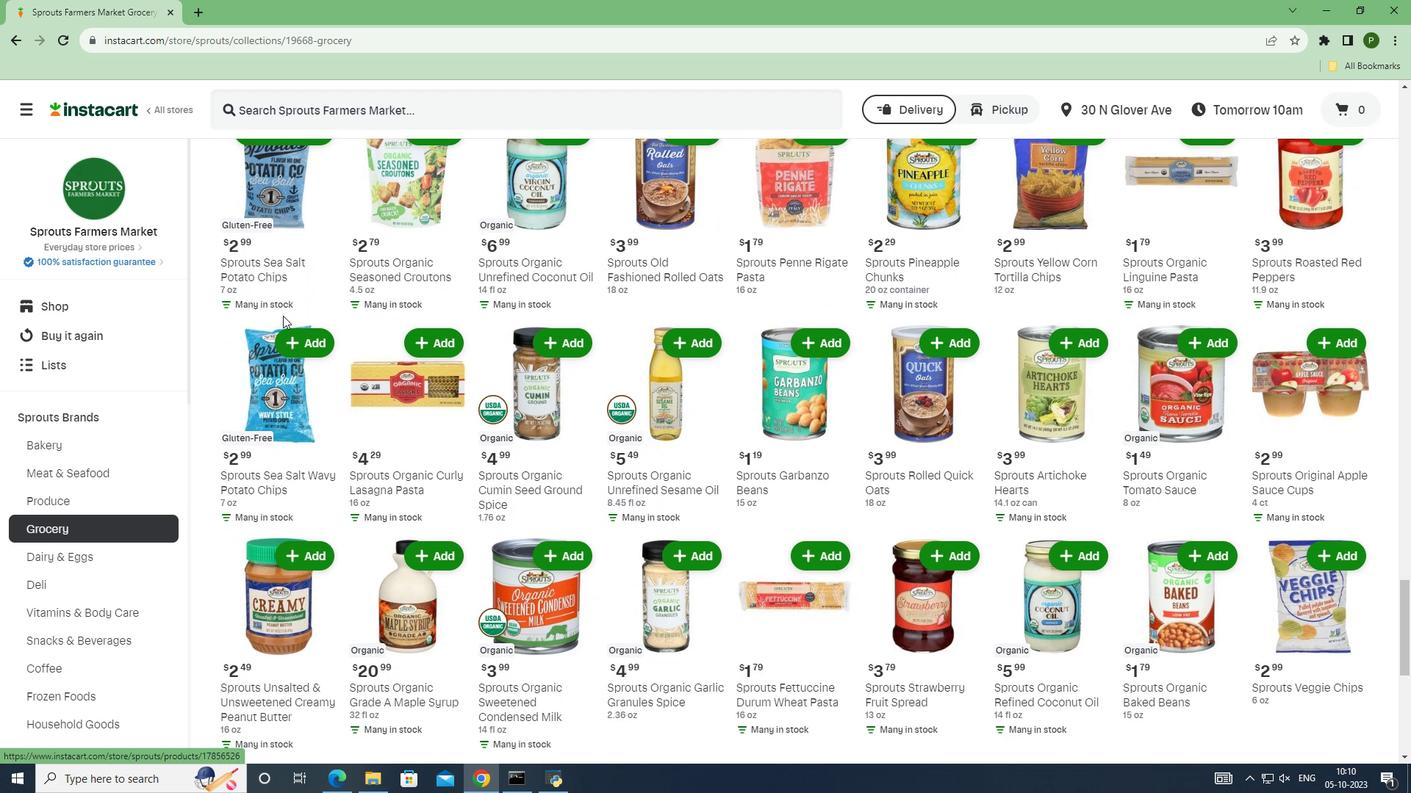 
Action: Mouse scrolled (282, 315) with delta (0, 0)
Screenshot: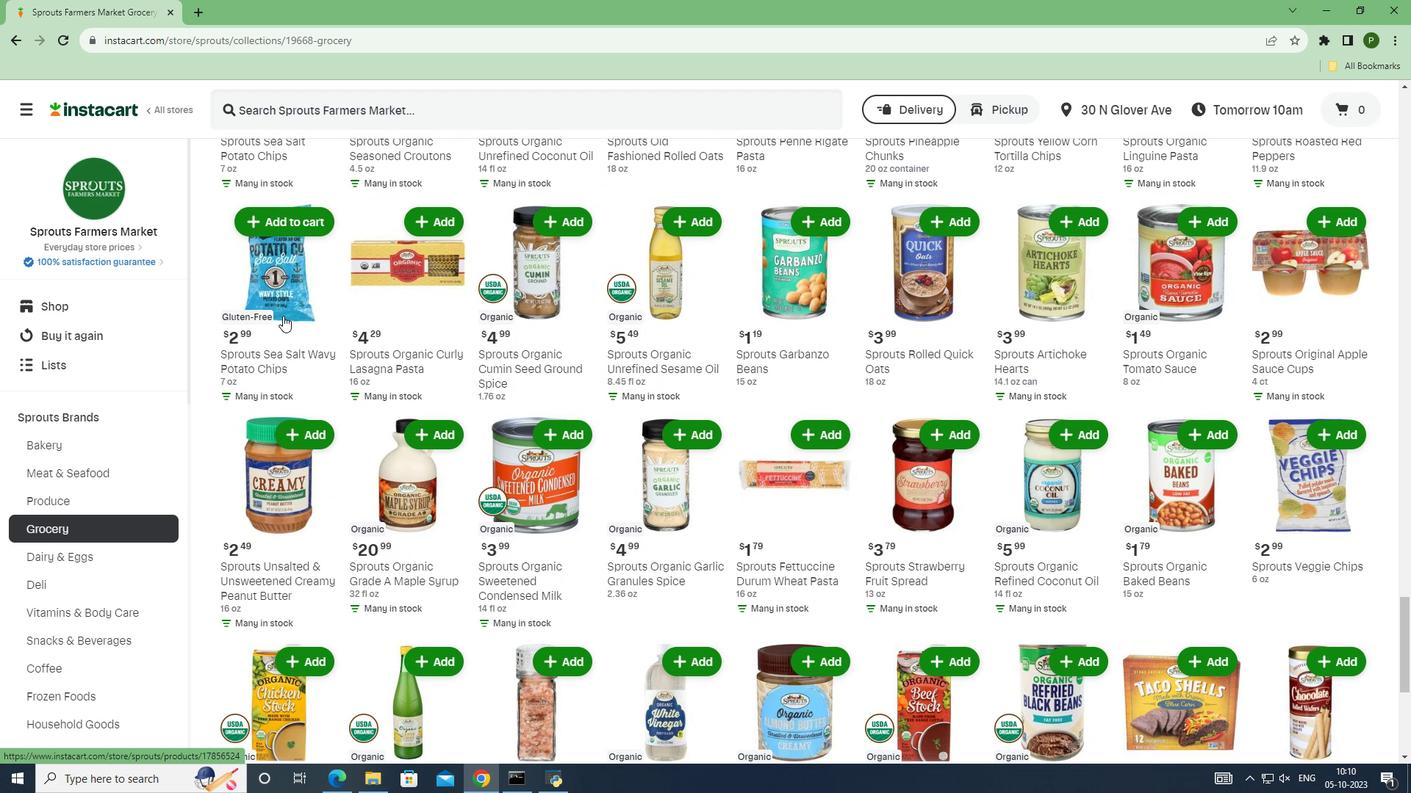 
Action: Mouse scrolled (282, 315) with delta (0, 0)
Screenshot: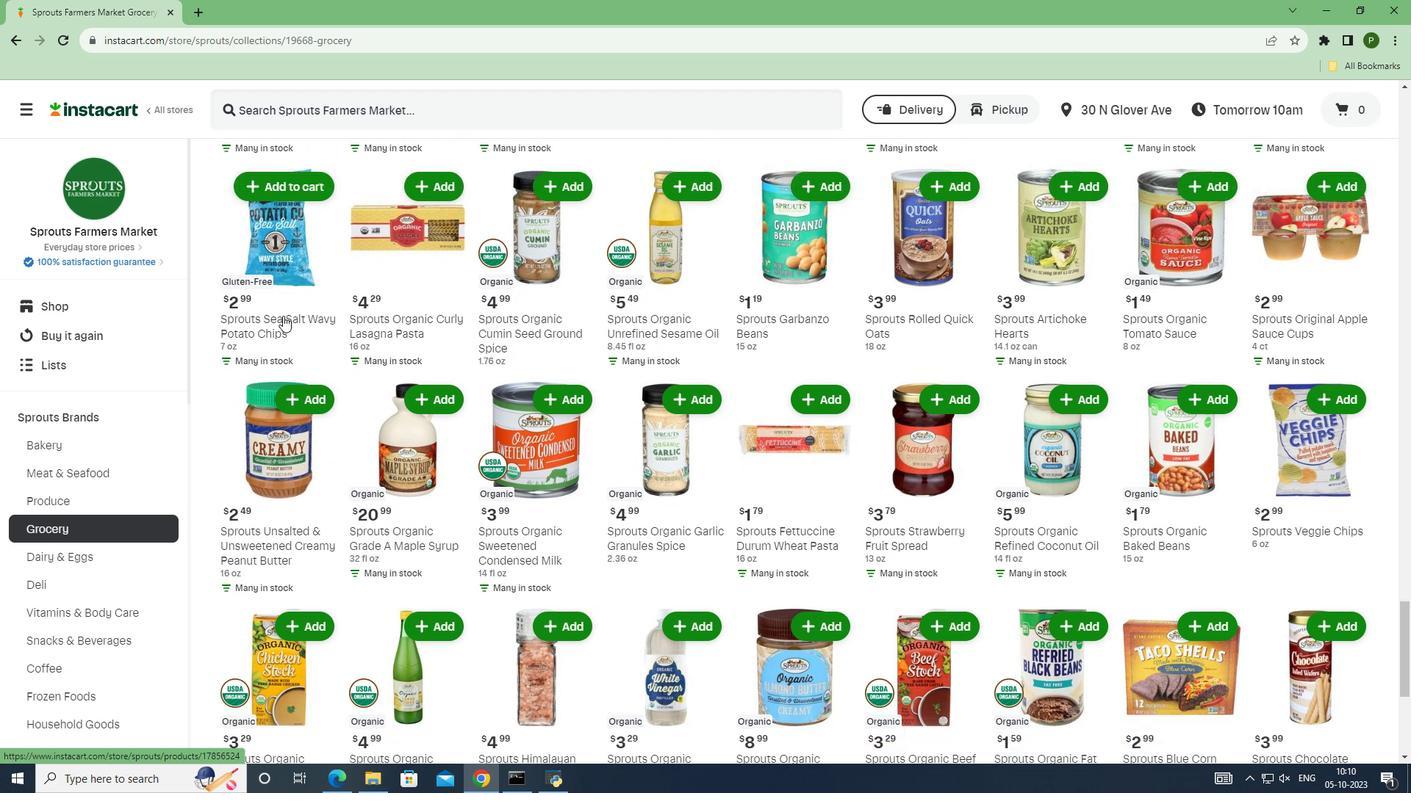 
Action: Mouse scrolled (282, 315) with delta (0, 0)
Screenshot: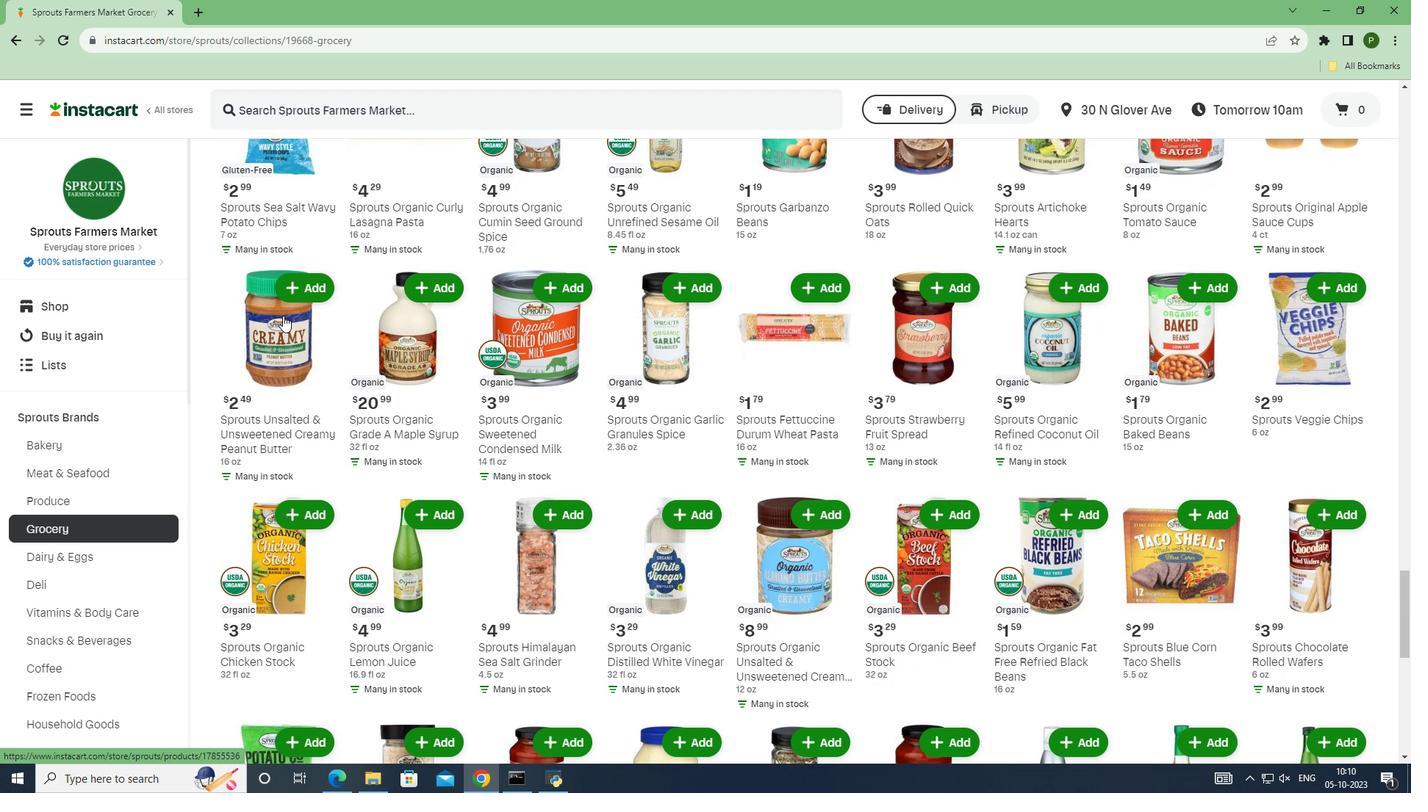 
Action: Mouse scrolled (282, 315) with delta (0, 0)
Screenshot: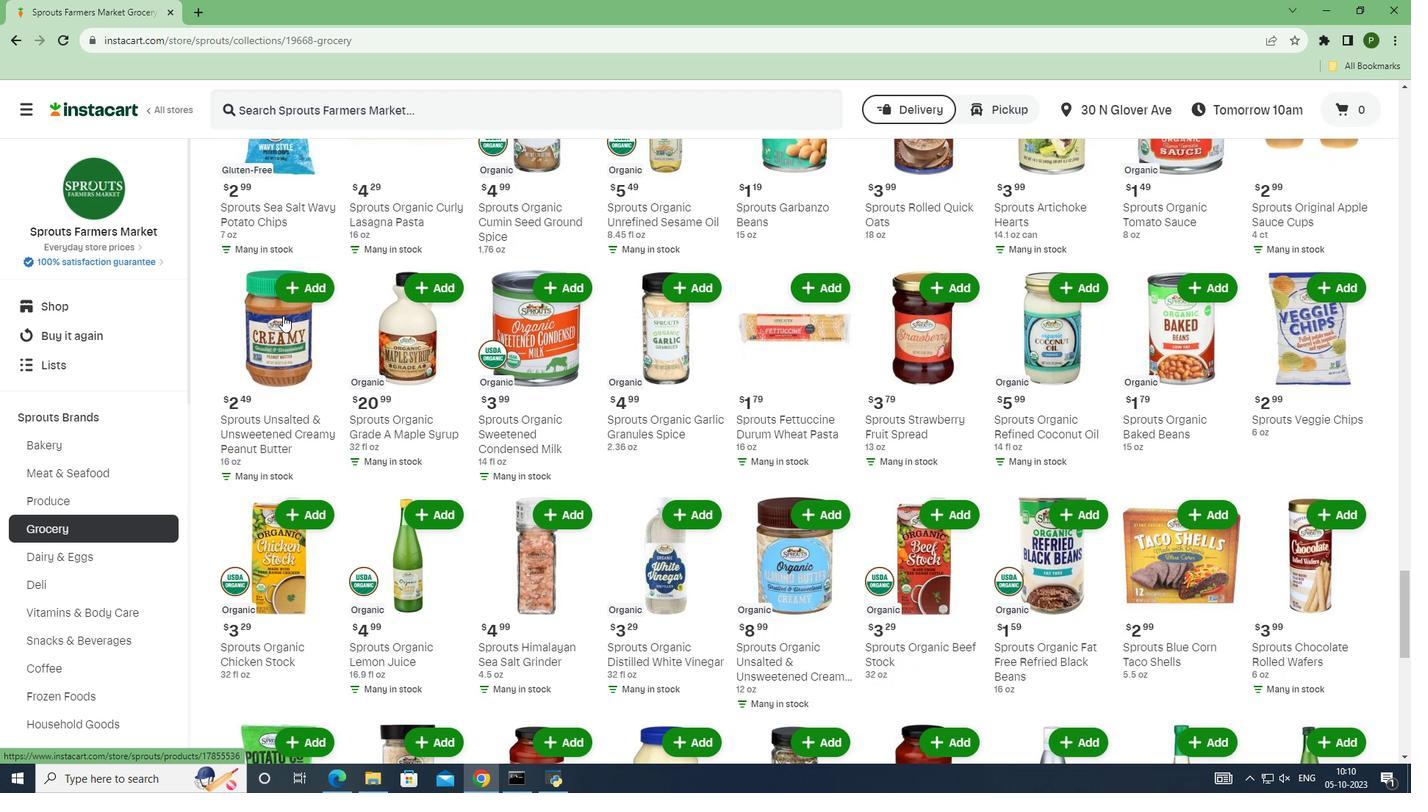 
Action: Mouse moved to (334, 366)
Screenshot: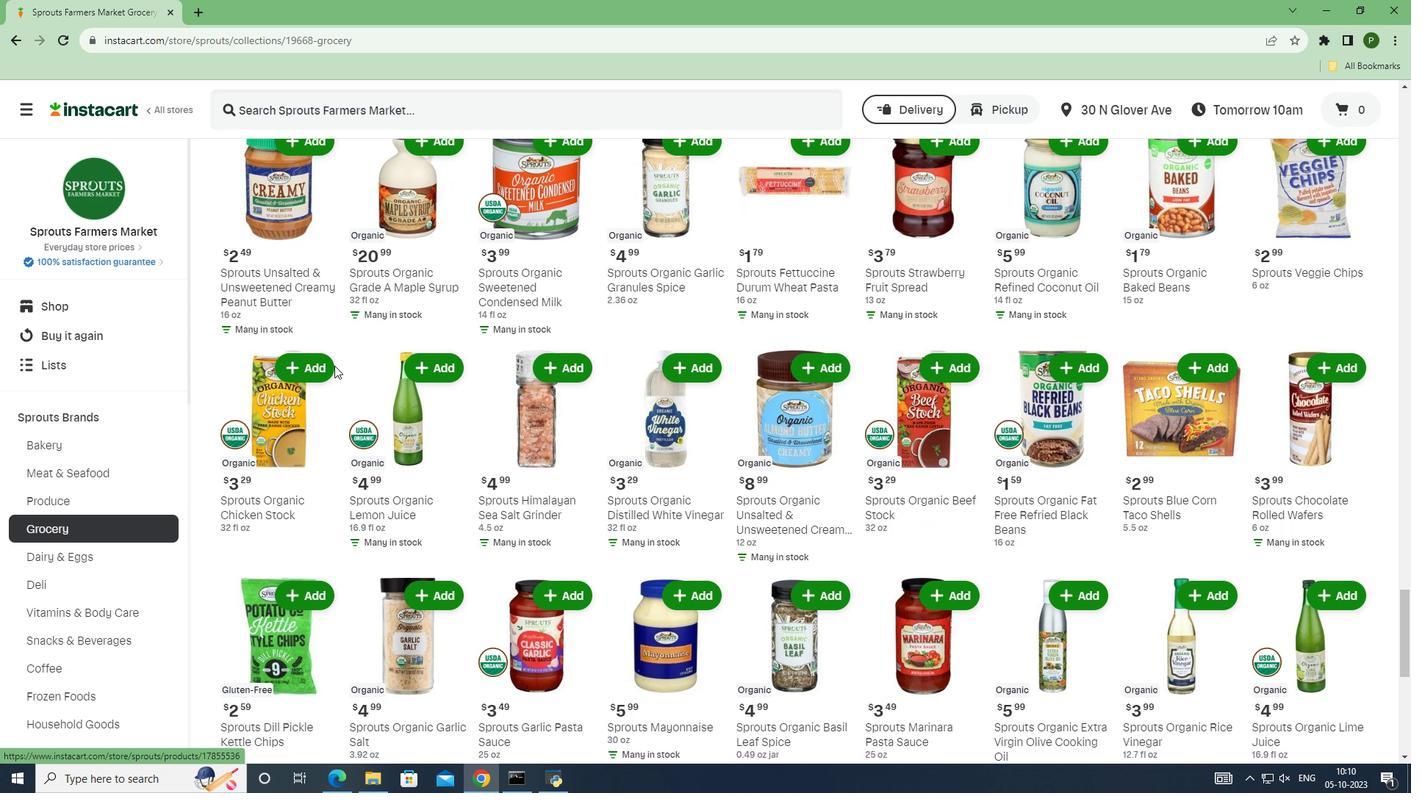 
Action: Mouse scrolled (334, 365) with delta (0, 0)
Screenshot: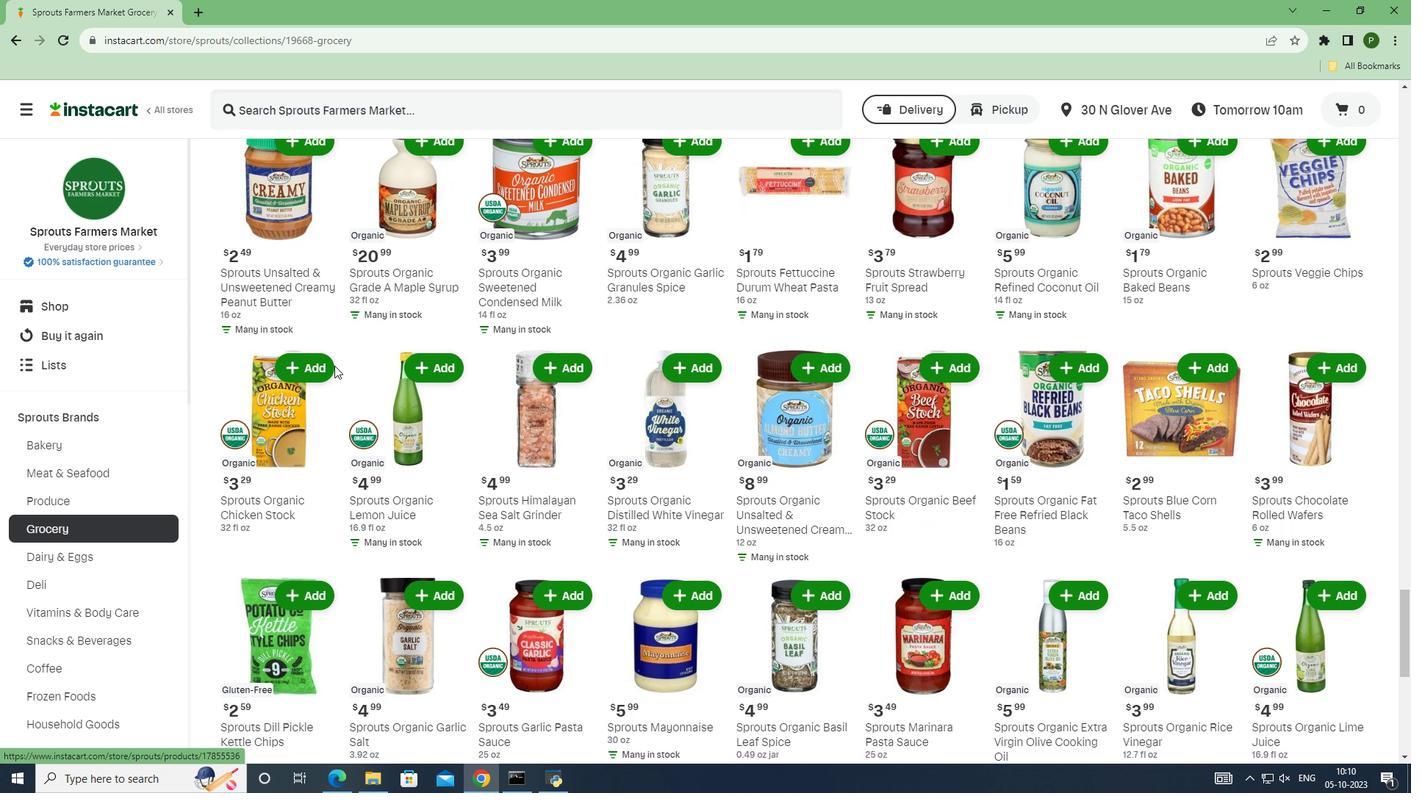 
Action: Mouse scrolled (334, 365) with delta (0, 0)
Screenshot: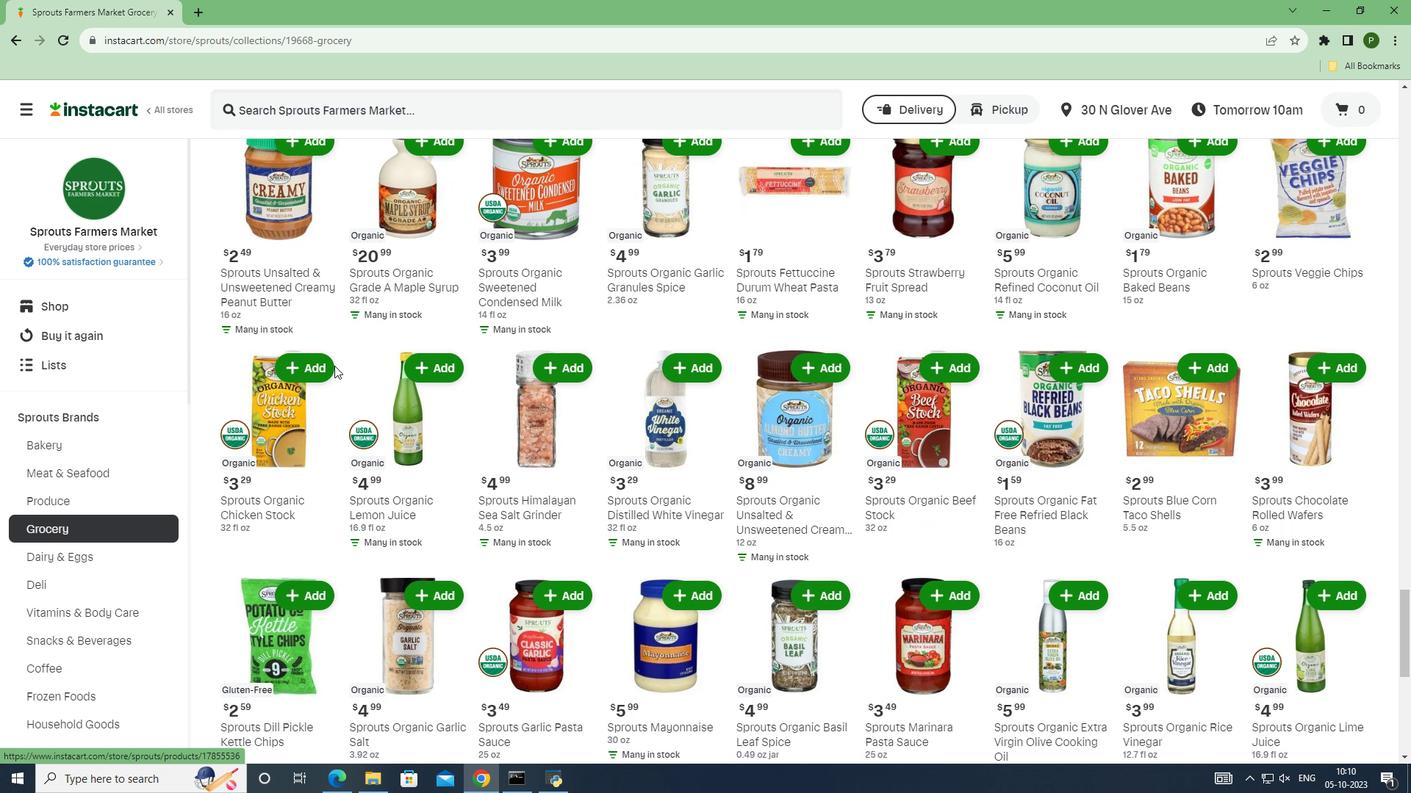 
Action: Mouse scrolled (334, 365) with delta (0, 0)
Screenshot: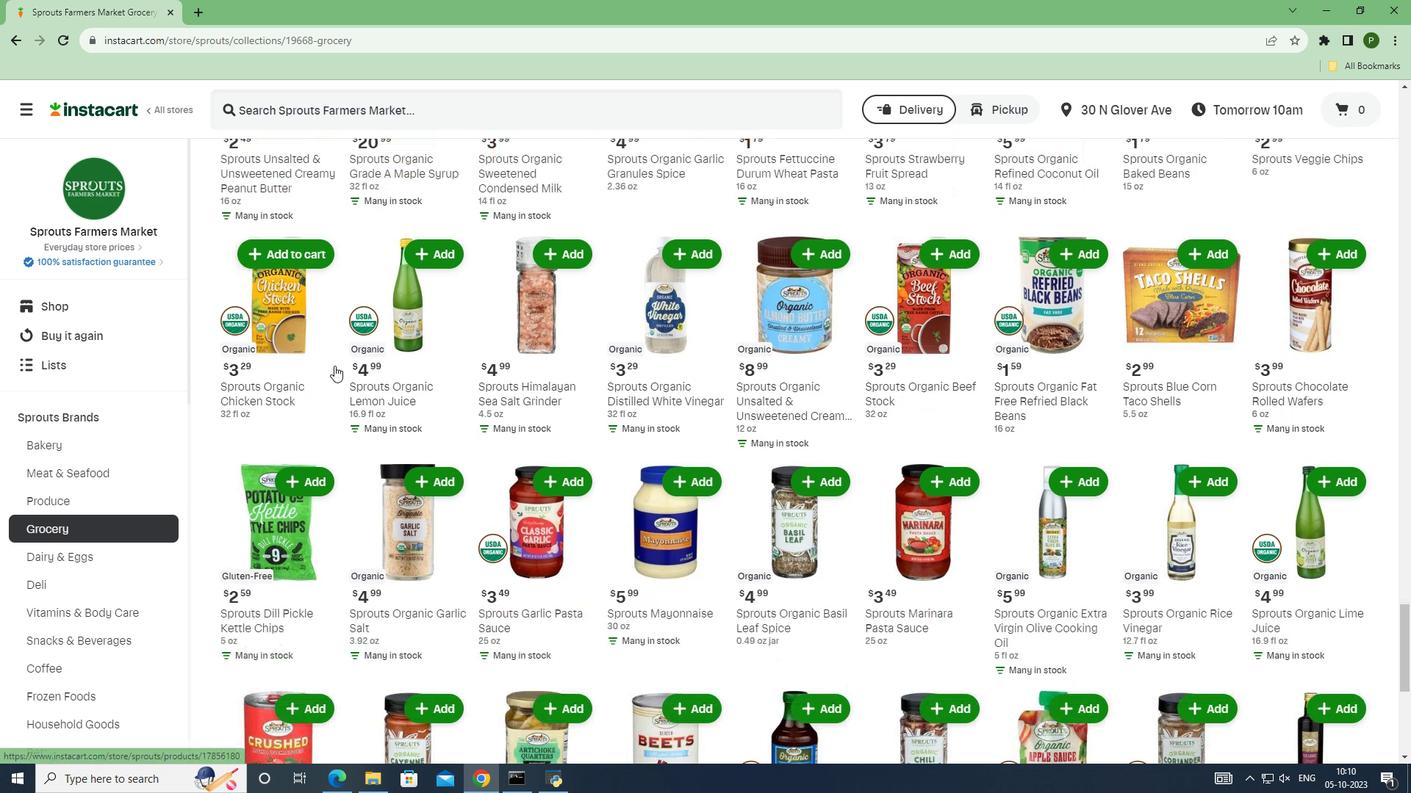 
Action: Mouse scrolled (334, 365) with delta (0, 0)
Screenshot: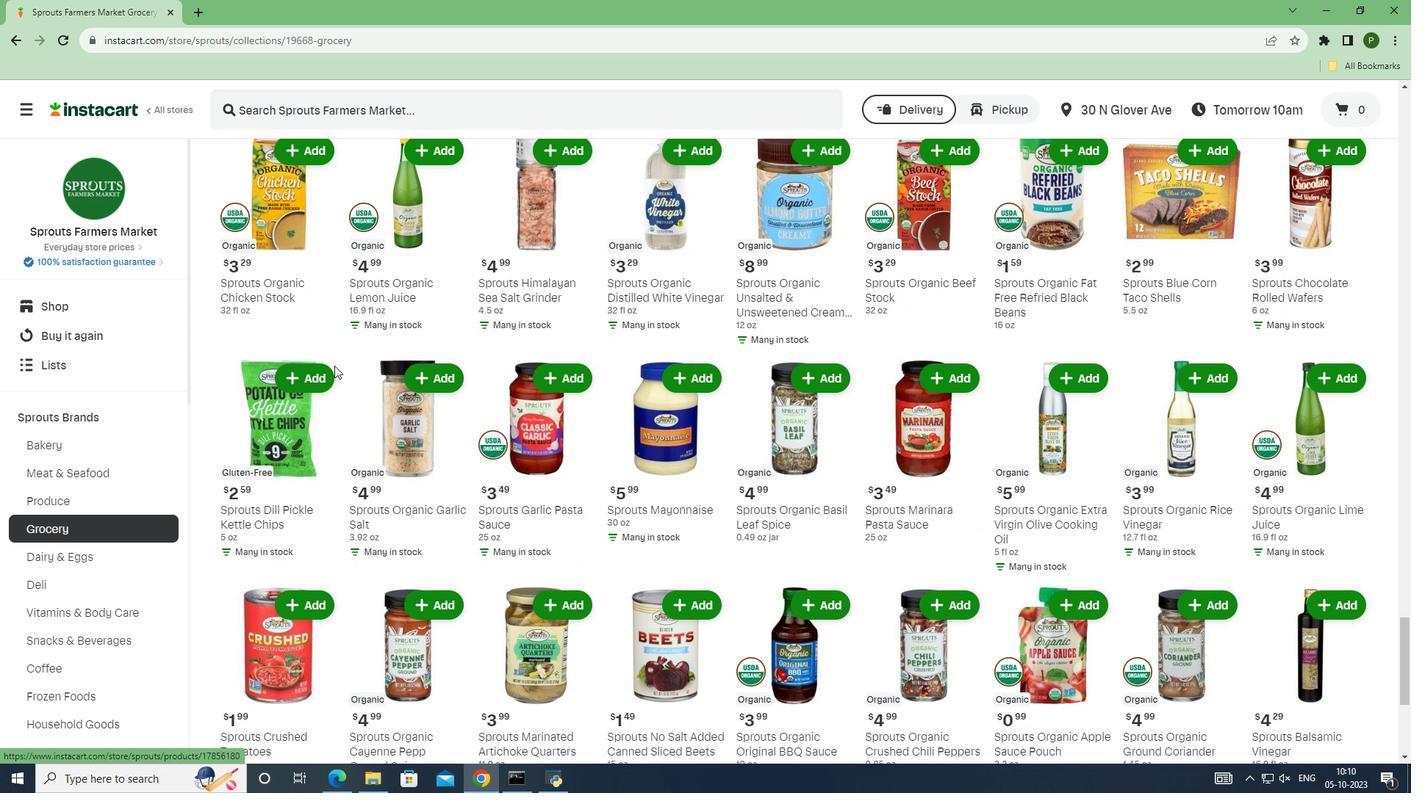 
Action: Mouse scrolled (334, 365) with delta (0, 0)
Screenshot: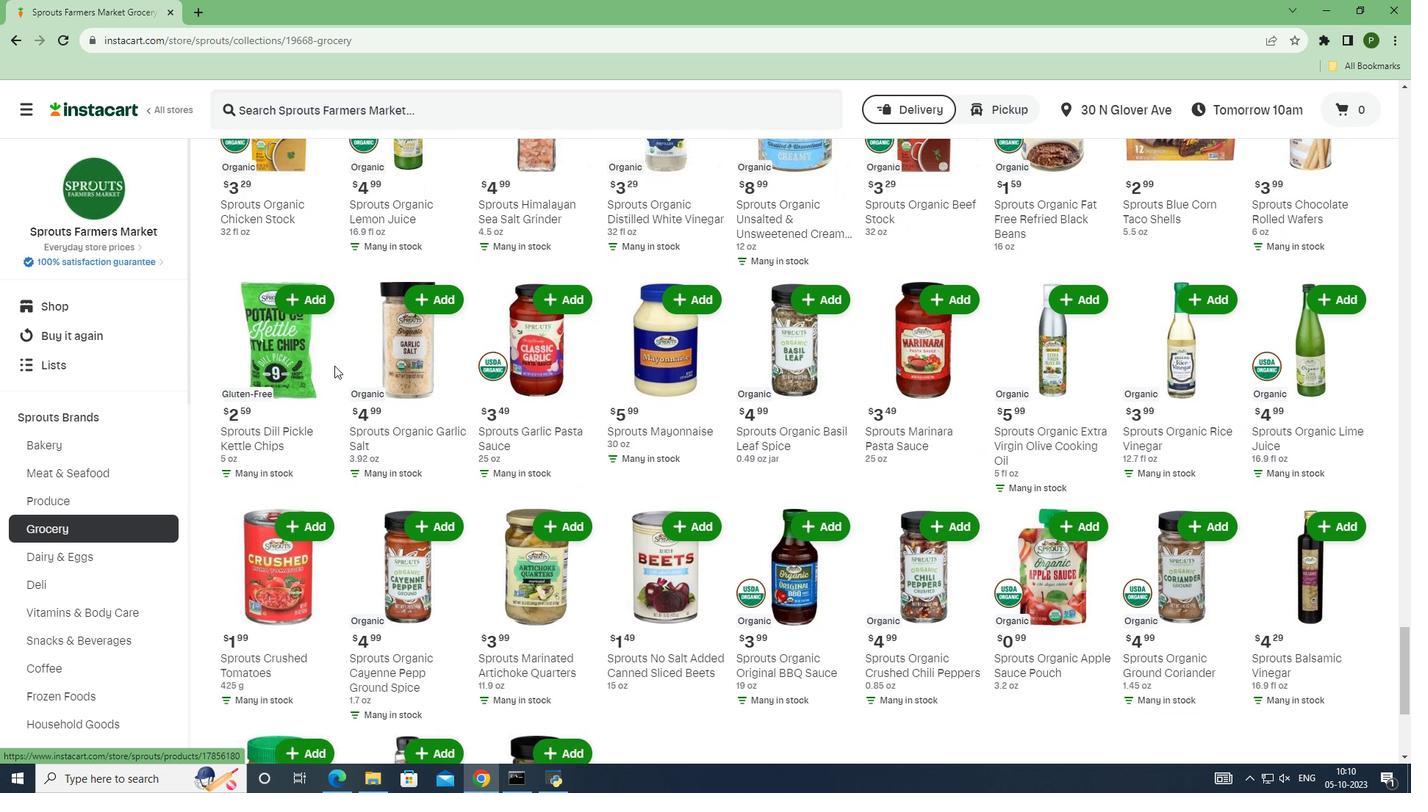 
Action: Mouse scrolled (334, 365) with delta (0, 0)
Screenshot: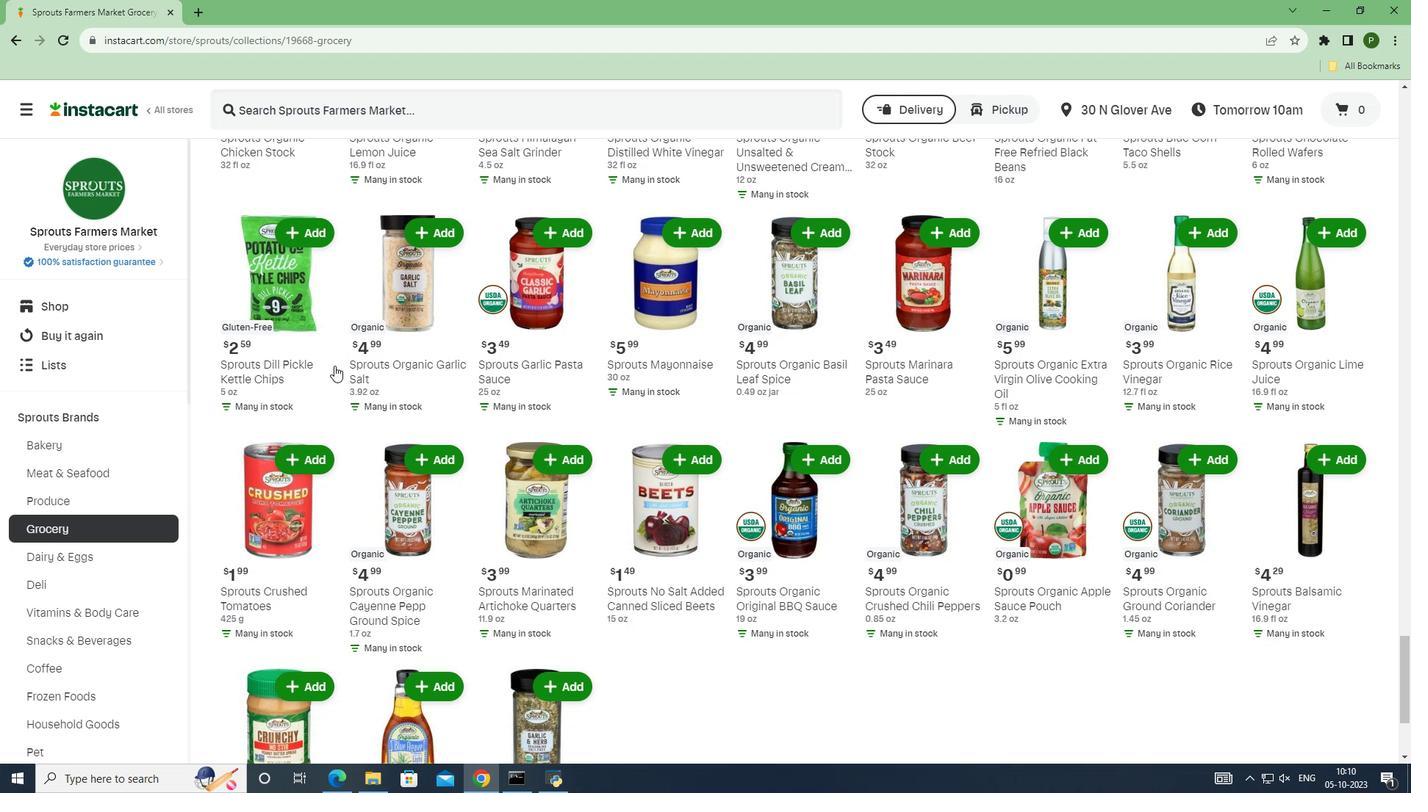 
Action: Mouse scrolled (334, 365) with delta (0, 0)
Screenshot: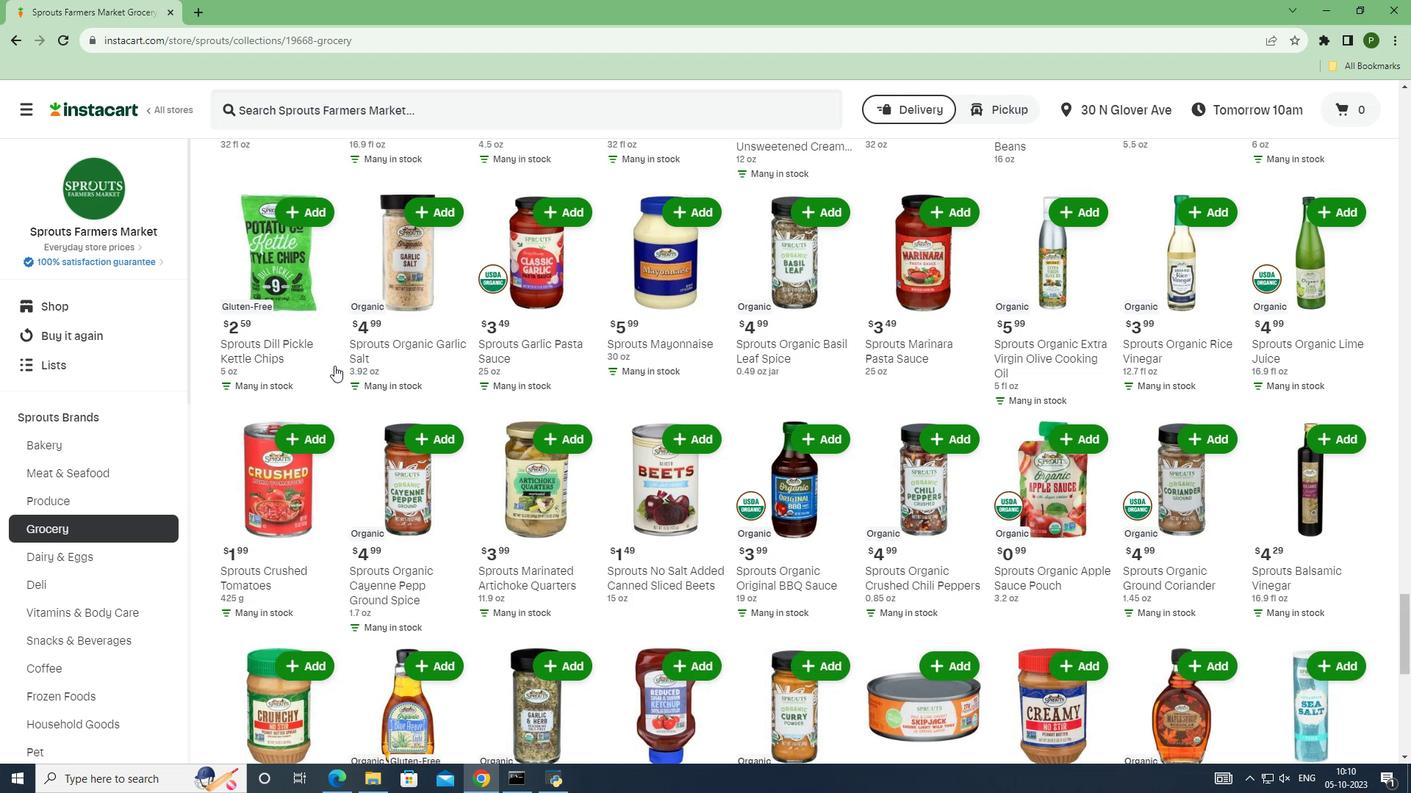 
Action: Mouse scrolled (334, 365) with delta (0, 0)
Screenshot: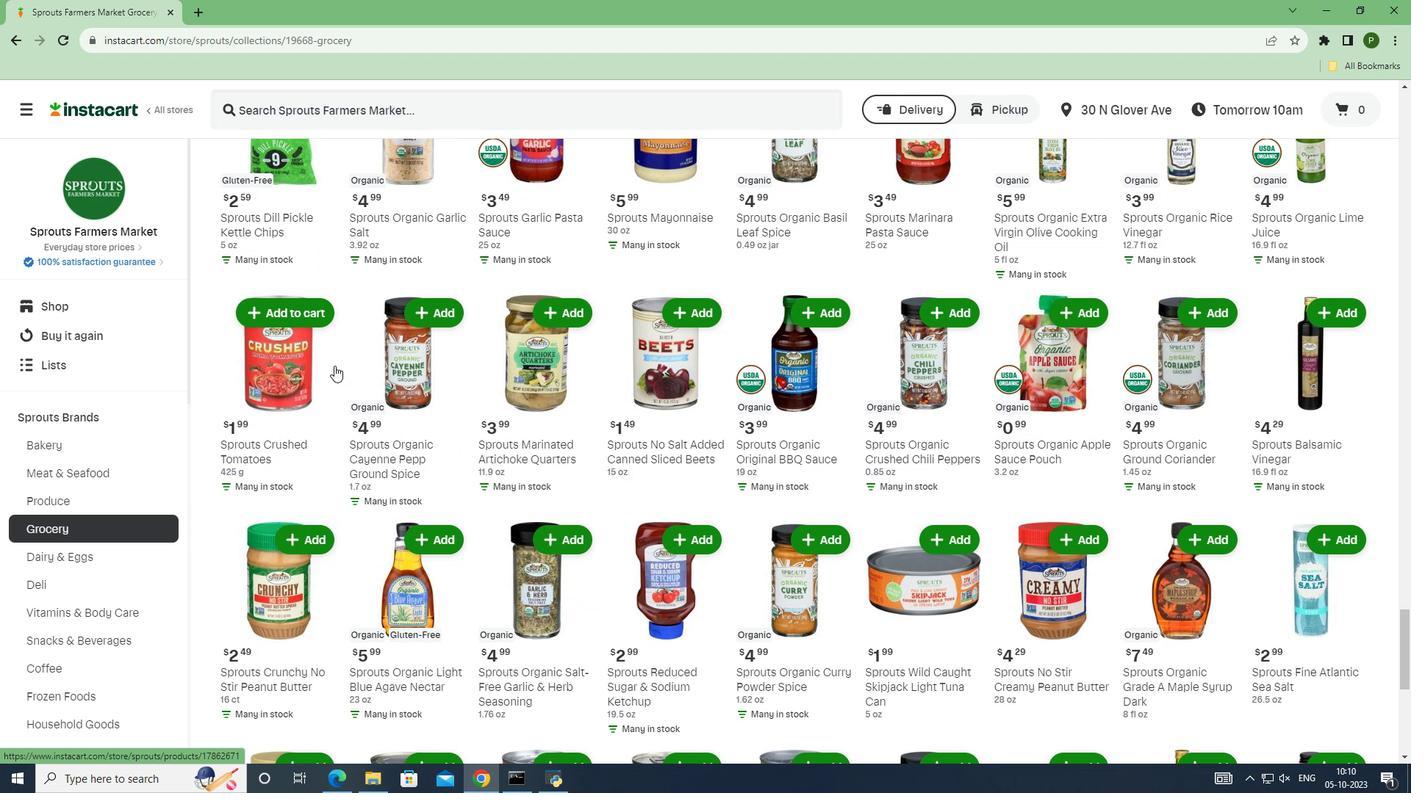 
Action: Mouse scrolled (334, 365) with delta (0, 0)
Screenshot: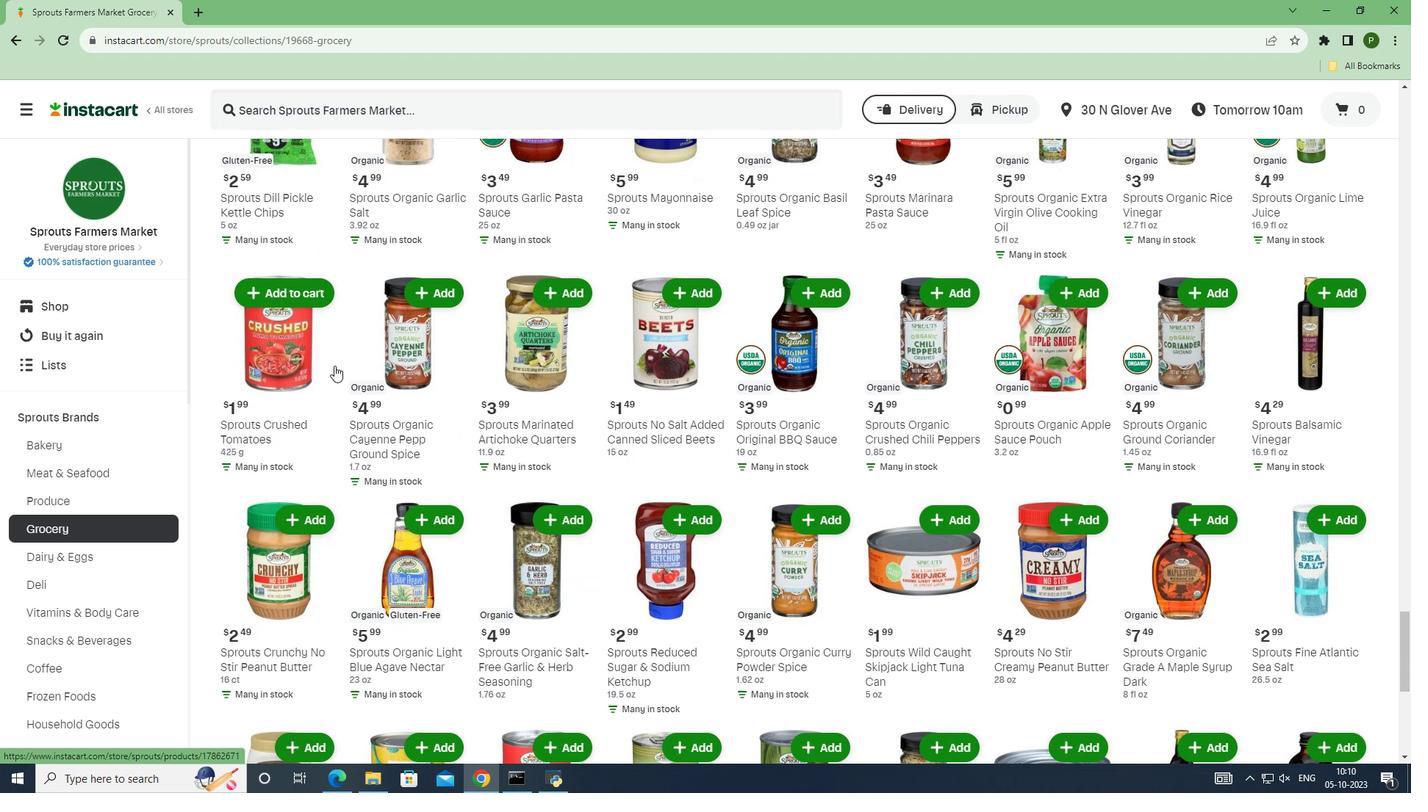 
Action: Mouse scrolled (334, 365) with delta (0, 0)
Screenshot: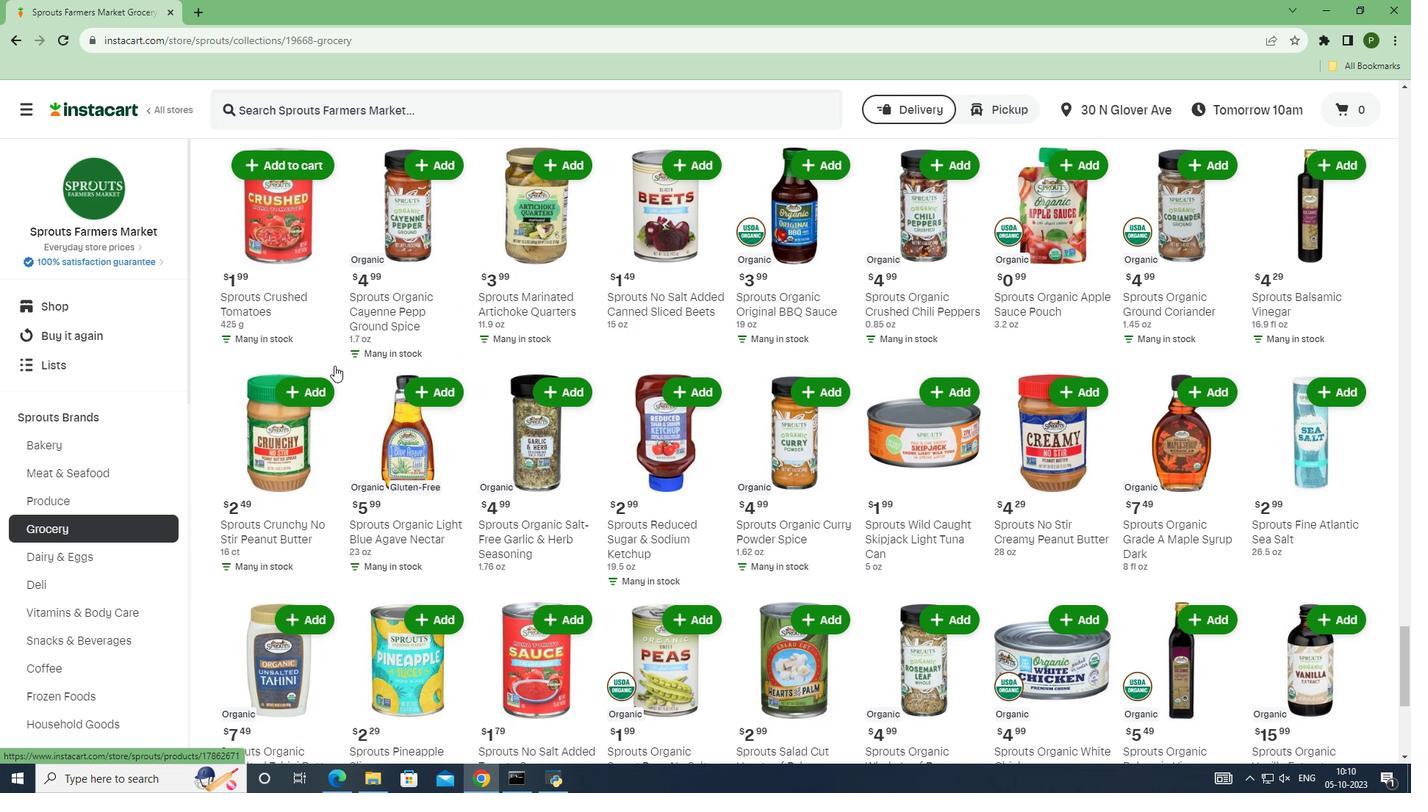 
Action: Mouse scrolled (334, 365) with delta (0, 0)
Screenshot: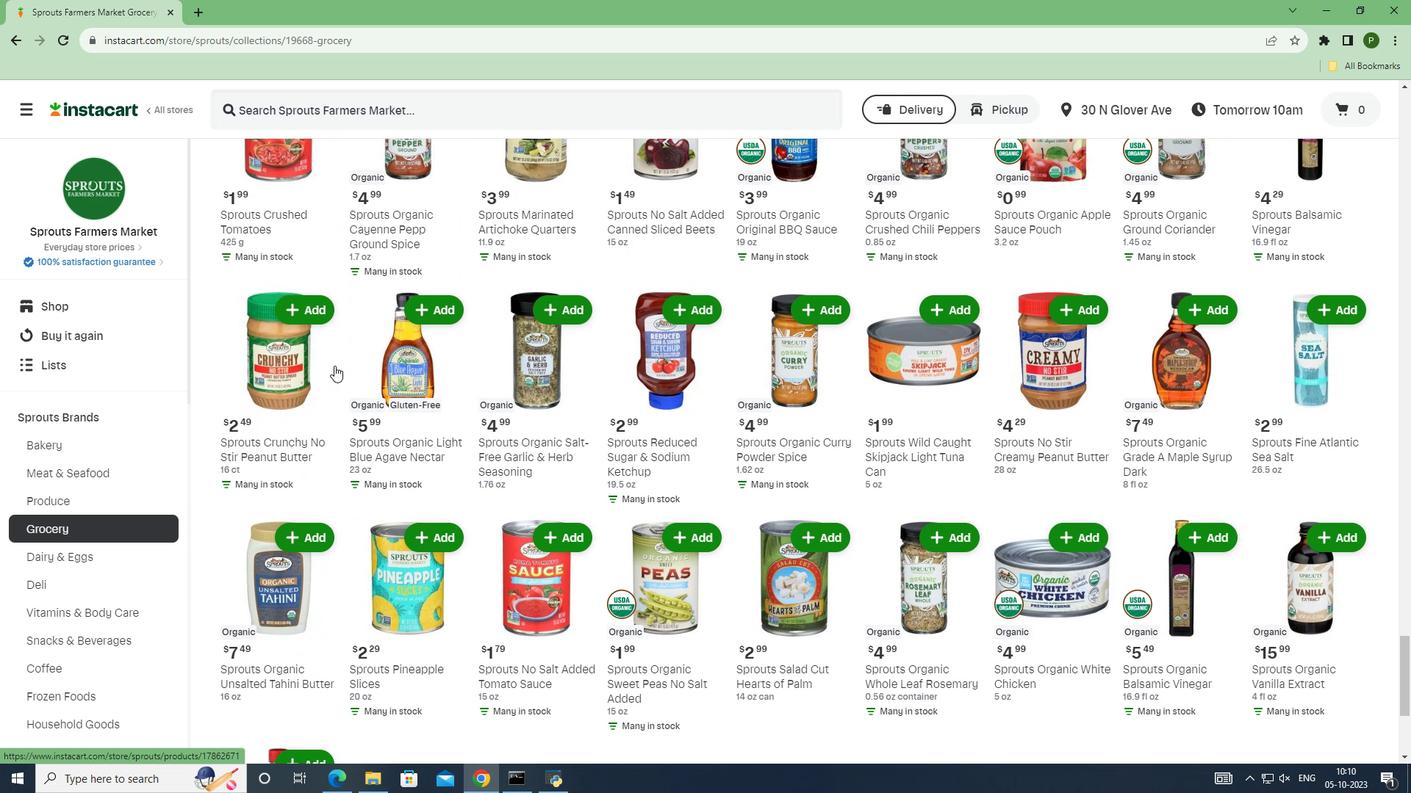 
Action: Mouse scrolled (334, 365) with delta (0, 0)
Screenshot: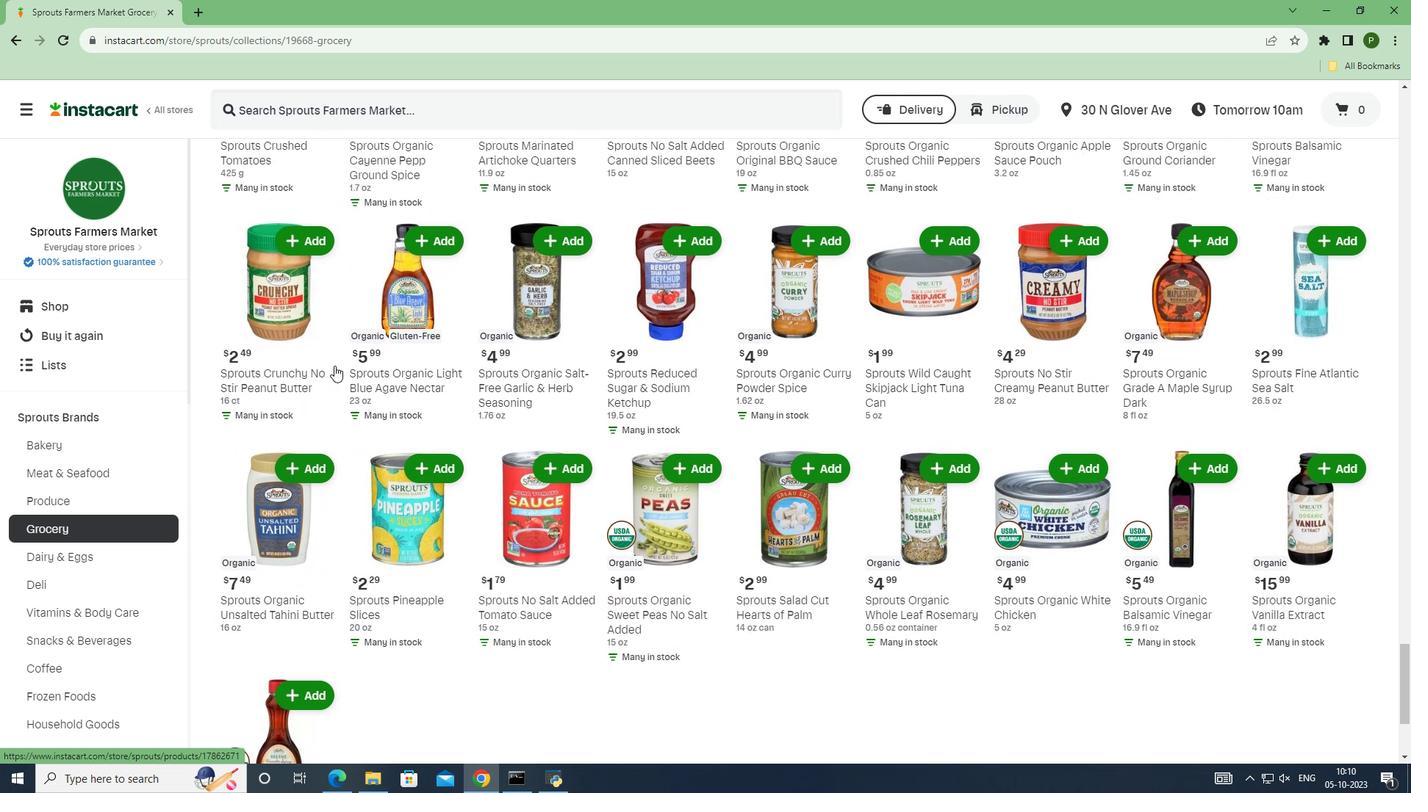 
Action: Mouse scrolled (334, 365) with delta (0, 0)
Screenshot: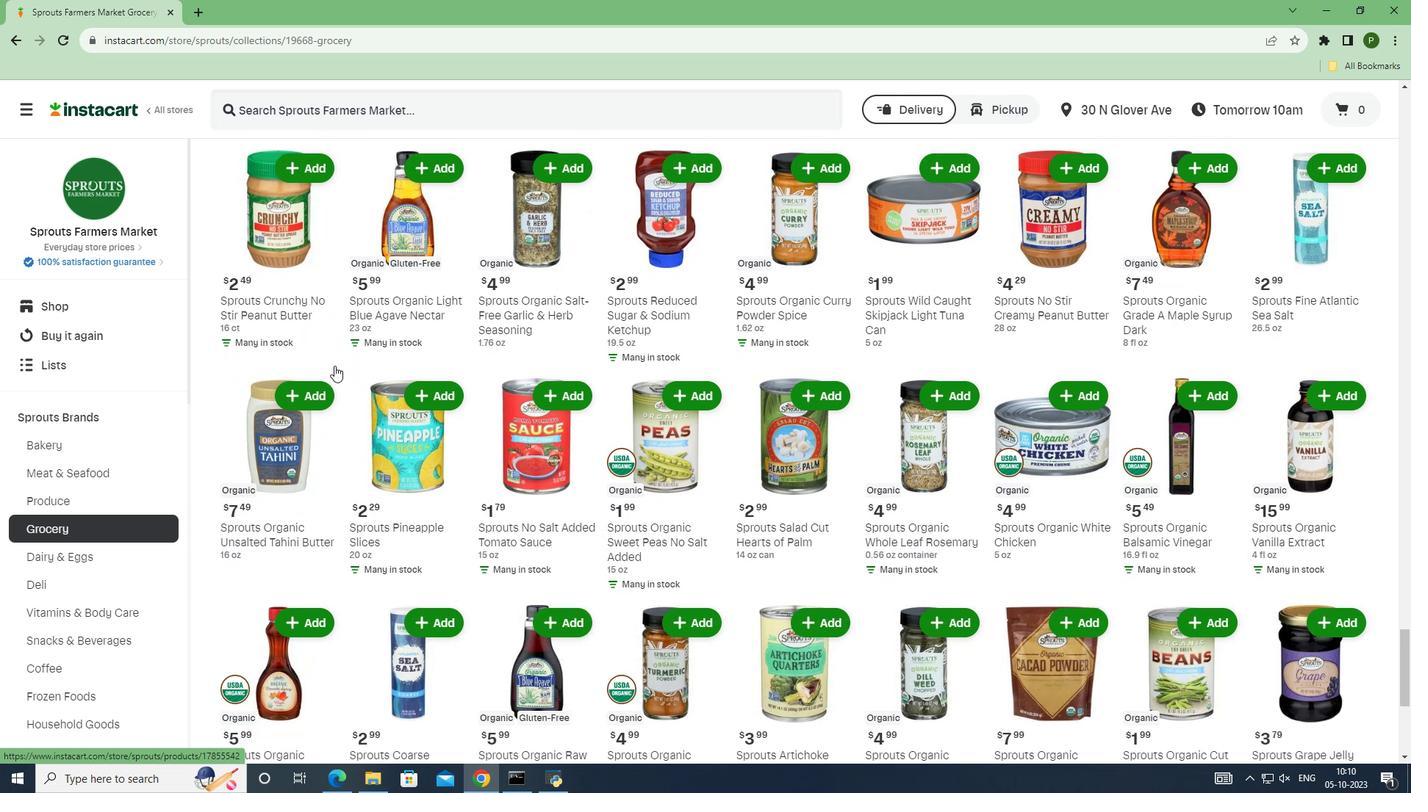 
Action: Mouse scrolled (334, 365) with delta (0, 0)
Screenshot: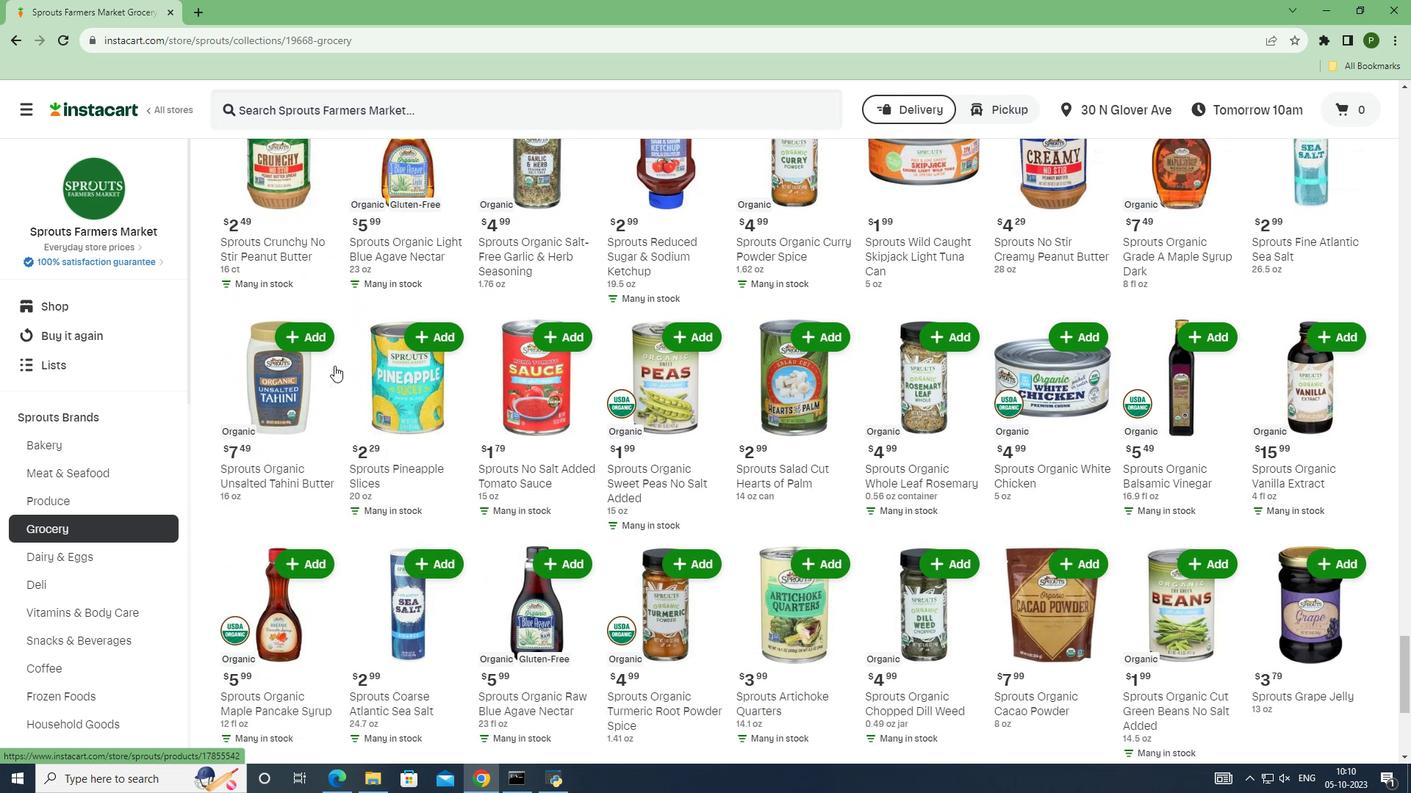 
Action: Mouse scrolled (334, 365) with delta (0, 0)
Screenshot: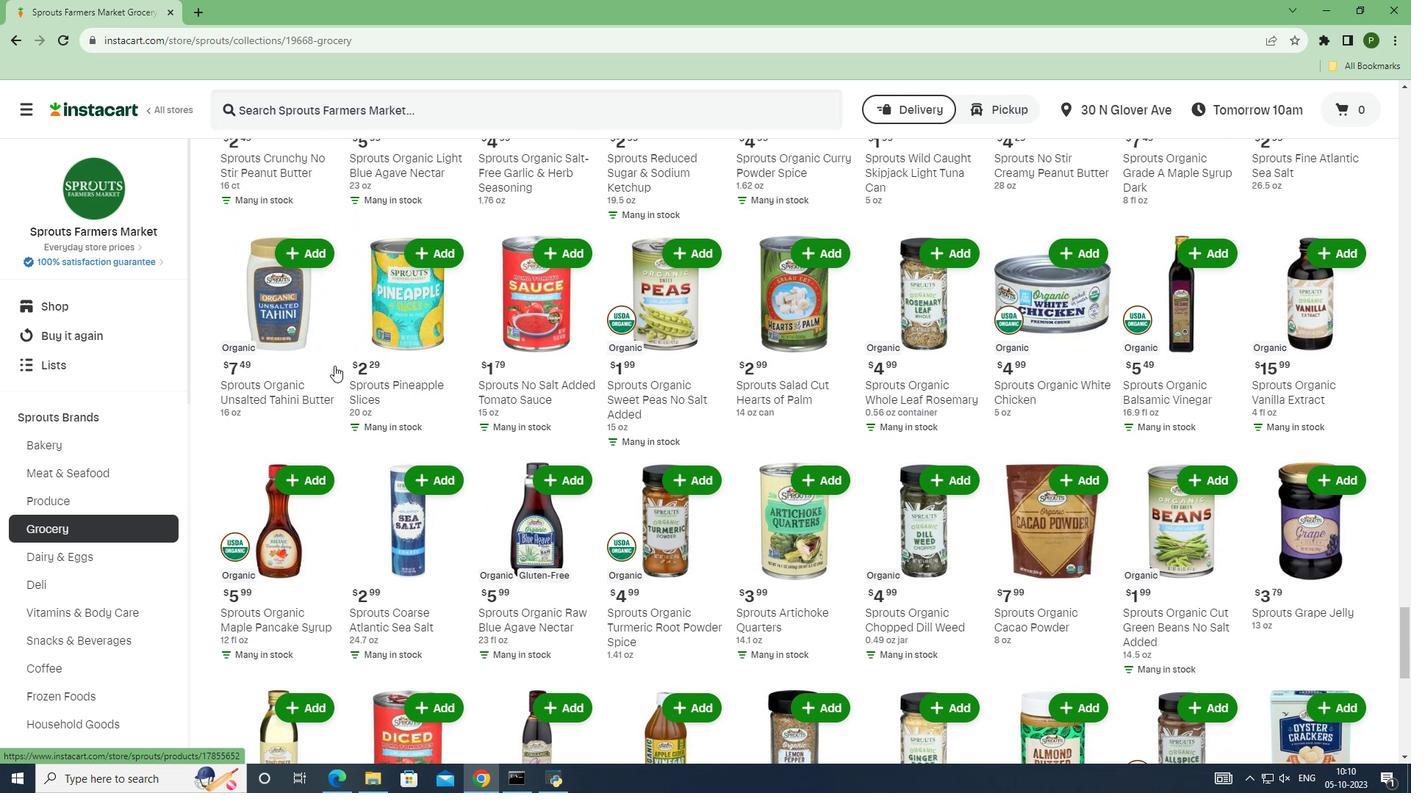 
Action: Mouse scrolled (334, 365) with delta (0, 0)
Screenshot: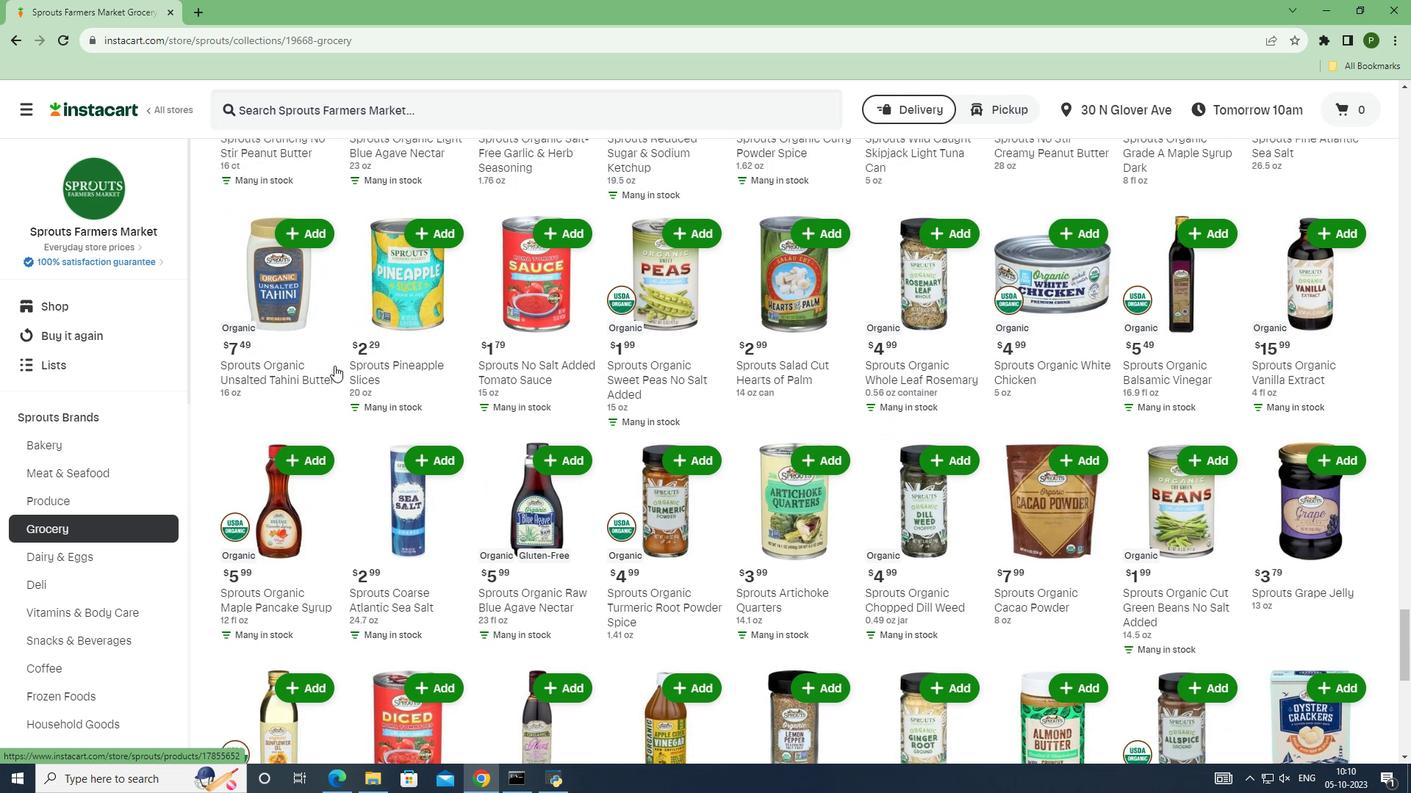 
Action: Mouse scrolled (334, 365) with delta (0, 0)
Screenshot: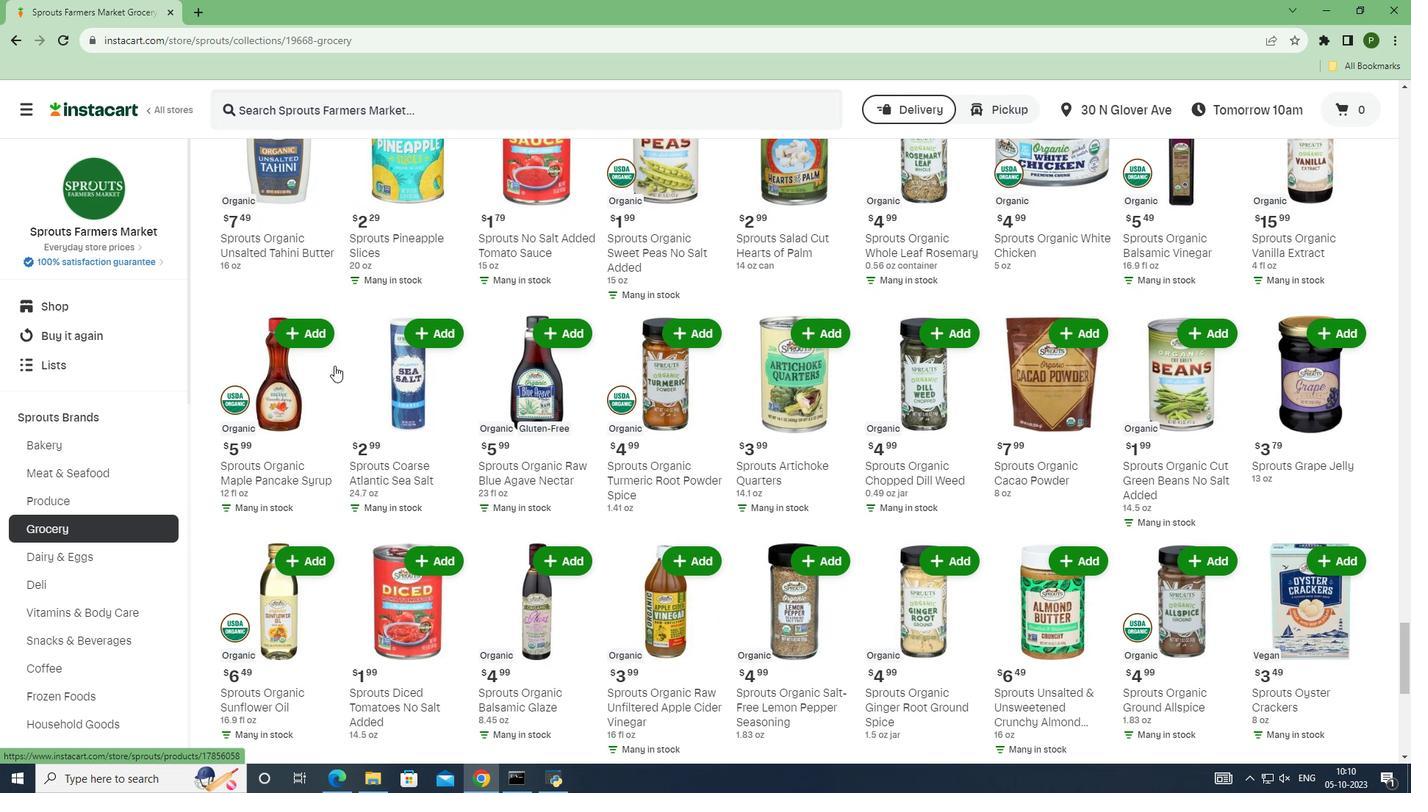 
Action: Mouse scrolled (334, 365) with delta (0, 0)
Screenshot: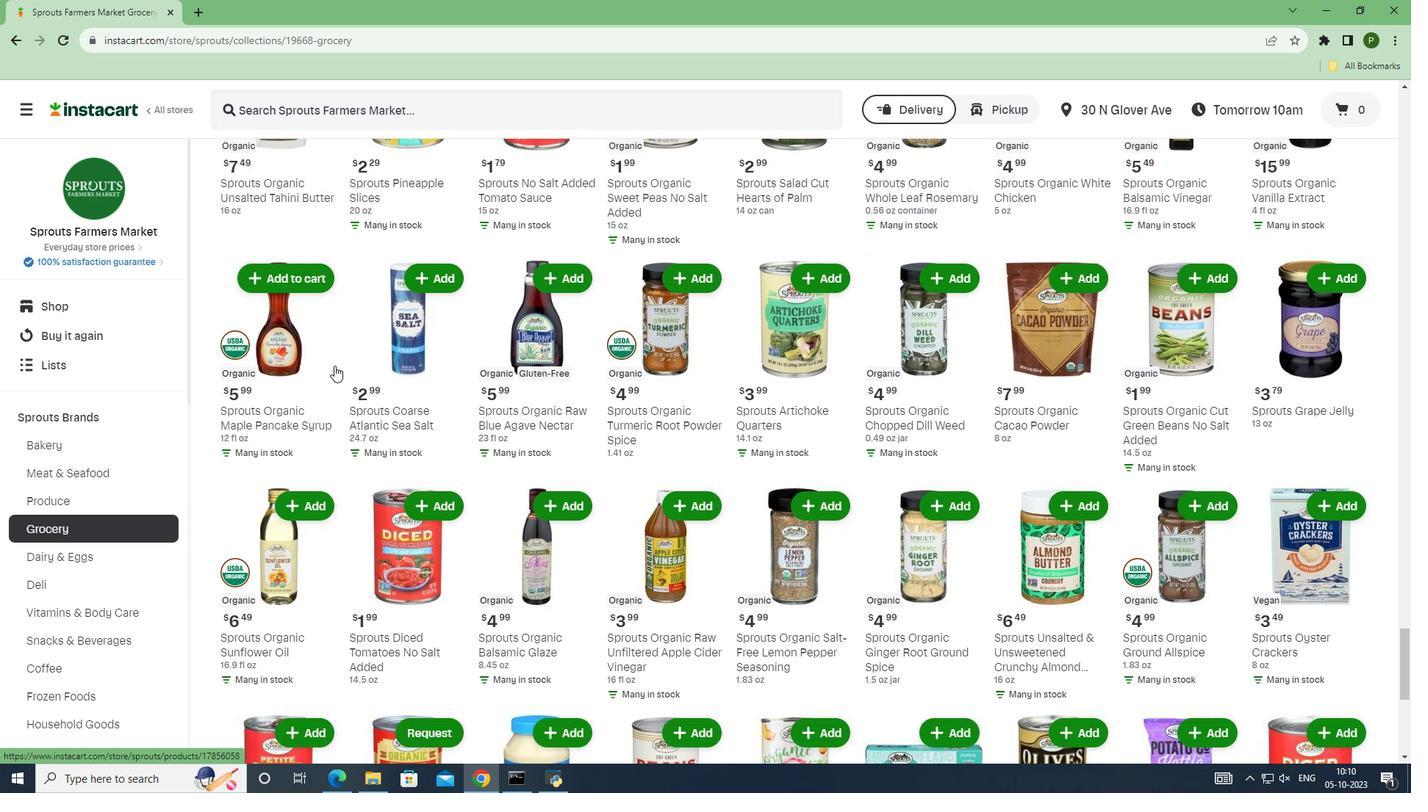 
Action: Mouse scrolled (334, 365) with delta (0, 0)
Screenshot: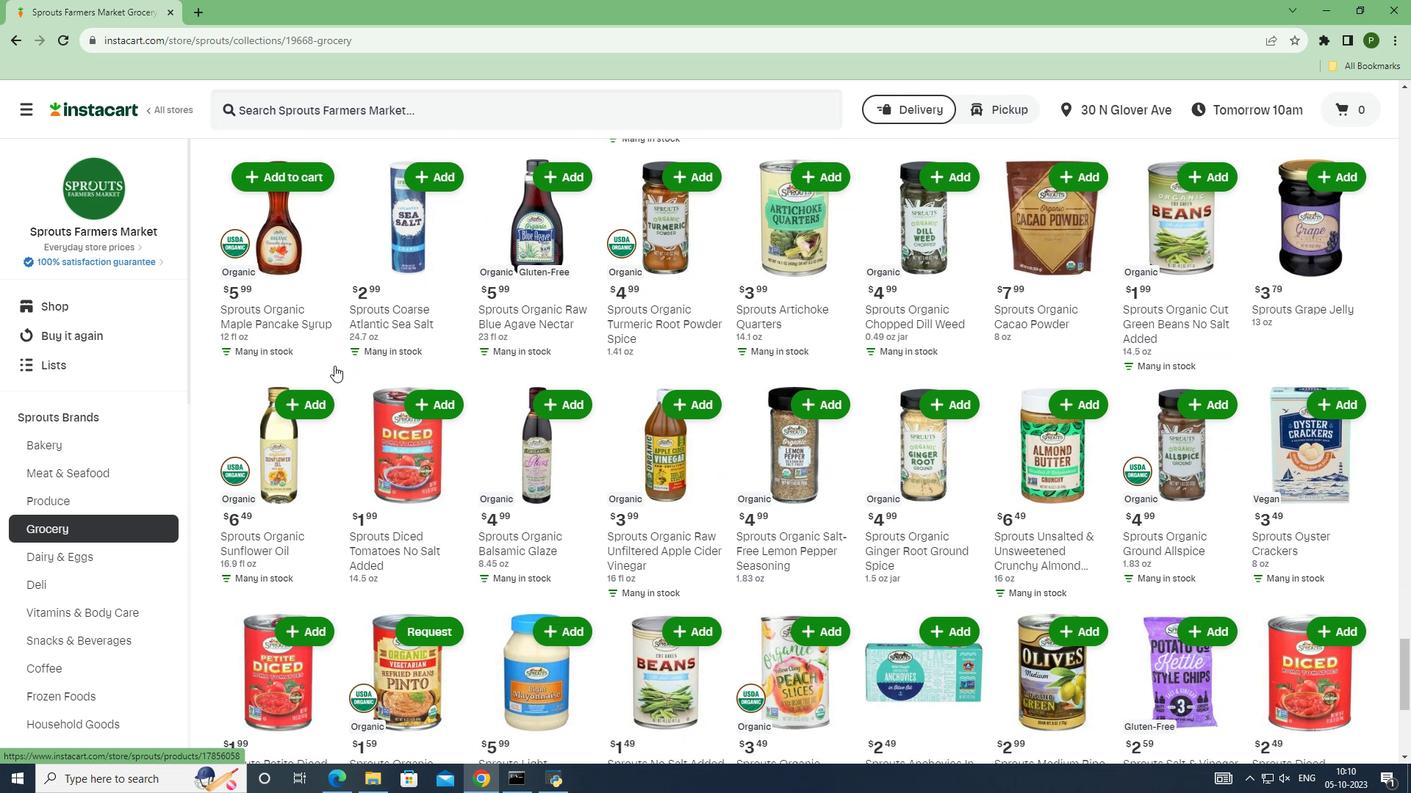 
Action: Mouse scrolled (334, 365) with delta (0, 0)
Screenshot: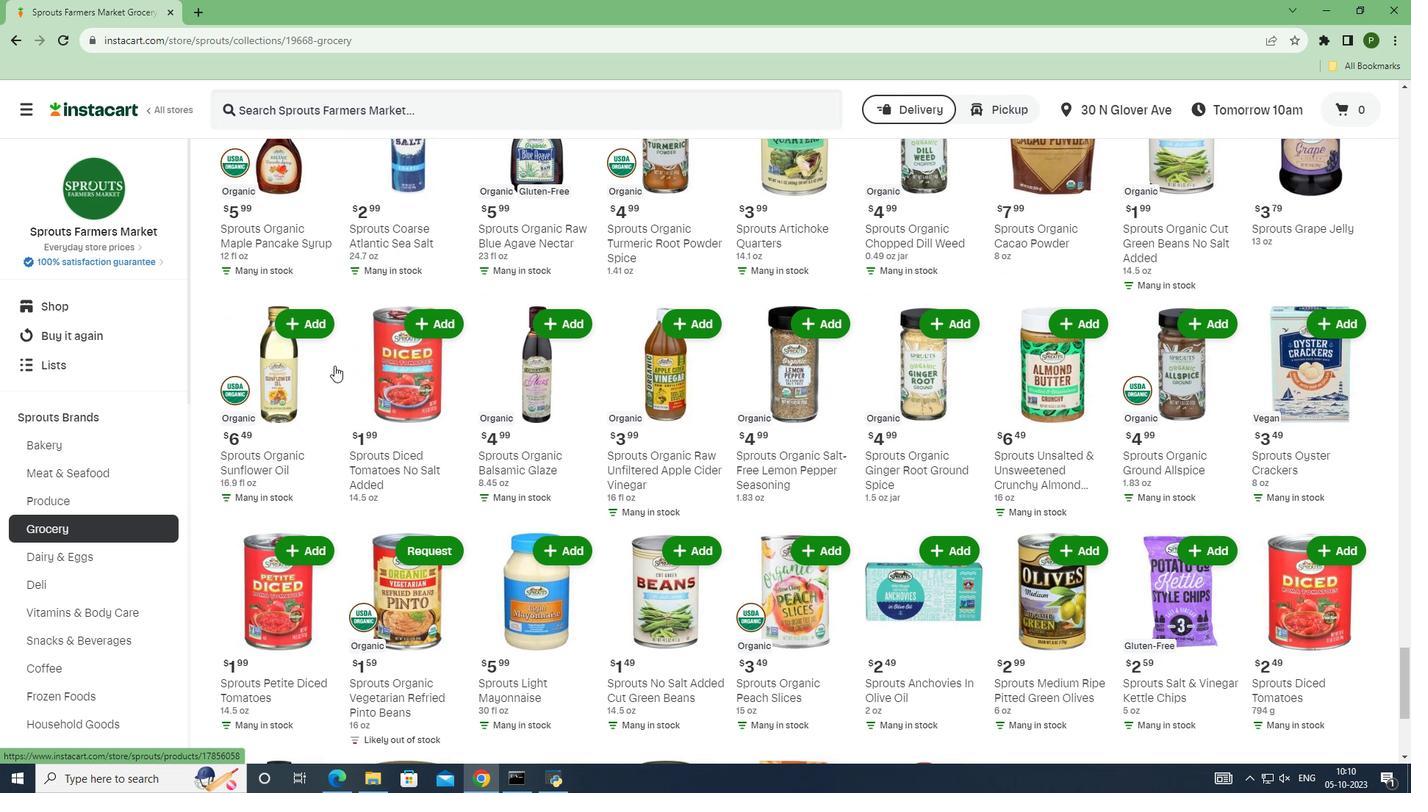 
Action: Mouse scrolled (334, 365) with delta (0, 0)
Screenshot: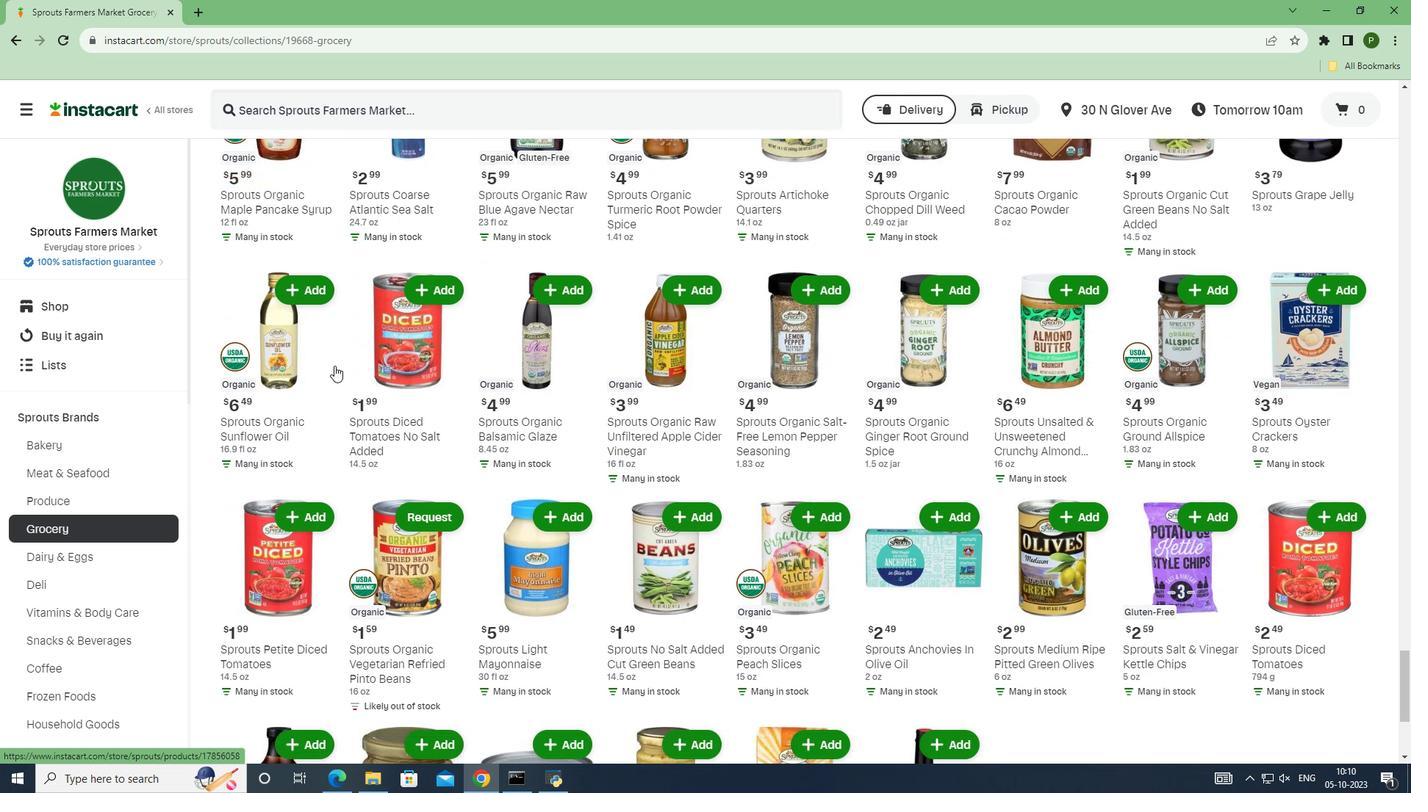 
Action: Mouse scrolled (334, 365) with delta (0, 0)
Screenshot: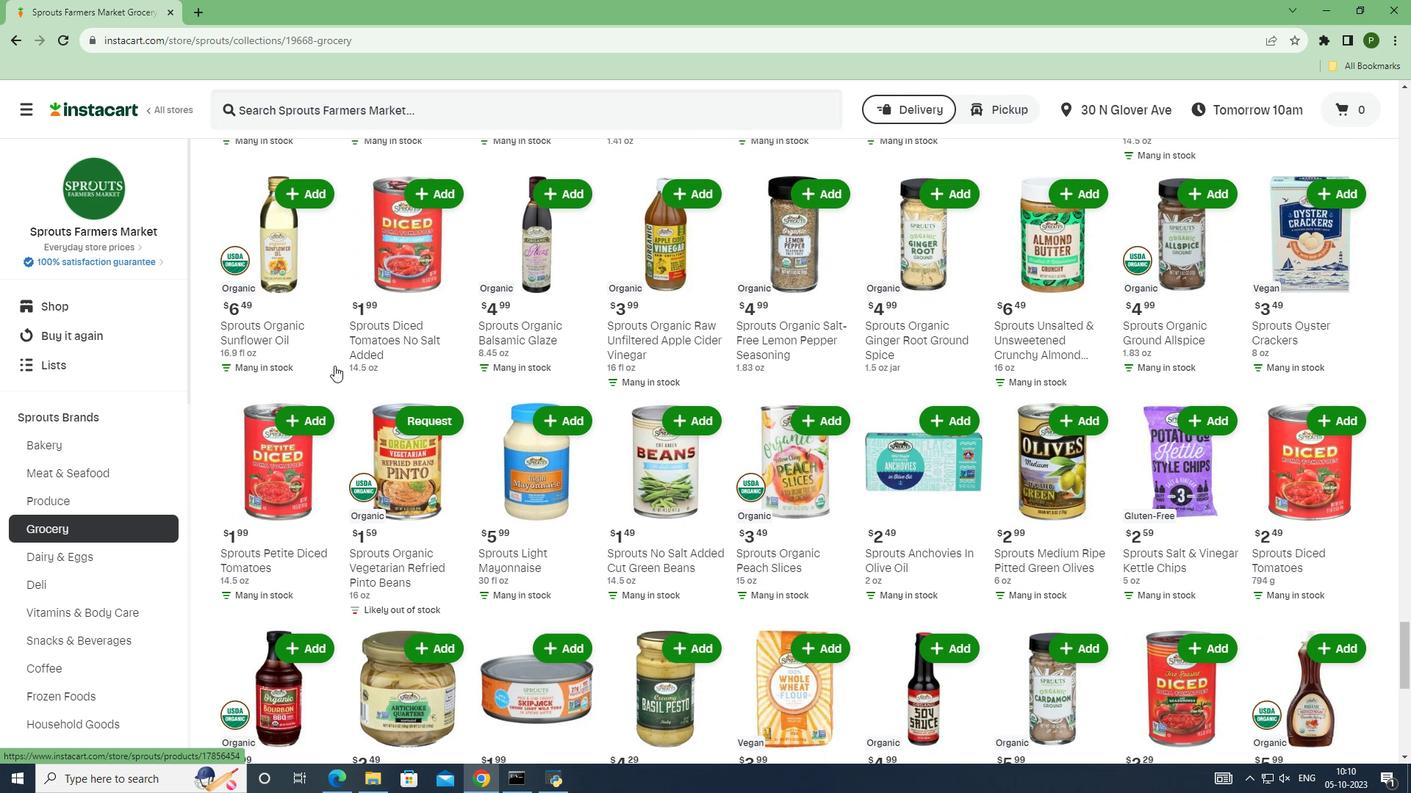 
Action: Mouse scrolled (334, 365) with delta (0, 0)
Screenshot: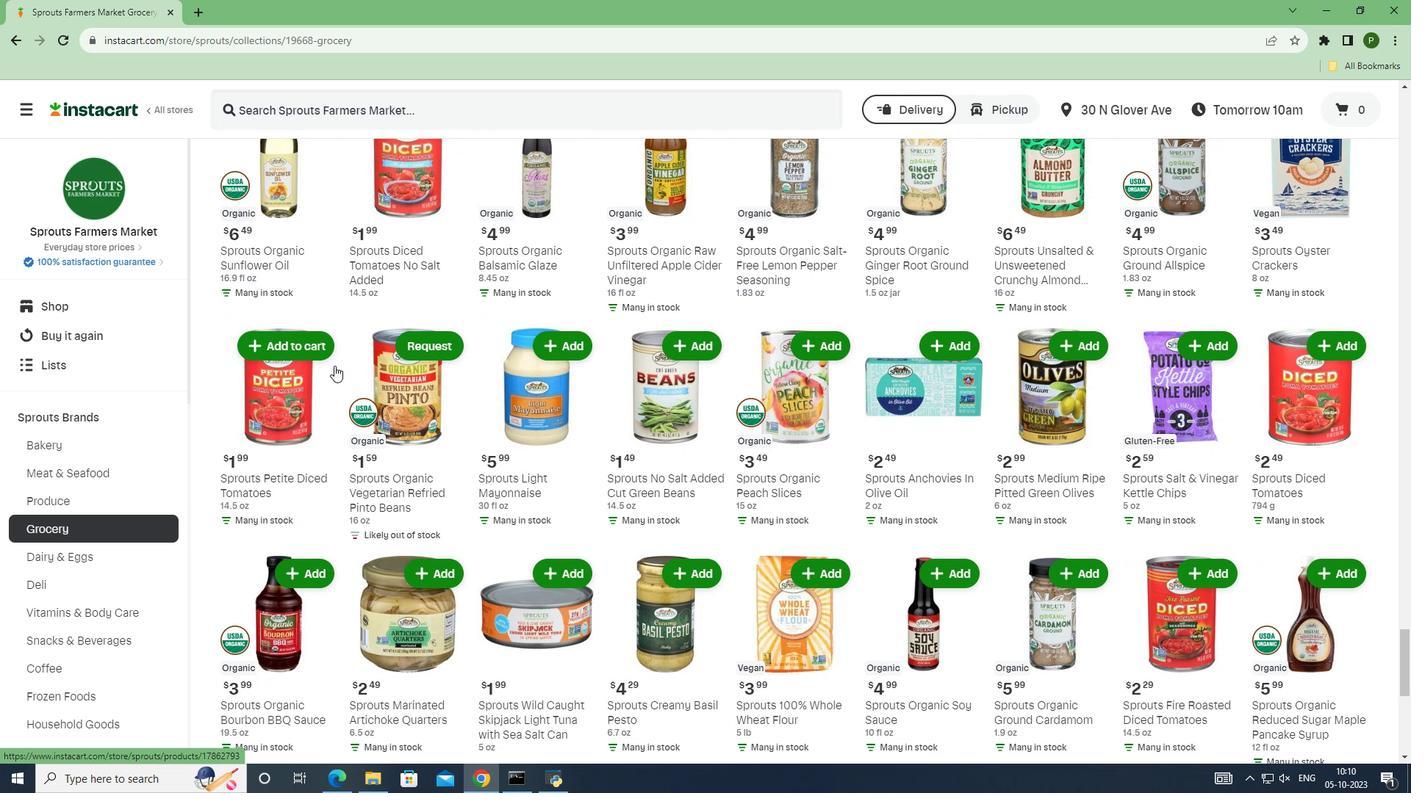 
Action: Mouse scrolled (334, 365) with delta (0, 0)
Screenshot: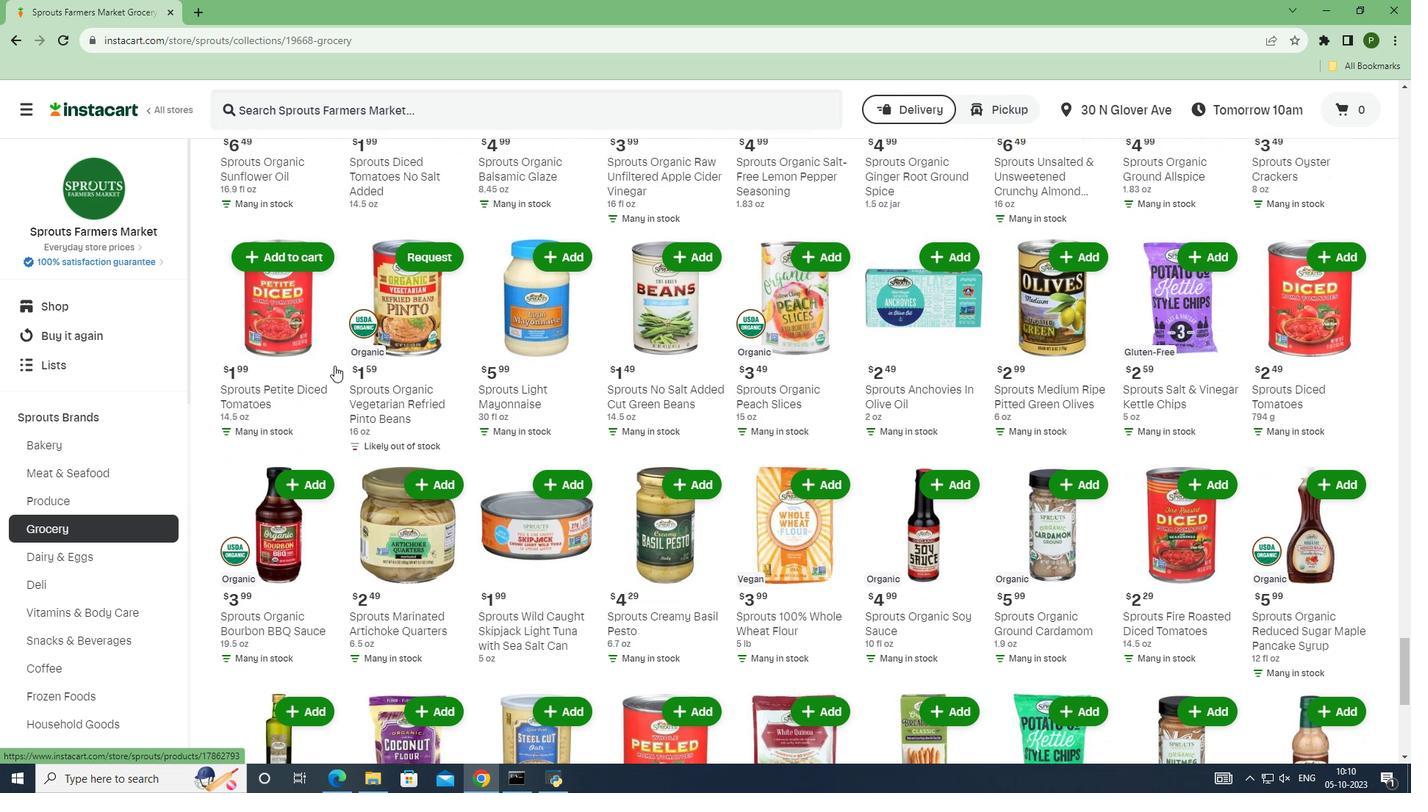 
Action: Mouse scrolled (334, 365) with delta (0, 0)
Screenshot: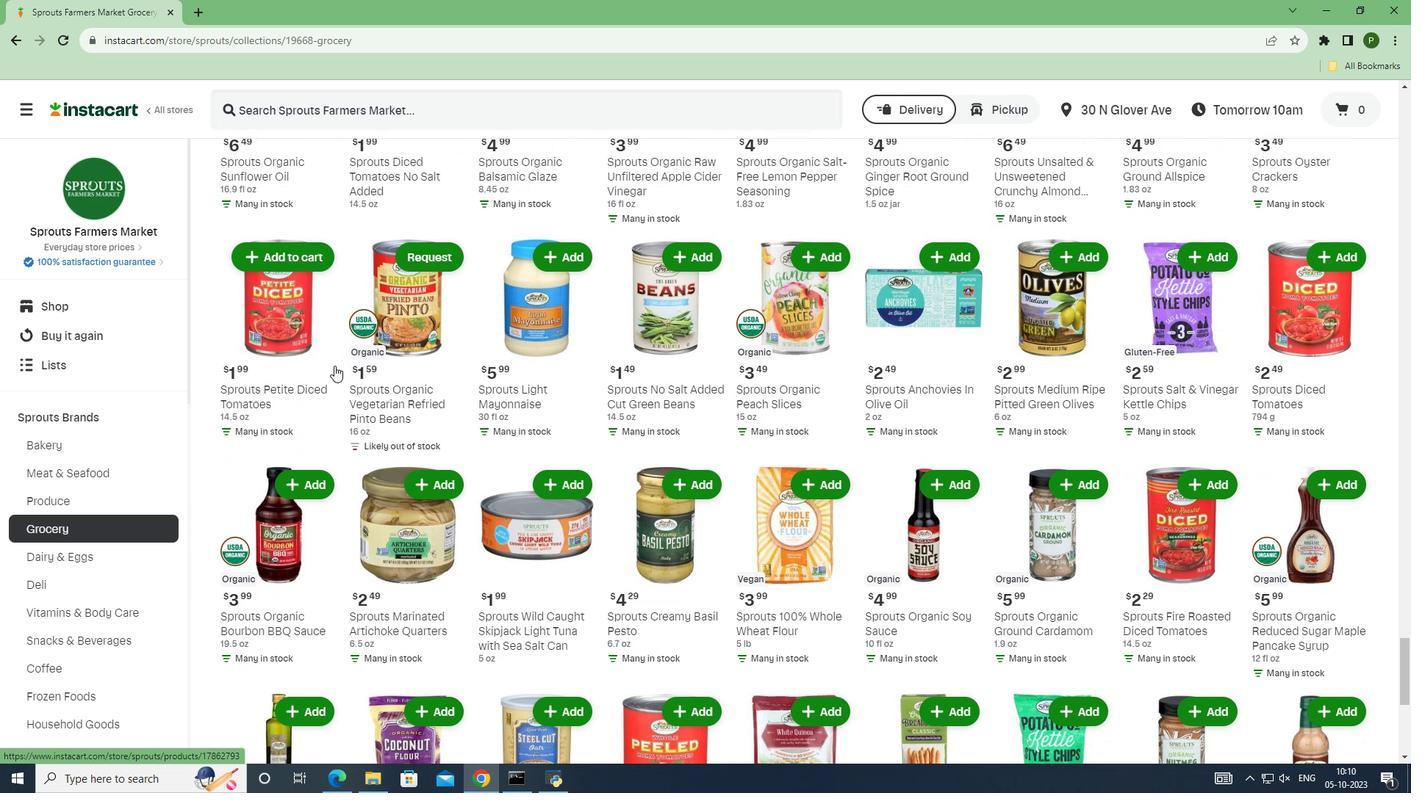 
Action: Mouse scrolled (334, 365) with delta (0, 0)
Screenshot: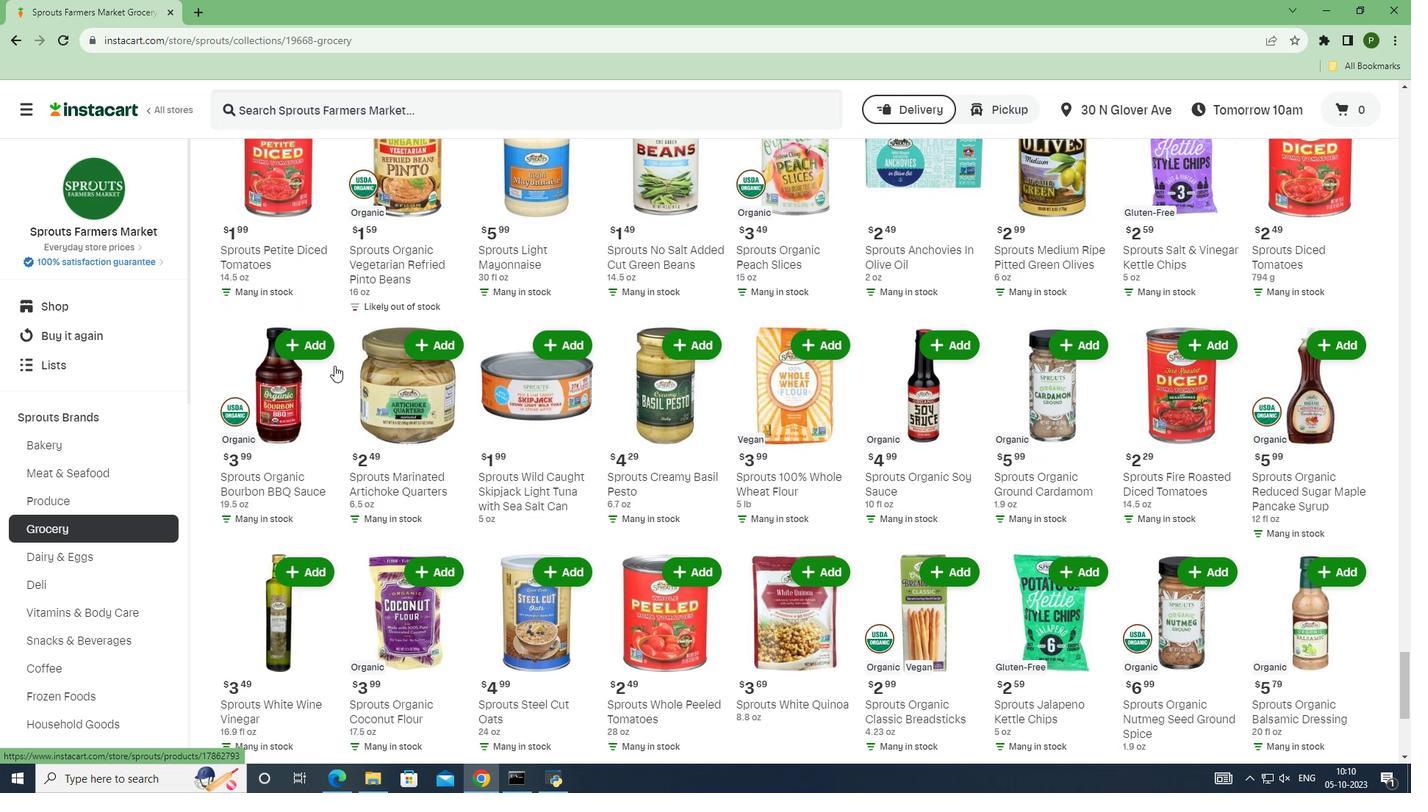 
Action: Mouse scrolled (334, 365) with delta (0, 0)
Screenshot: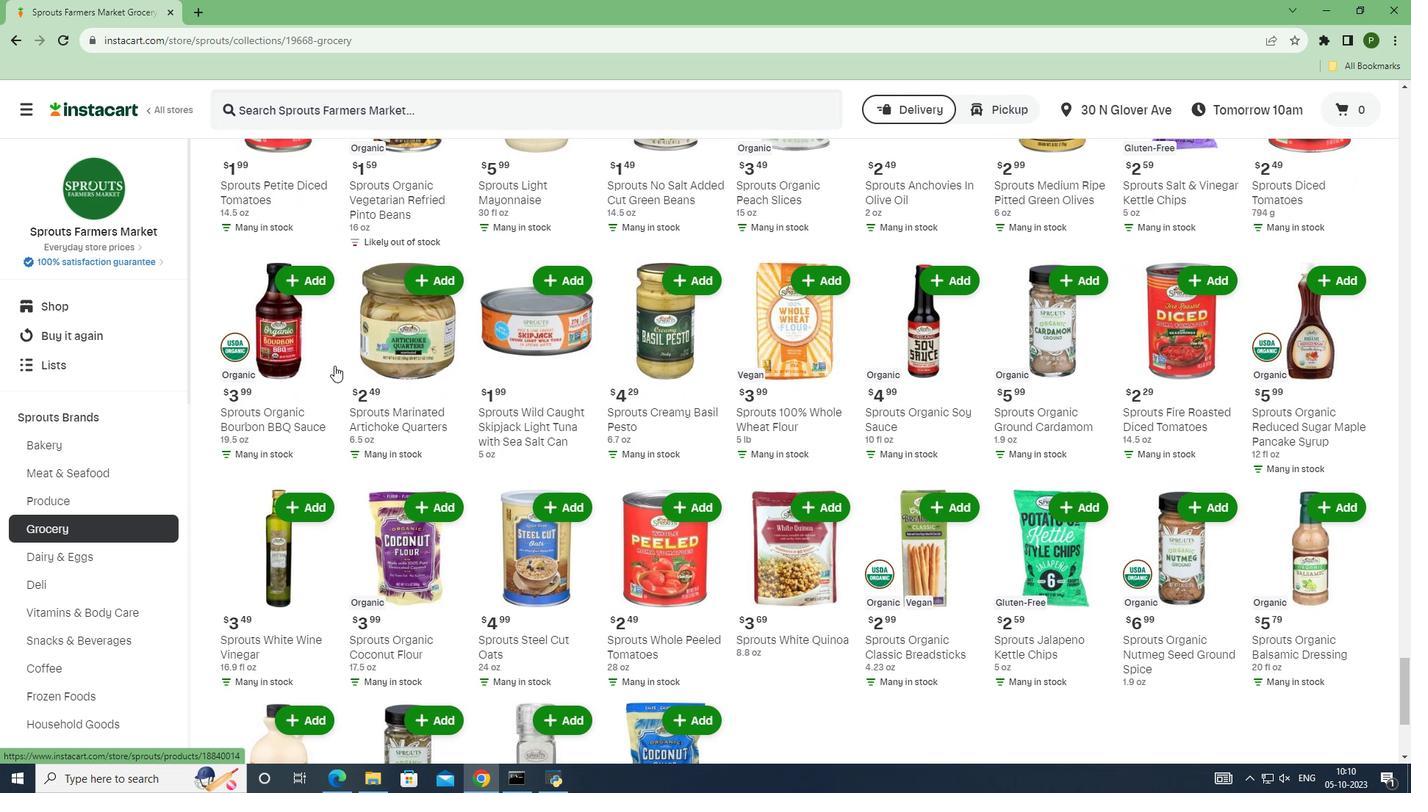 
Action: Mouse scrolled (334, 365) with delta (0, 0)
Screenshot: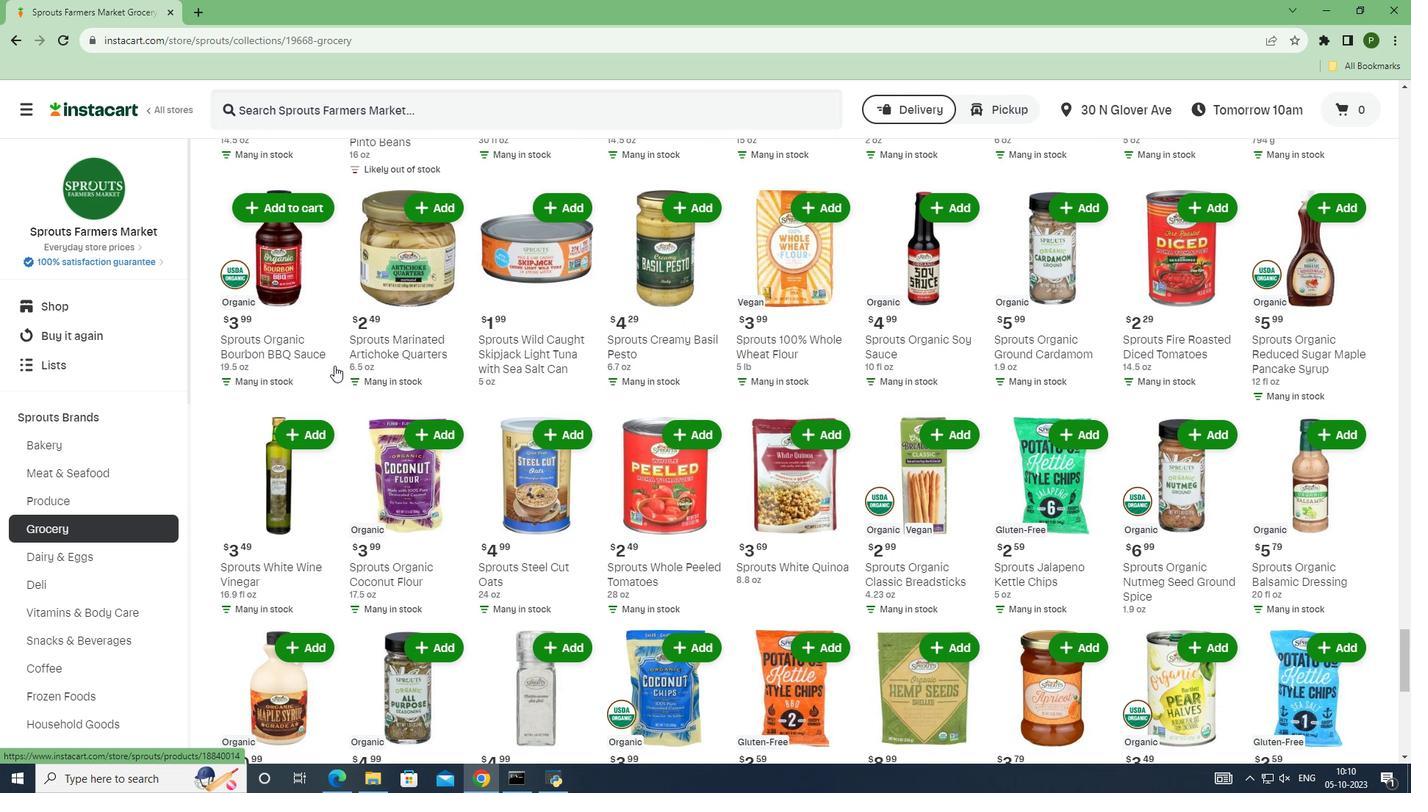 
Action: Mouse scrolled (334, 365) with delta (0, 0)
Screenshot: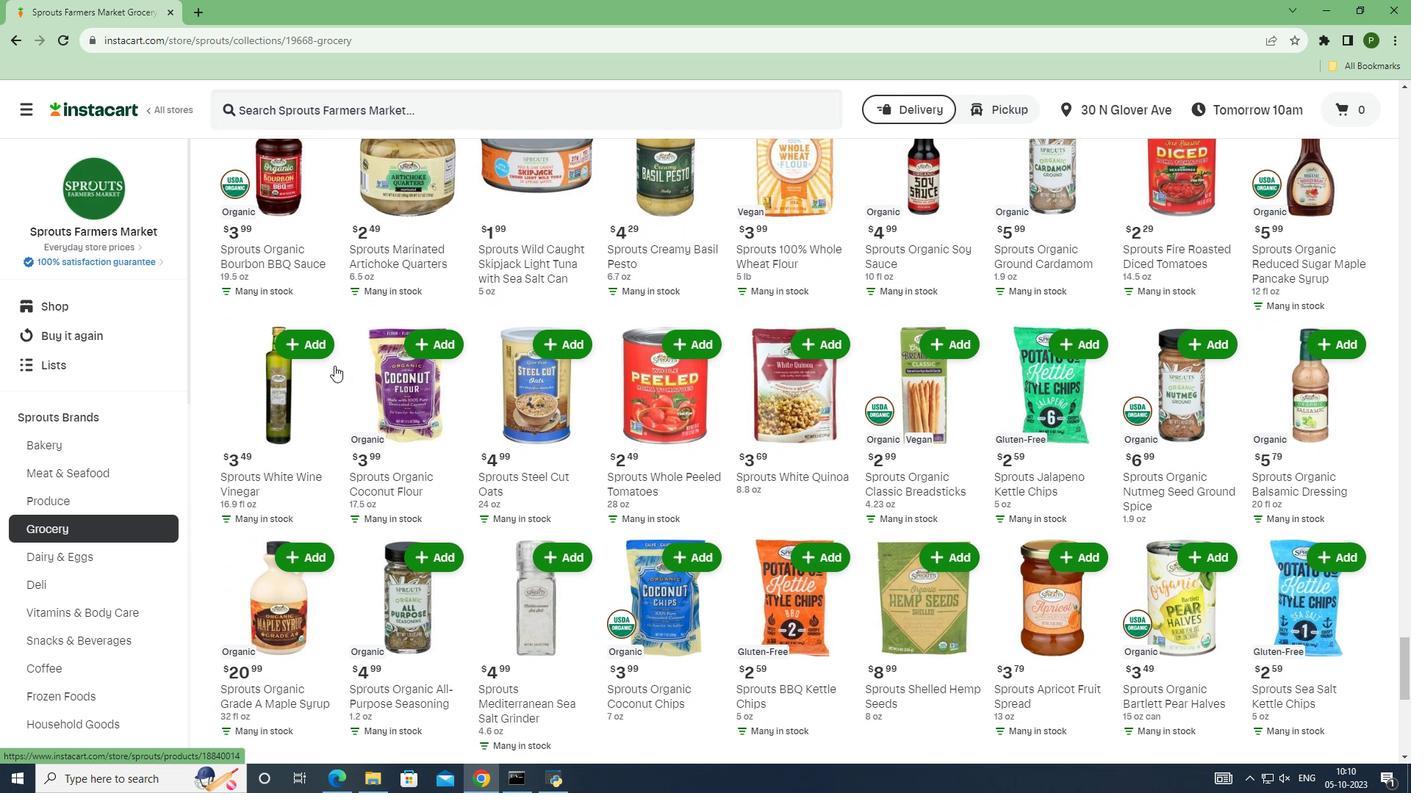 
Action: Mouse scrolled (334, 365) with delta (0, 0)
Screenshot: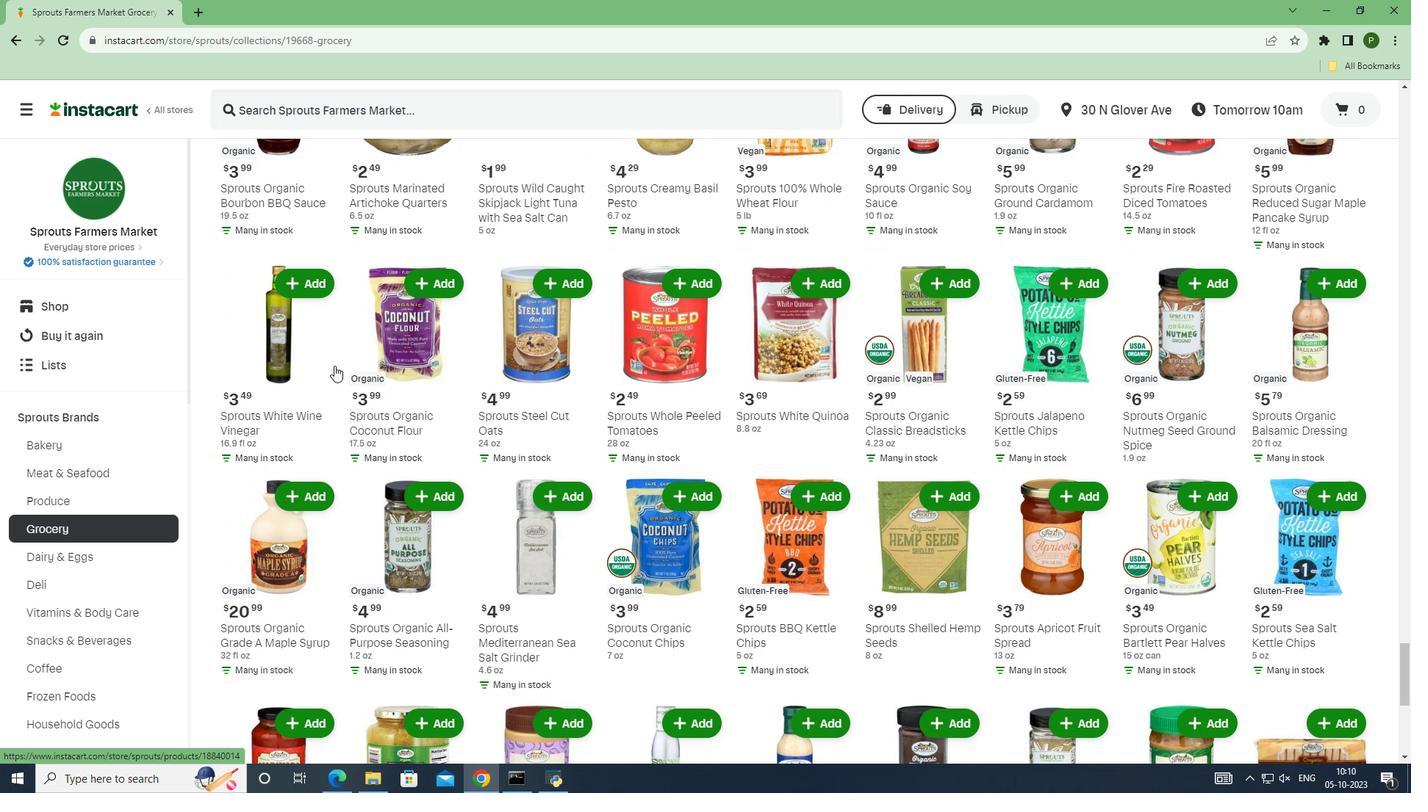 
Action: Mouse scrolled (334, 365) with delta (0, 0)
Screenshot: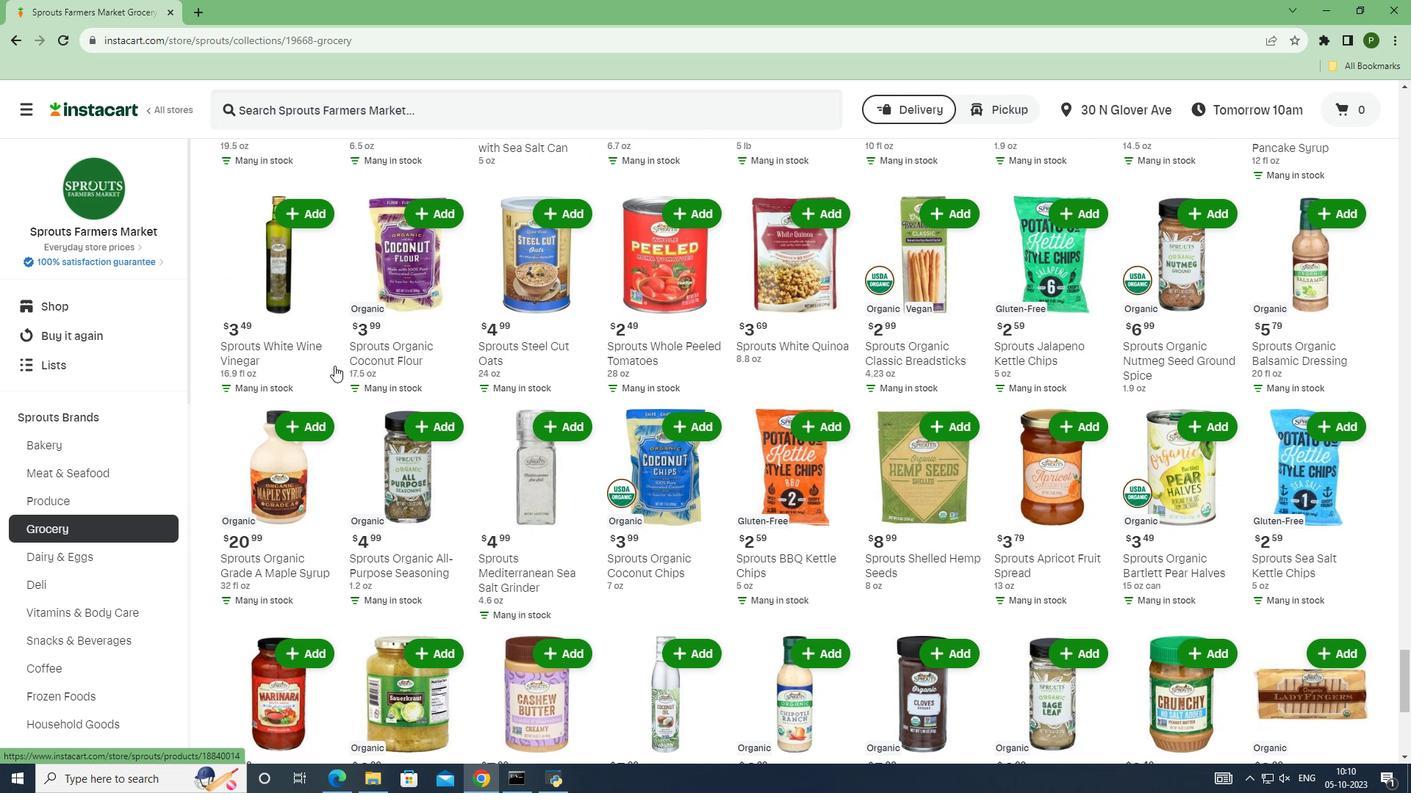 
Action: Mouse scrolled (334, 365) with delta (0, 0)
Screenshot: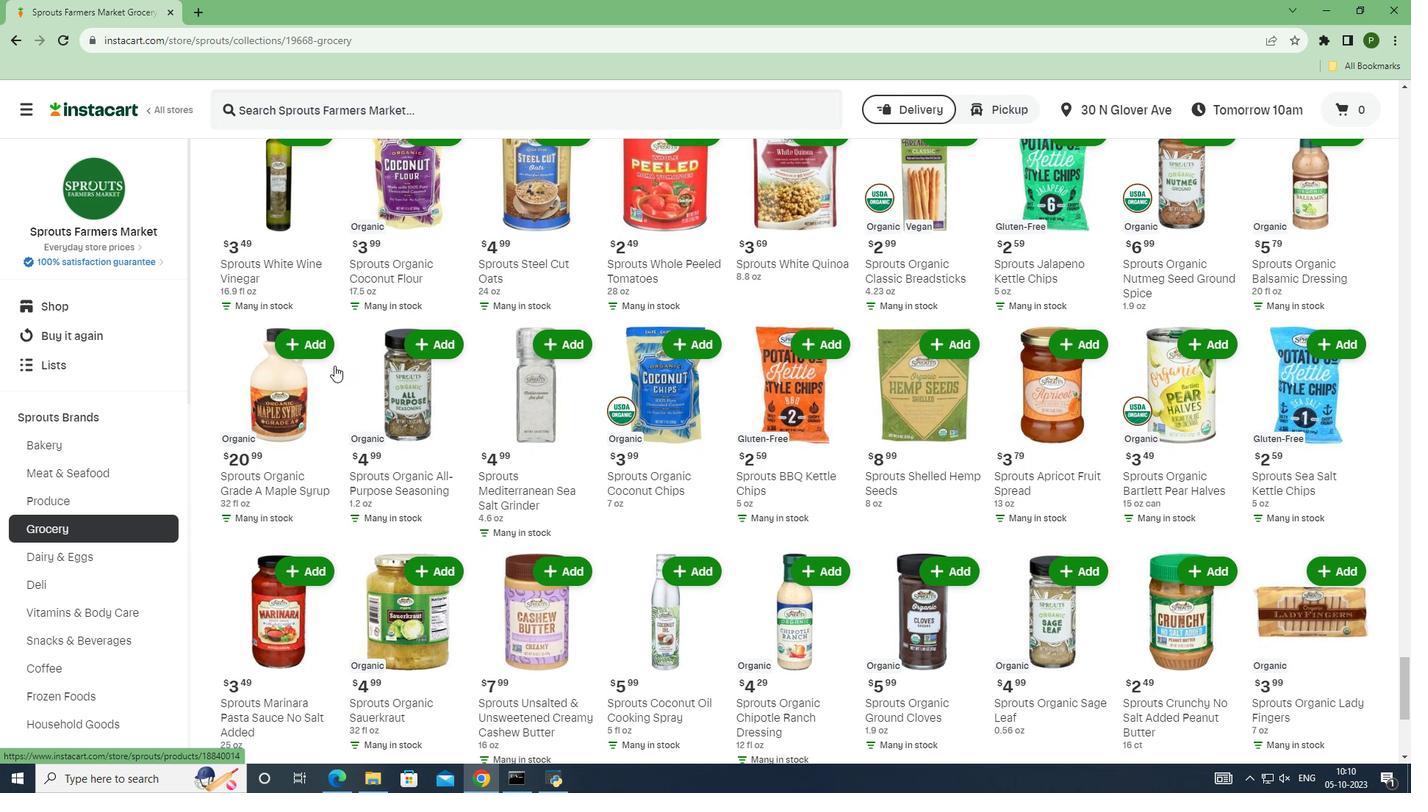 
Action: Mouse scrolled (334, 365) with delta (0, 0)
Screenshot: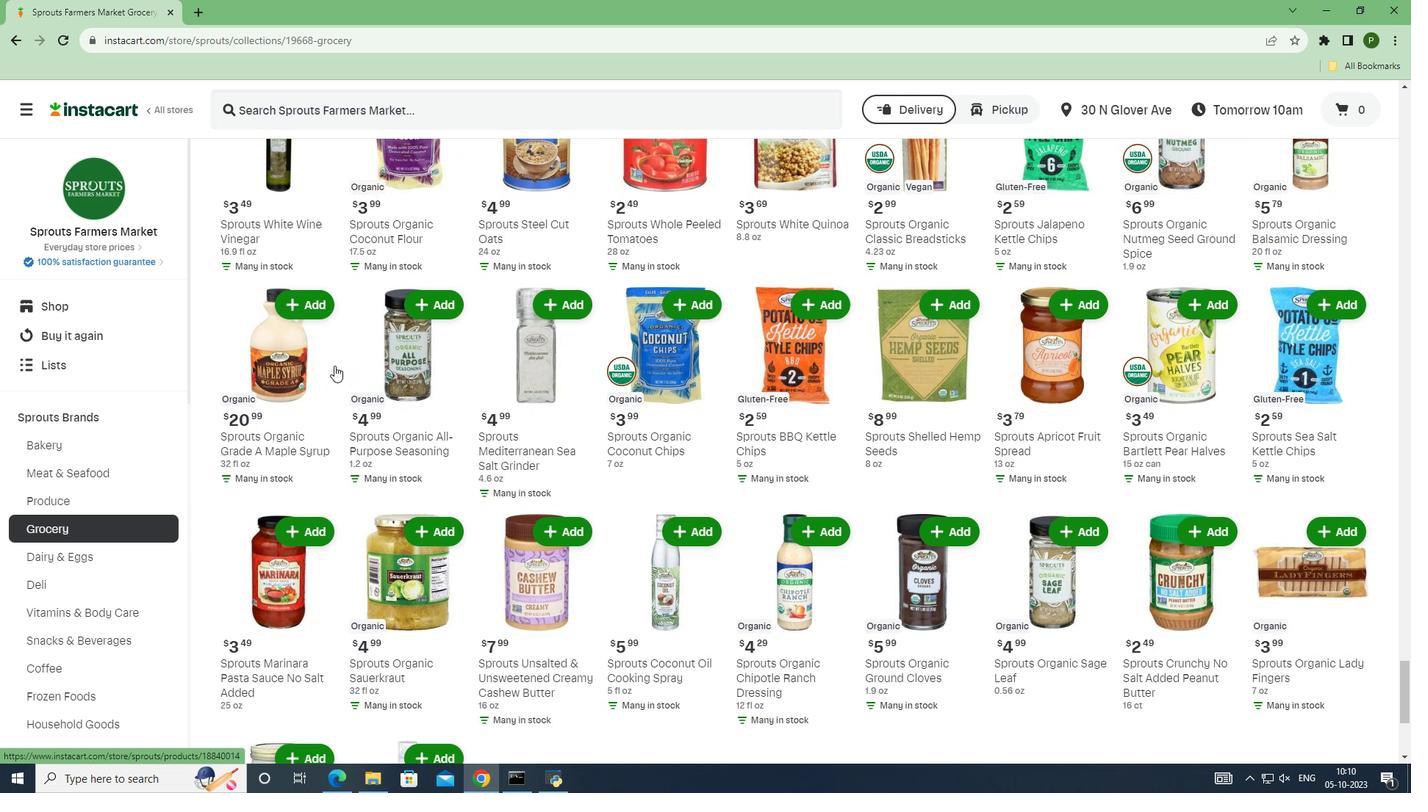 
Action: Mouse scrolled (334, 365) with delta (0, 0)
Screenshot: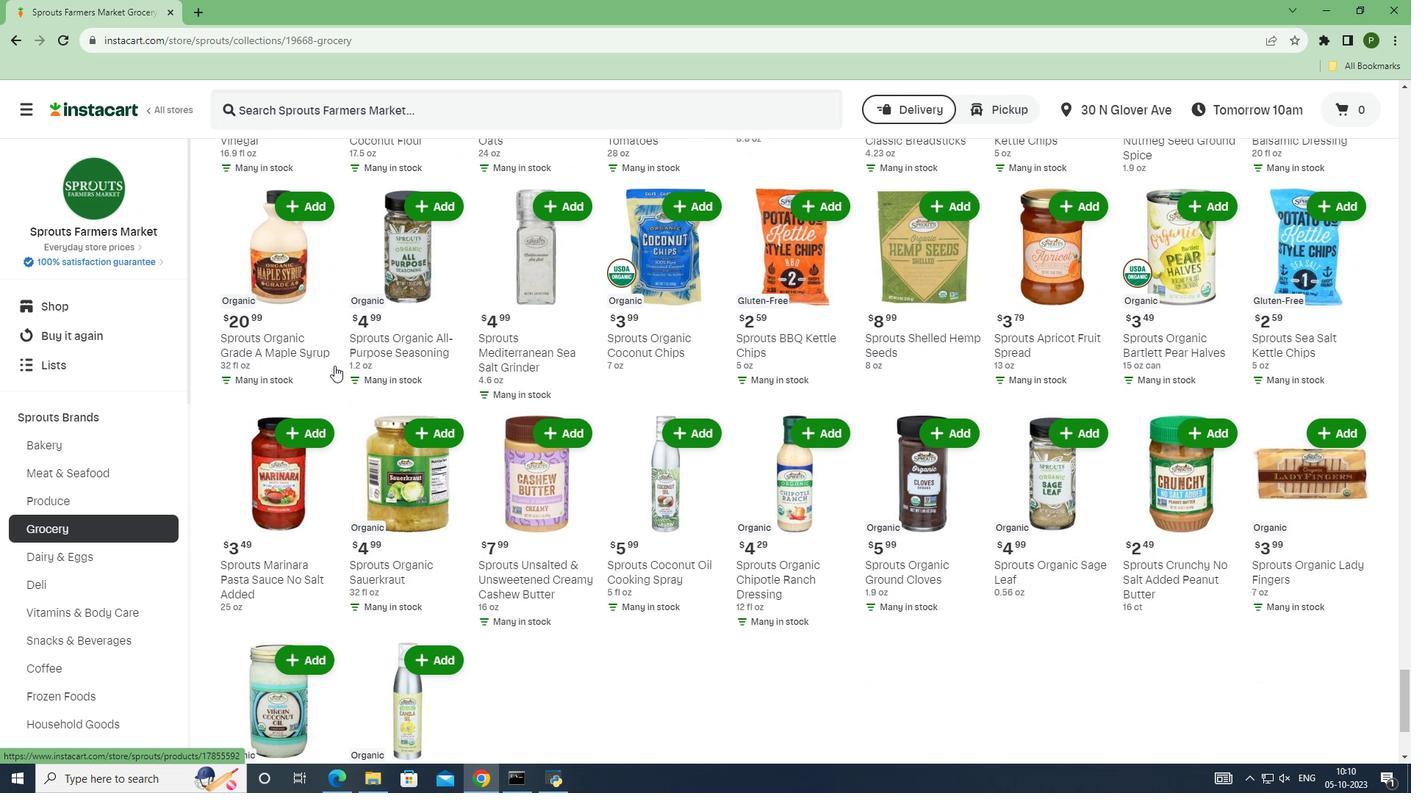 
Action: Mouse scrolled (334, 365) with delta (0, 0)
Screenshot: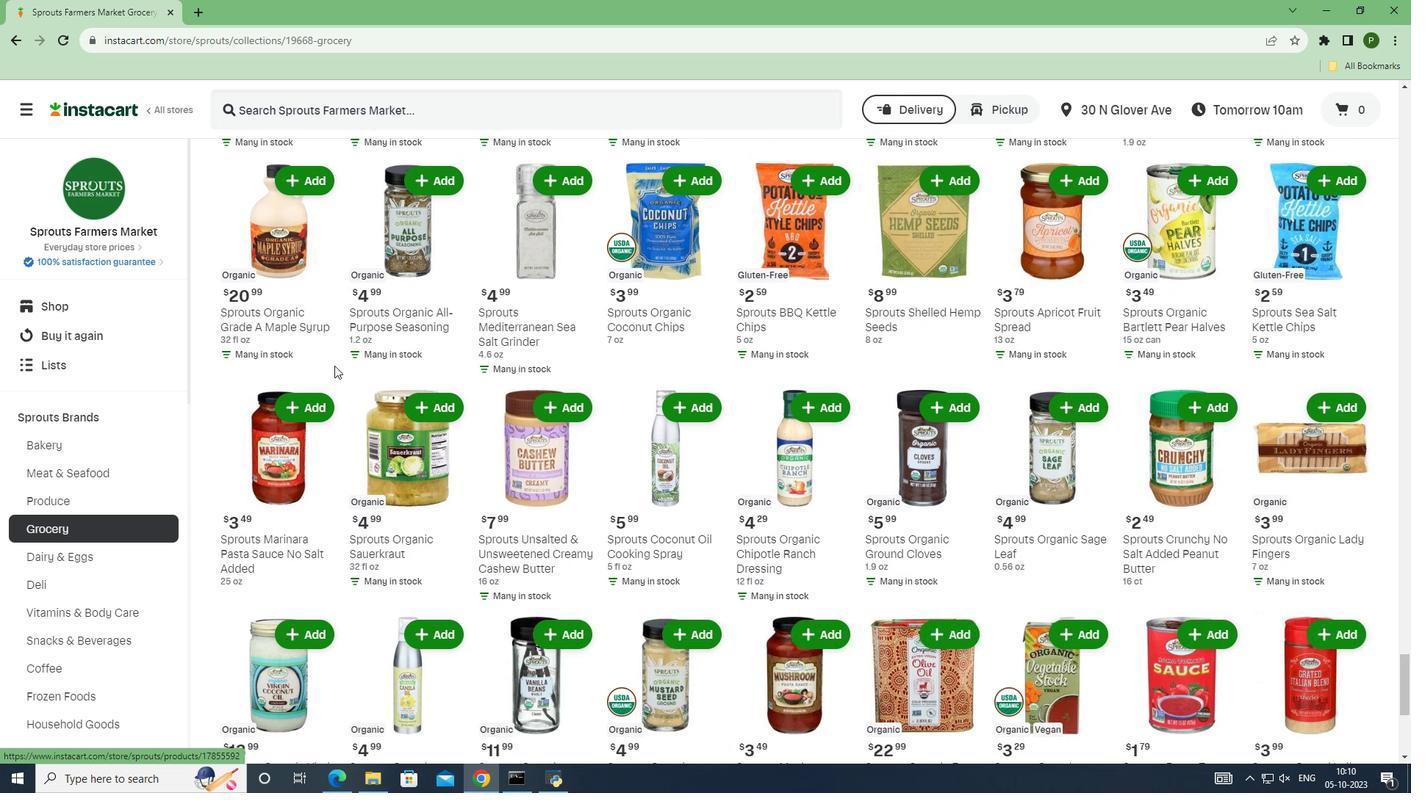 
Action: Mouse scrolled (334, 365) with delta (0, 0)
Screenshot: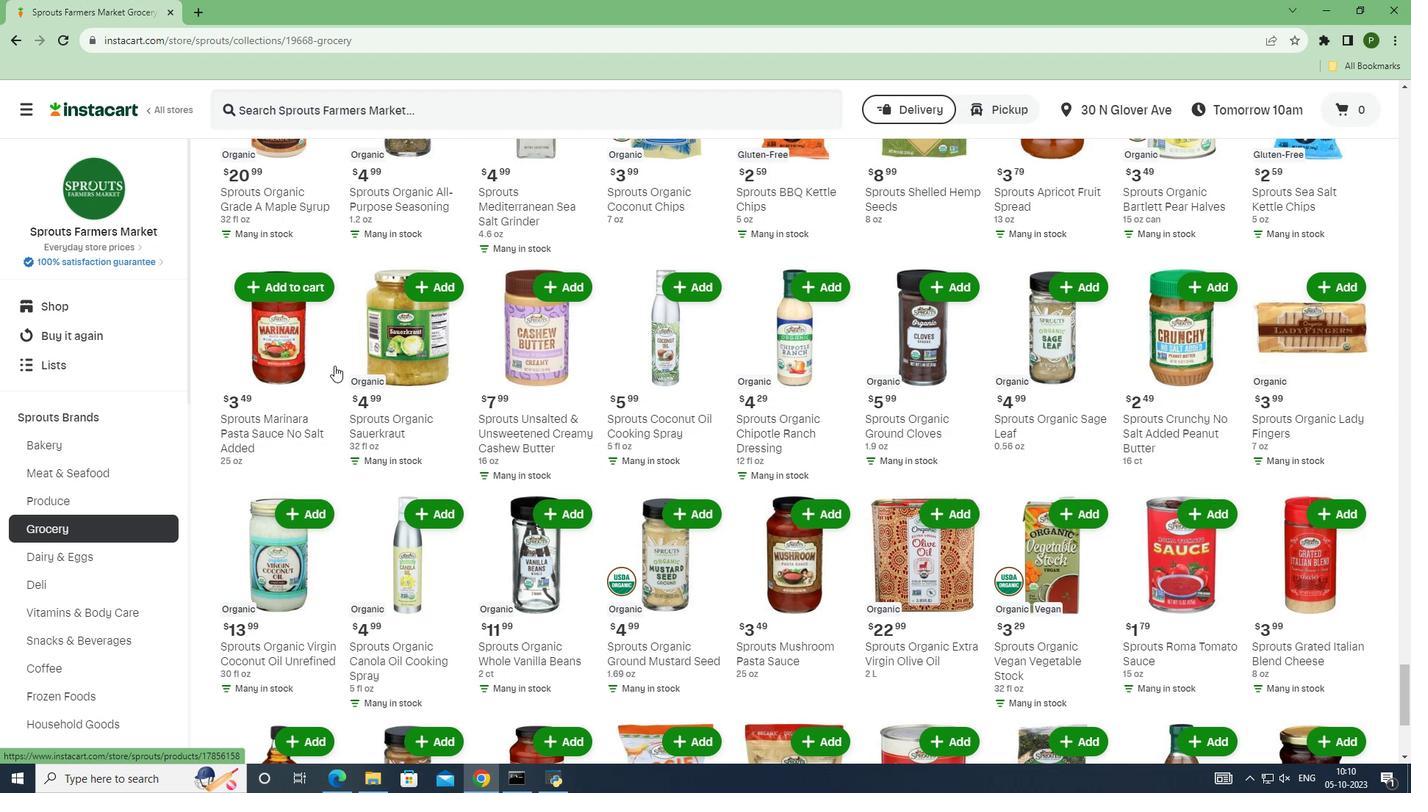 
Action: Mouse scrolled (334, 365) with delta (0, 0)
Screenshot: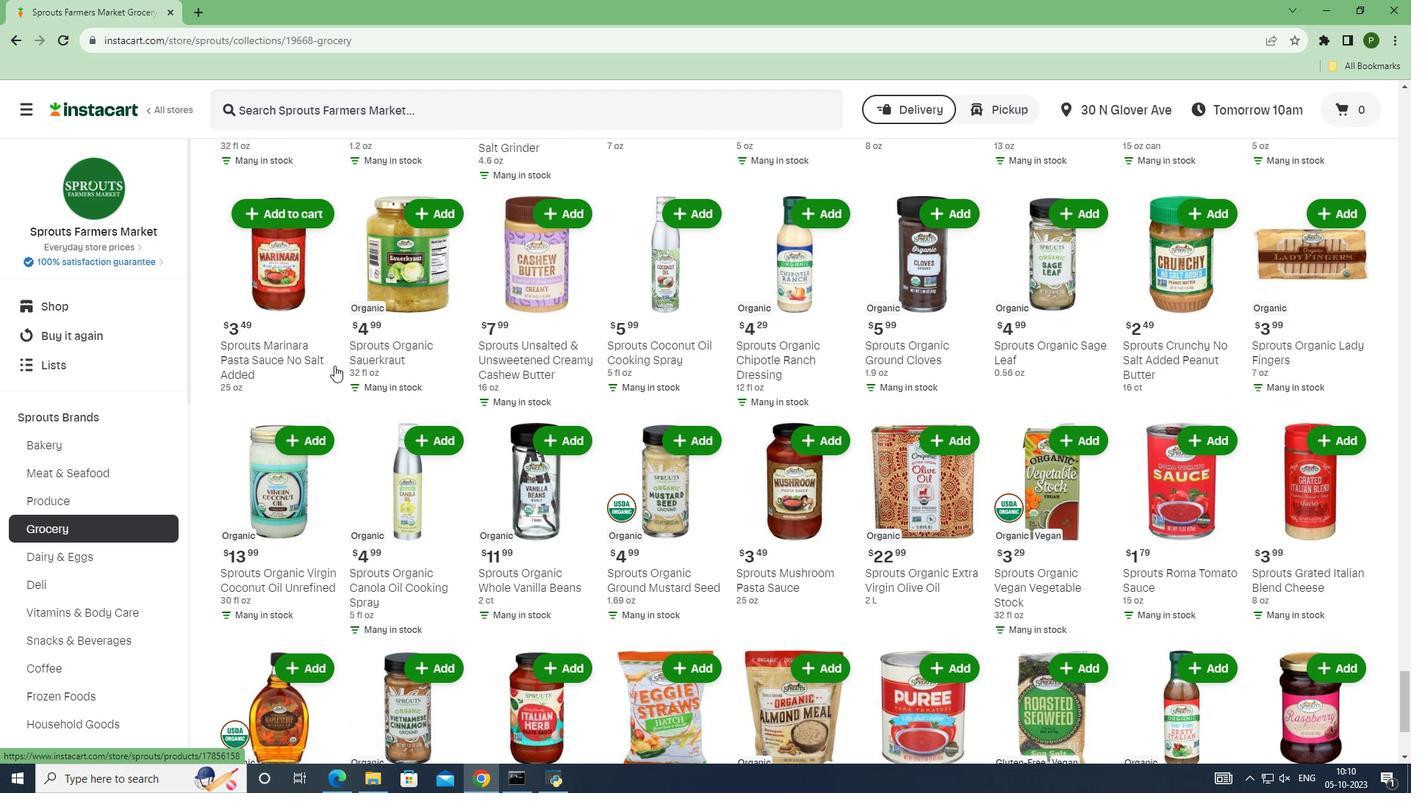 
Action: Mouse scrolled (334, 365) with delta (0, 0)
Screenshot: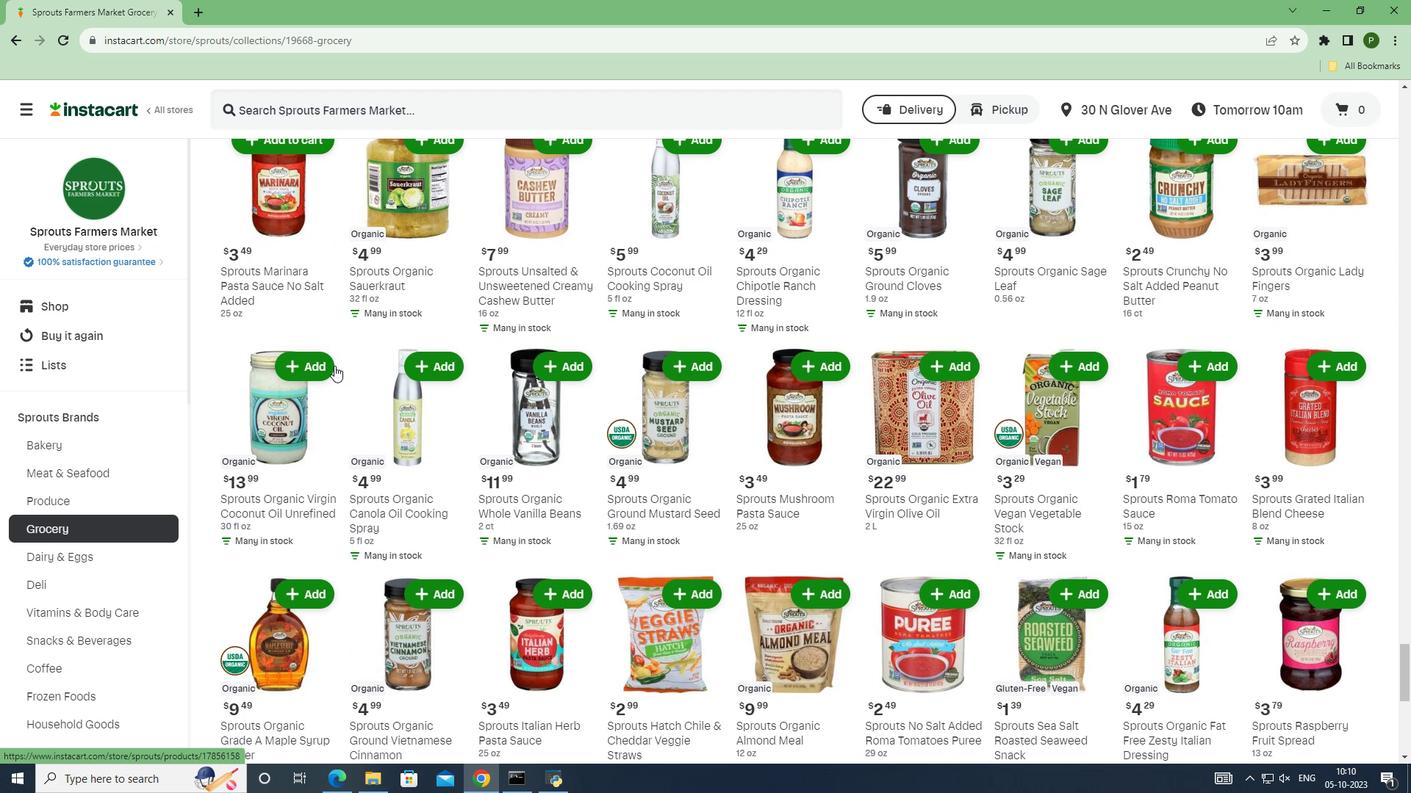 
Action: Mouse scrolled (334, 365) with delta (0, 0)
Screenshot: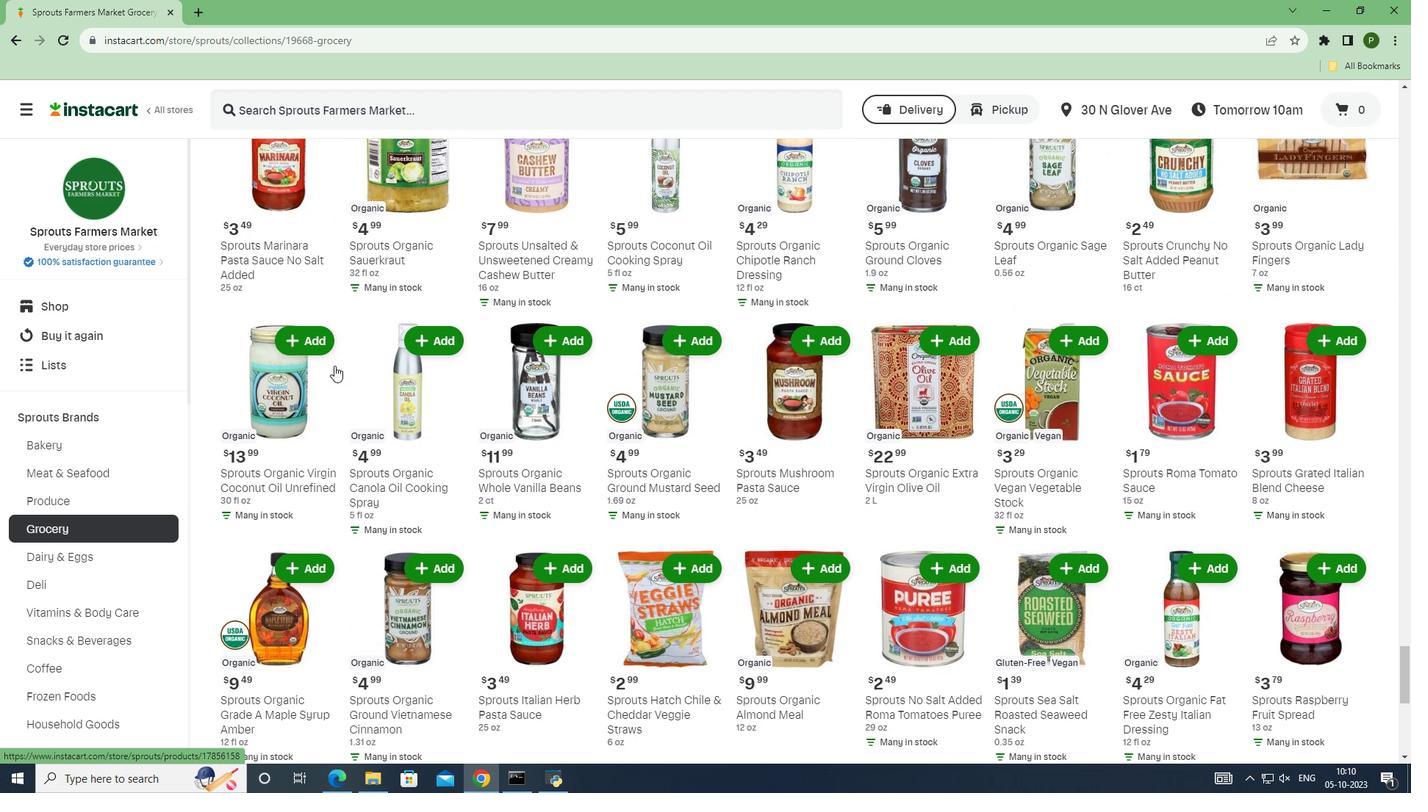 
Action: Mouse scrolled (334, 365) with delta (0, 0)
Screenshot: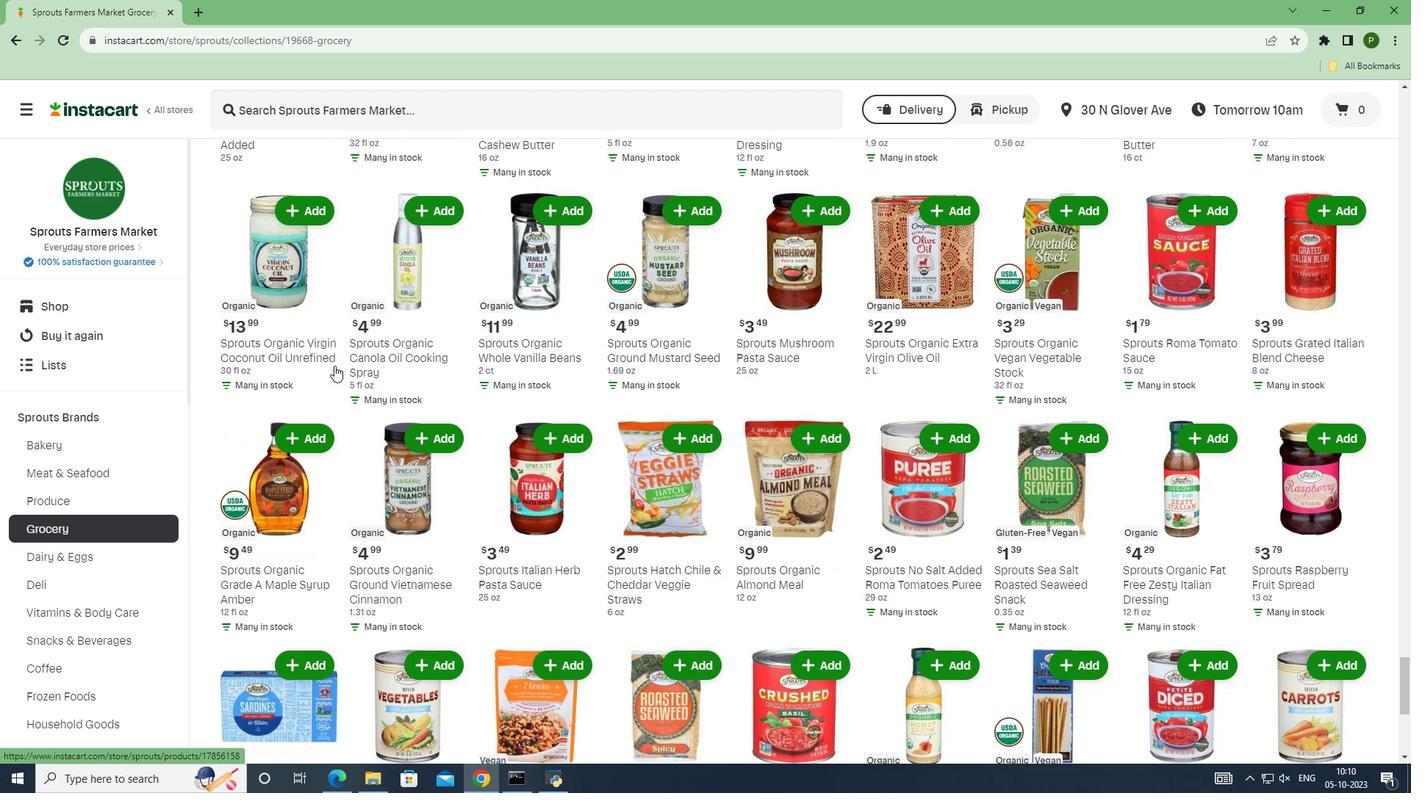
Action: Mouse scrolled (334, 365) with delta (0, 0)
Screenshot: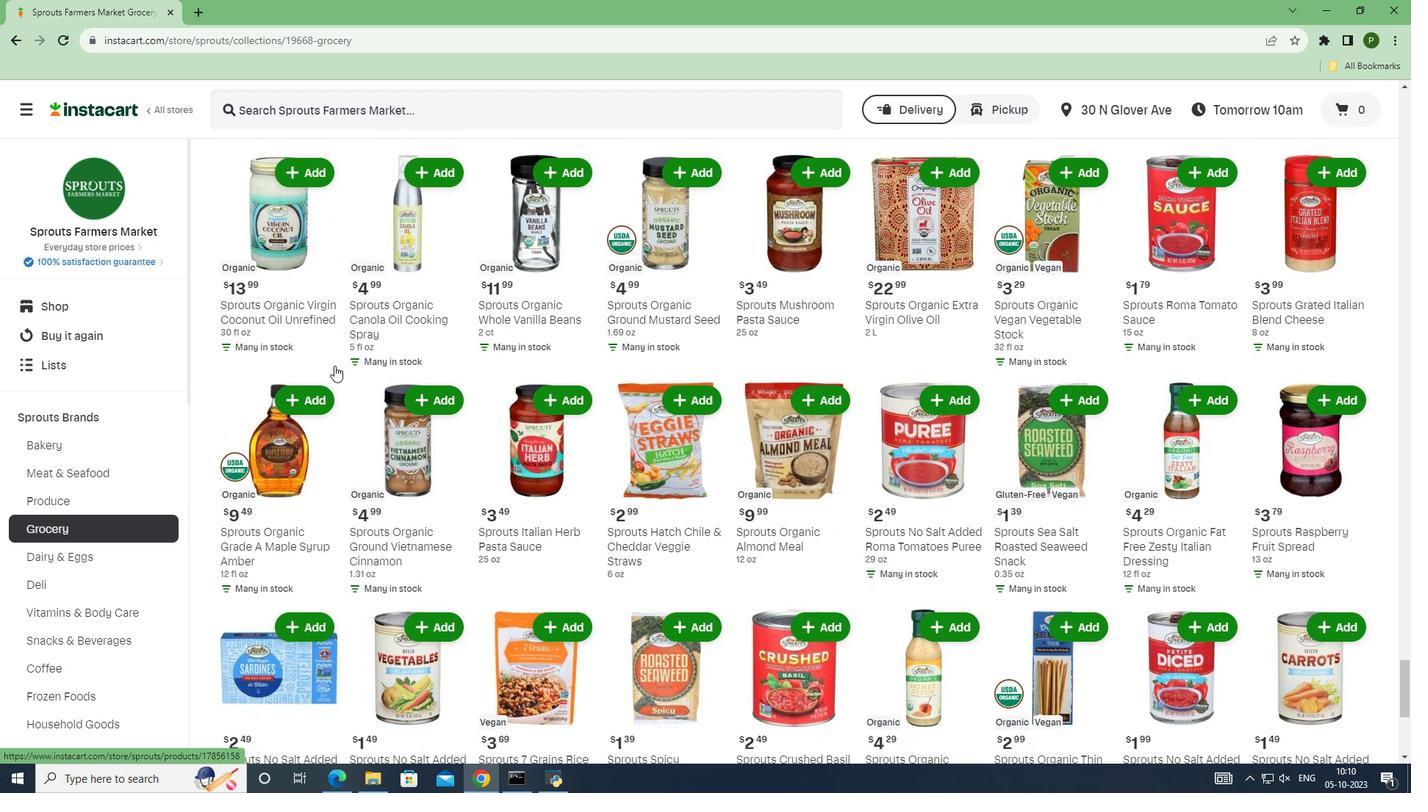 
Action: Mouse scrolled (334, 365) with delta (0, 0)
Screenshot: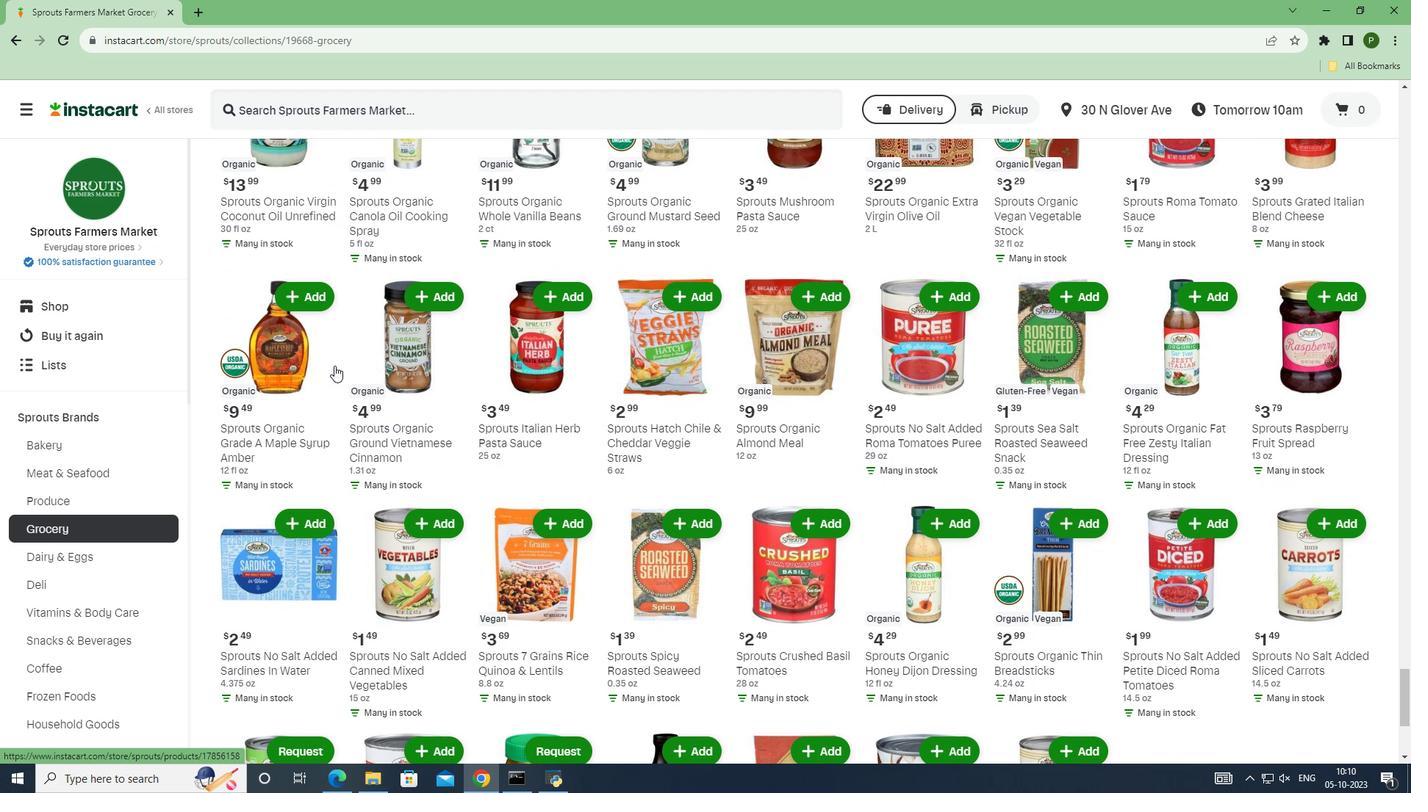 
Action: Mouse scrolled (334, 365) with delta (0, 0)
Screenshot: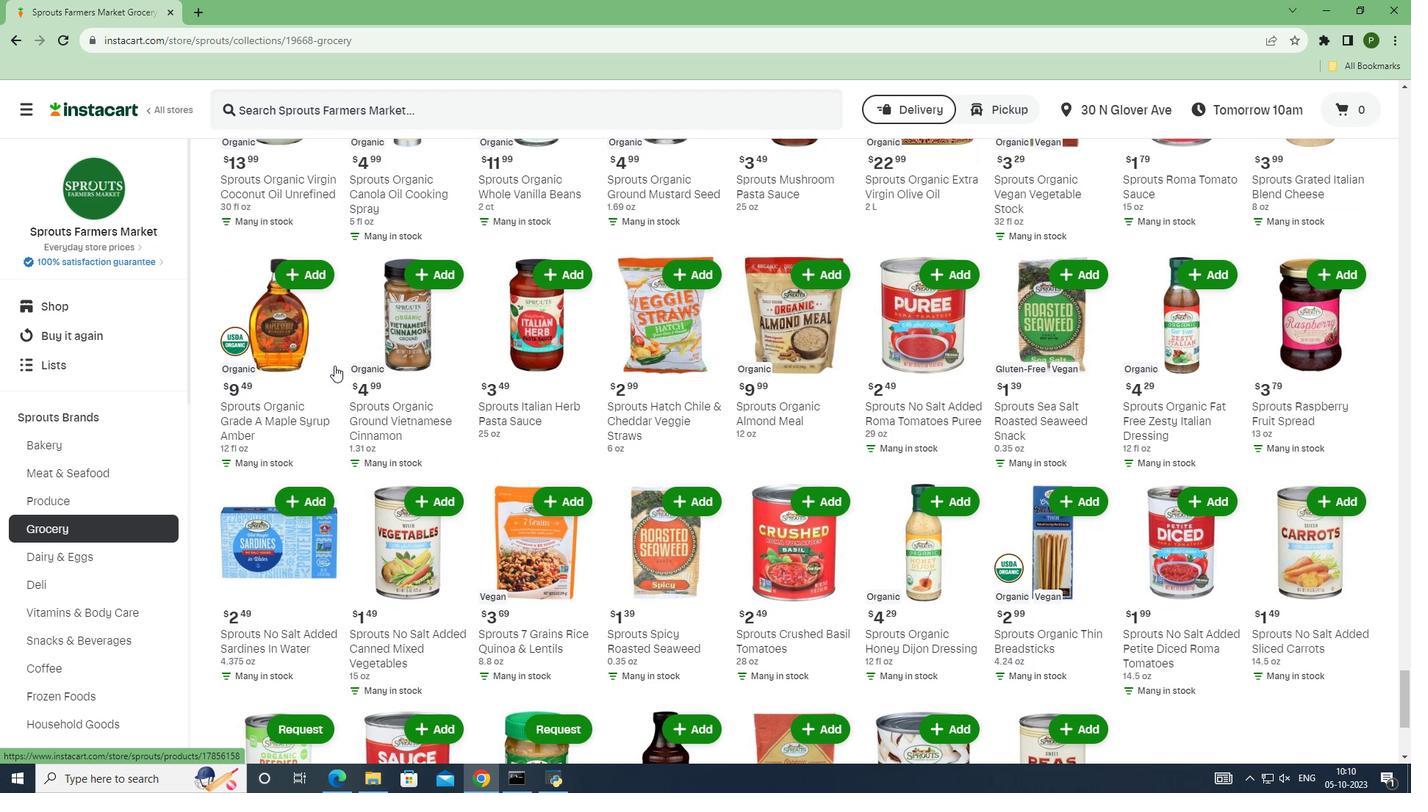 
Action: Mouse moved to (1025, 376)
Screenshot: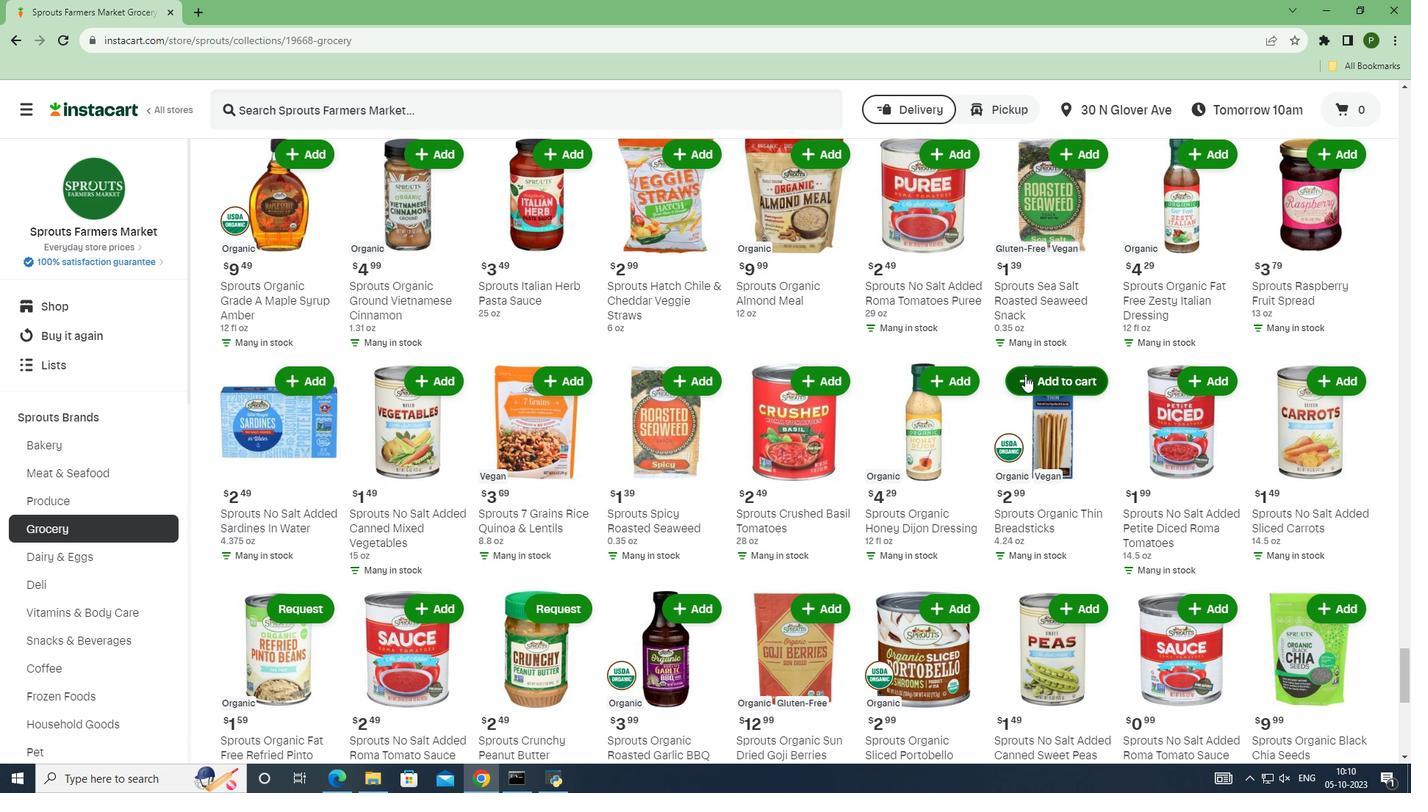 
Action: Mouse pressed left at (1025, 376)
Screenshot: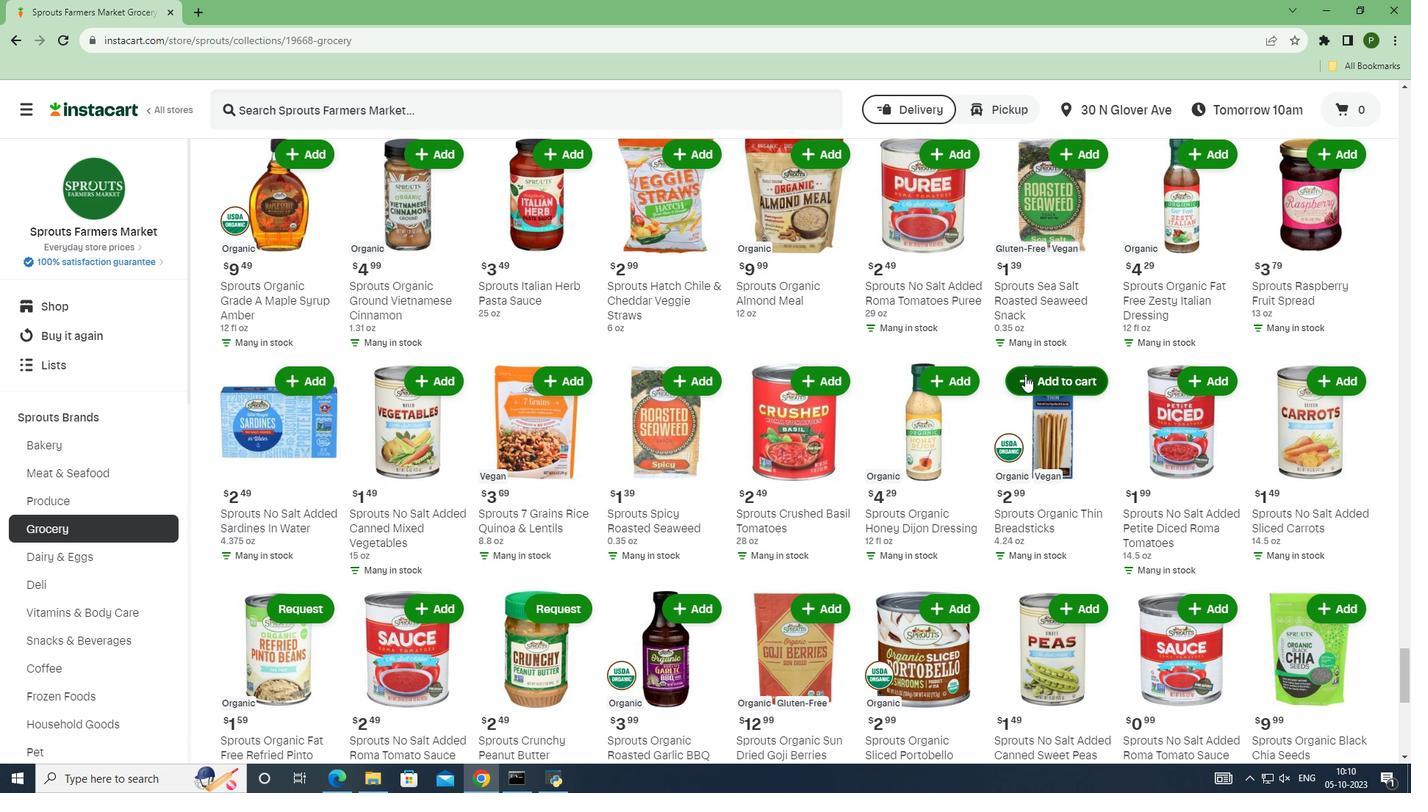 
